 Task: Find connections with filter location Soest with filter topic #jobsearchwith filter profile language Spanish with filter current company Hirengine (Hiring & Resourcing) with filter school Anjuman Institute of Technology and Management with filter industry Soap and Cleaning Product Manufacturing with filter service category Property Management with filter keywords title Church Volunteer
Action: Mouse moved to (232, 281)
Screenshot: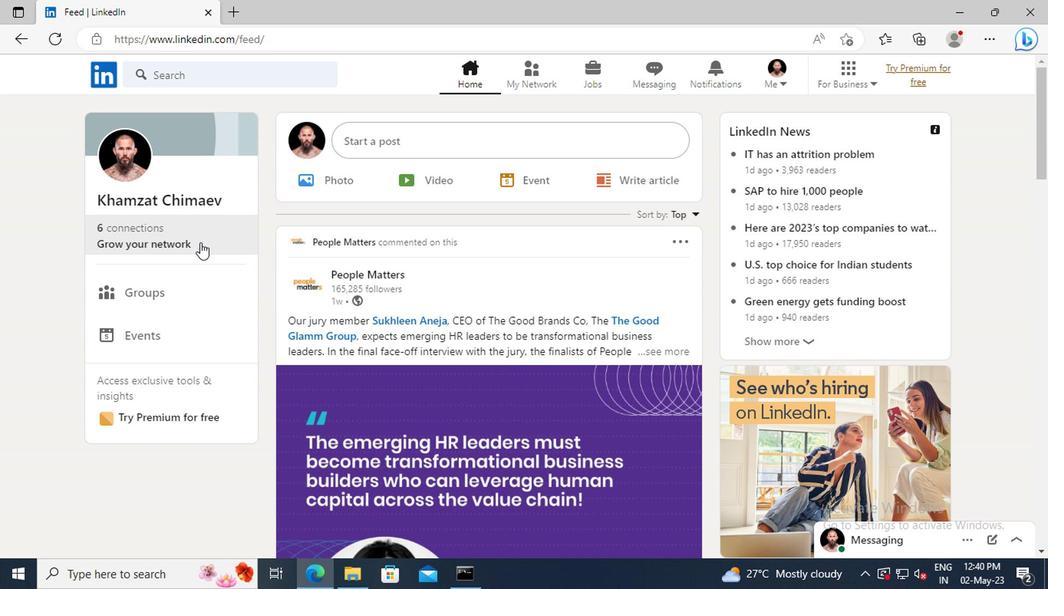
Action: Mouse pressed left at (232, 281)
Screenshot: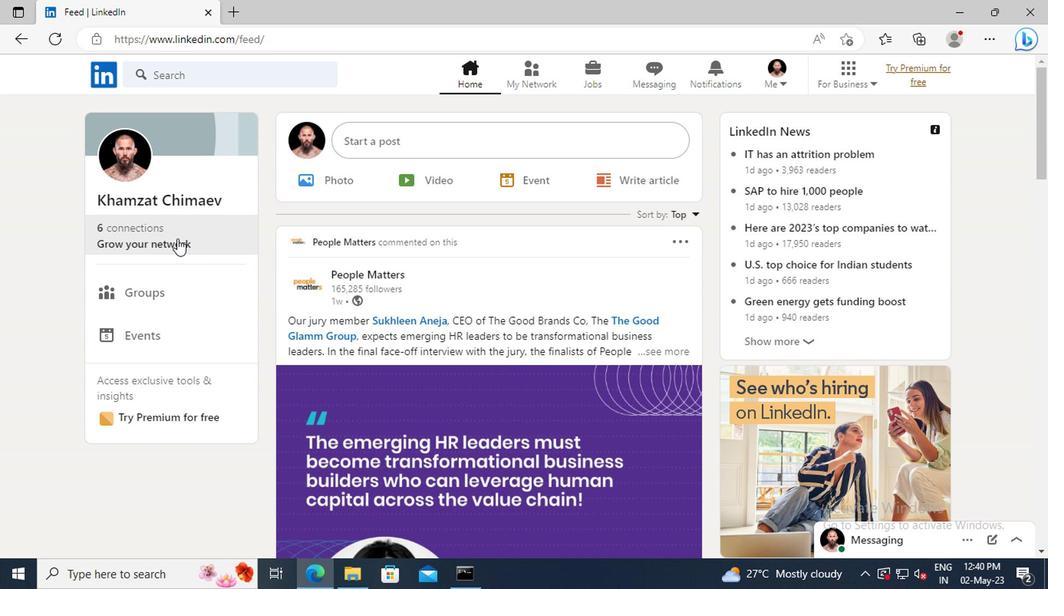 
Action: Mouse moved to (232, 224)
Screenshot: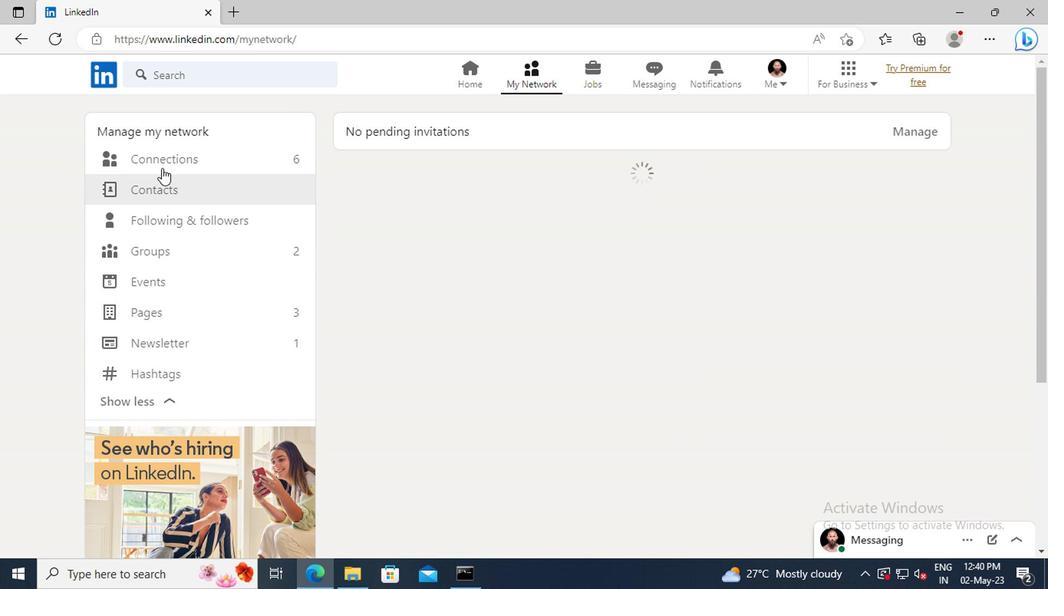 
Action: Mouse pressed left at (232, 224)
Screenshot: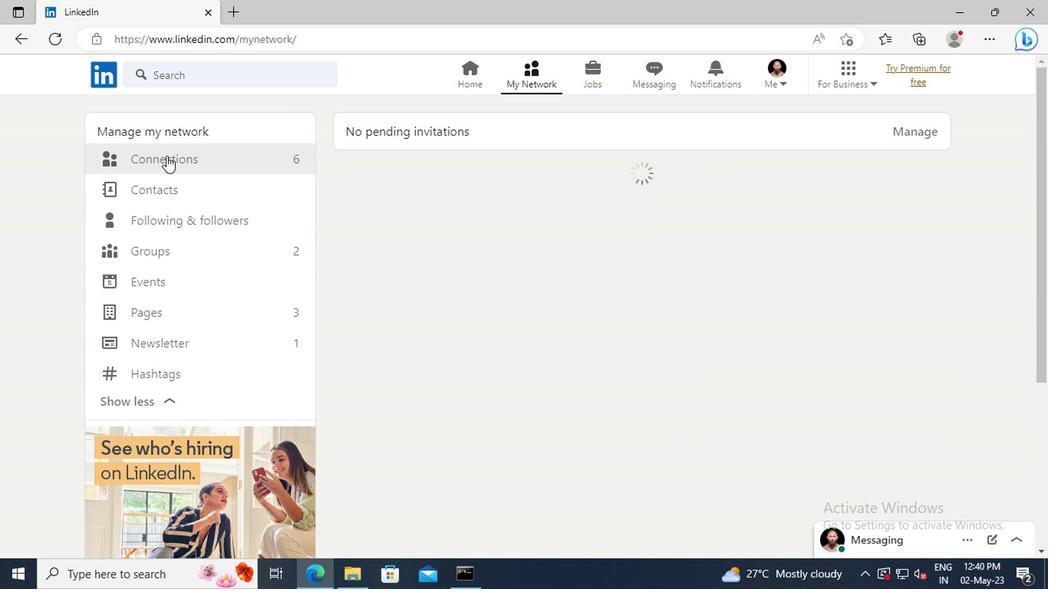 
Action: Mouse moved to (552, 229)
Screenshot: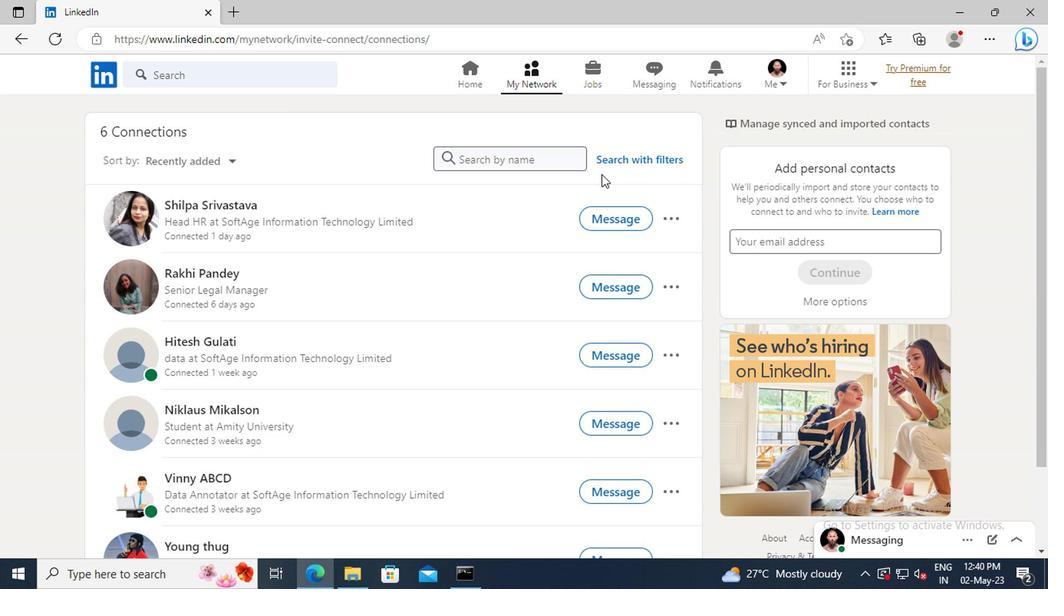 
Action: Mouse pressed left at (552, 229)
Screenshot: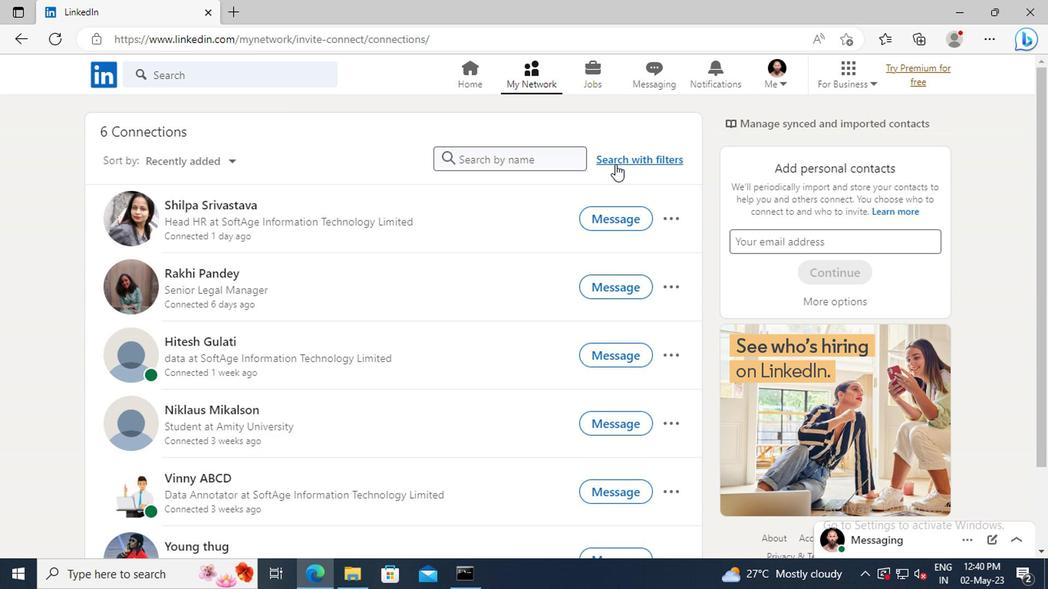 
Action: Mouse moved to (527, 198)
Screenshot: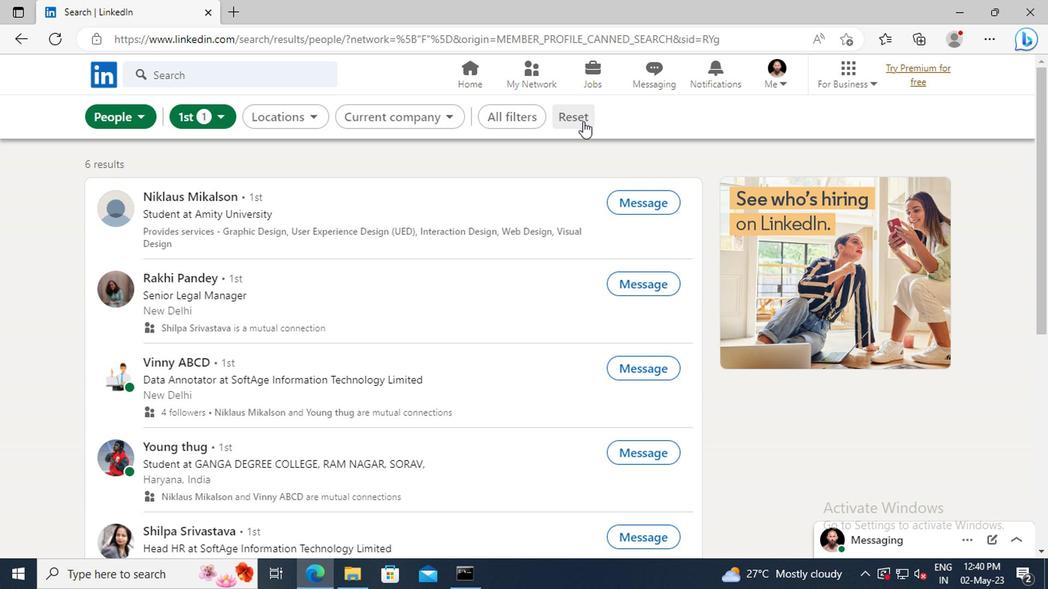 
Action: Mouse pressed left at (527, 198)
Screenshot: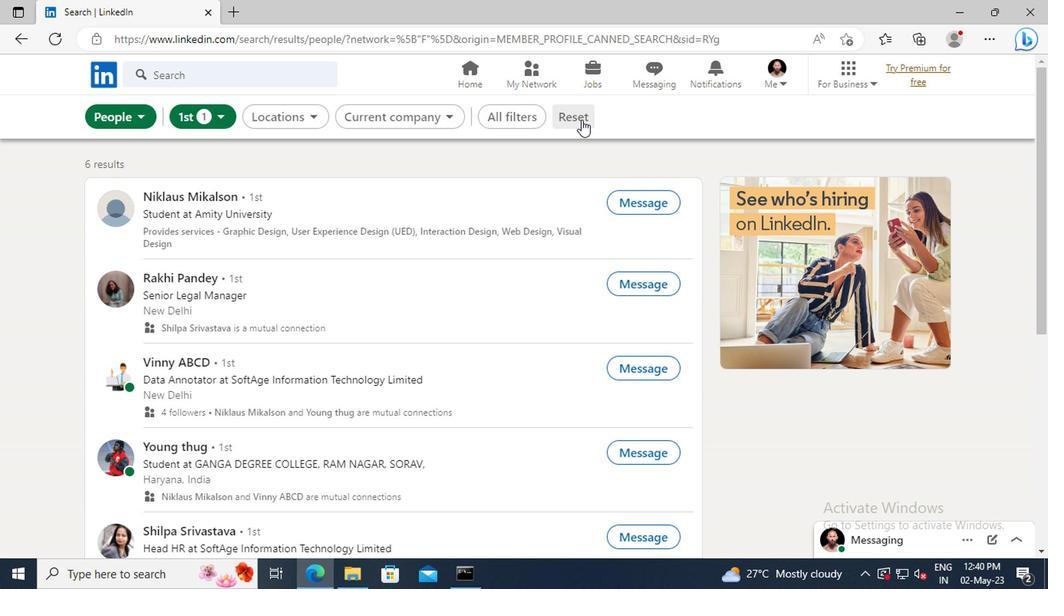 
Action: Mouse moved to (507, 198)
Screenshot: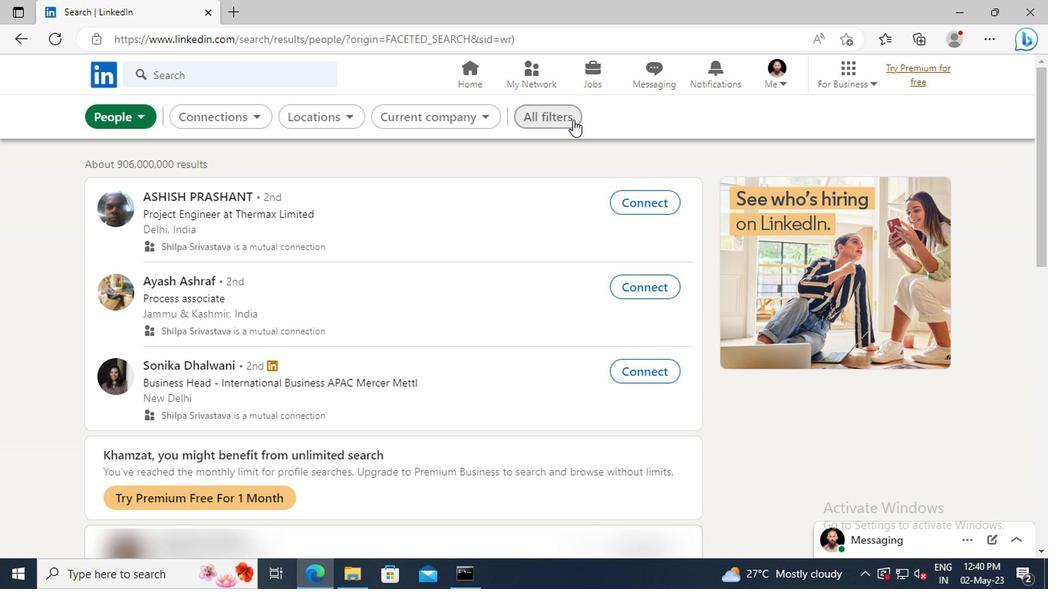 
Action: Mouse pressed left at (507, 198)
Screenshot: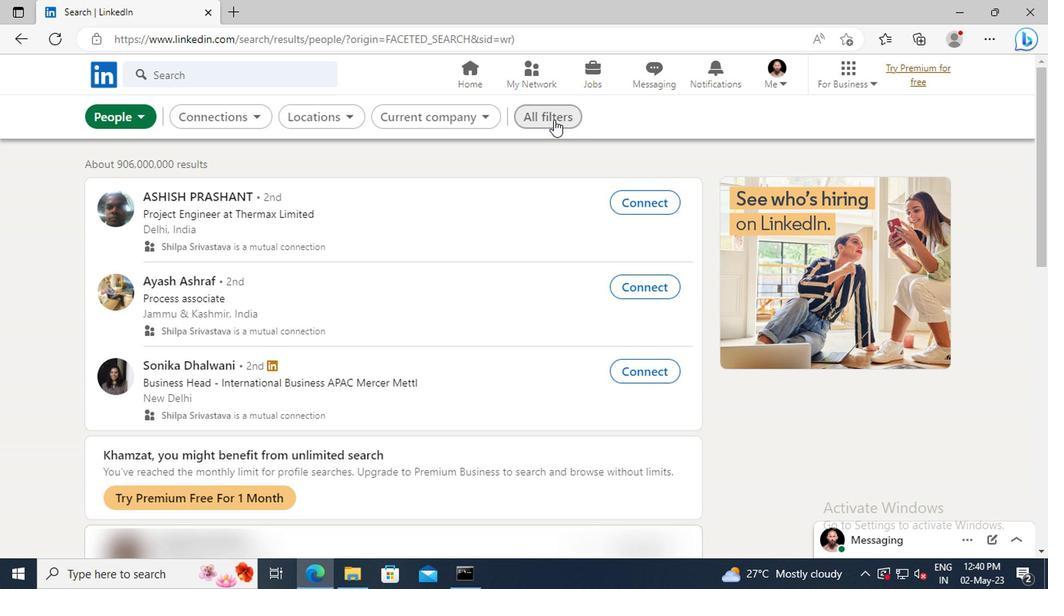 
Action: Mouse moved to (715, 329)
Screenshot: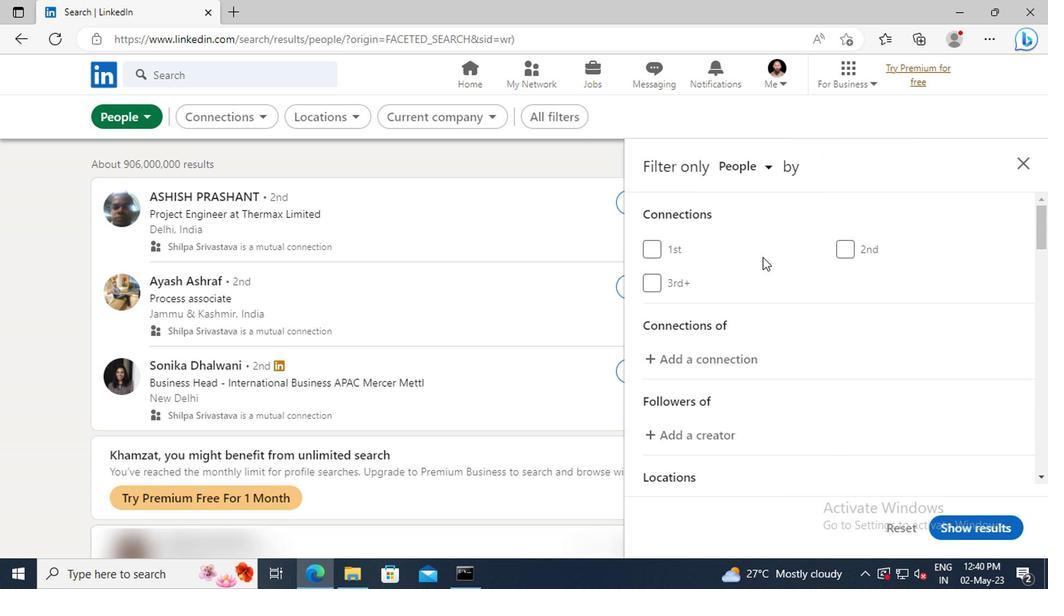 
Action: Mouse scrolled (715, 329) with delta (0, 0)
Screenshot: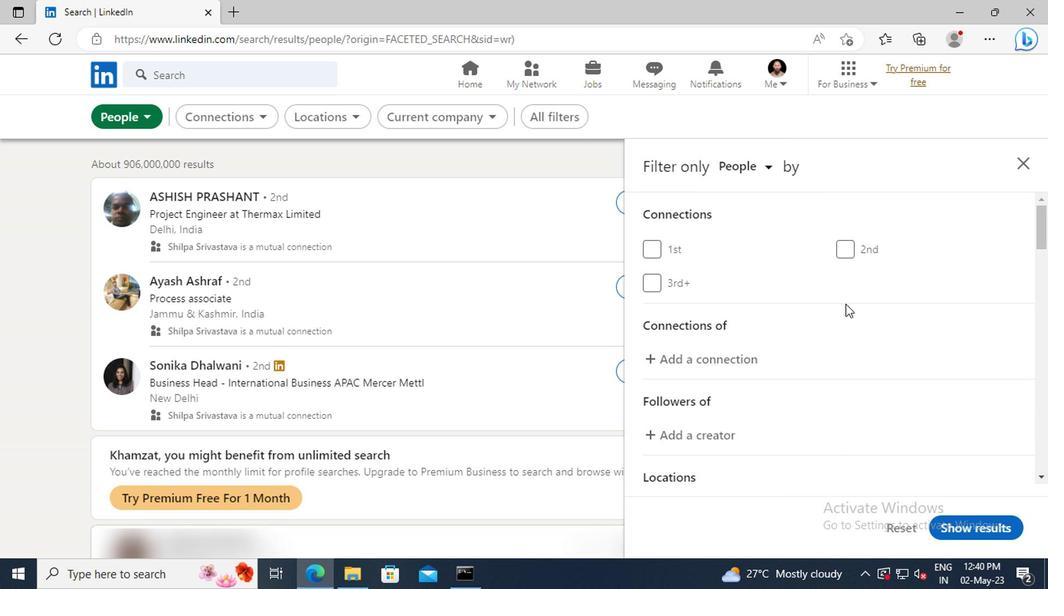 
Action: Mouse scrolled (715, 329) with delta (0, 0)
Screenshot: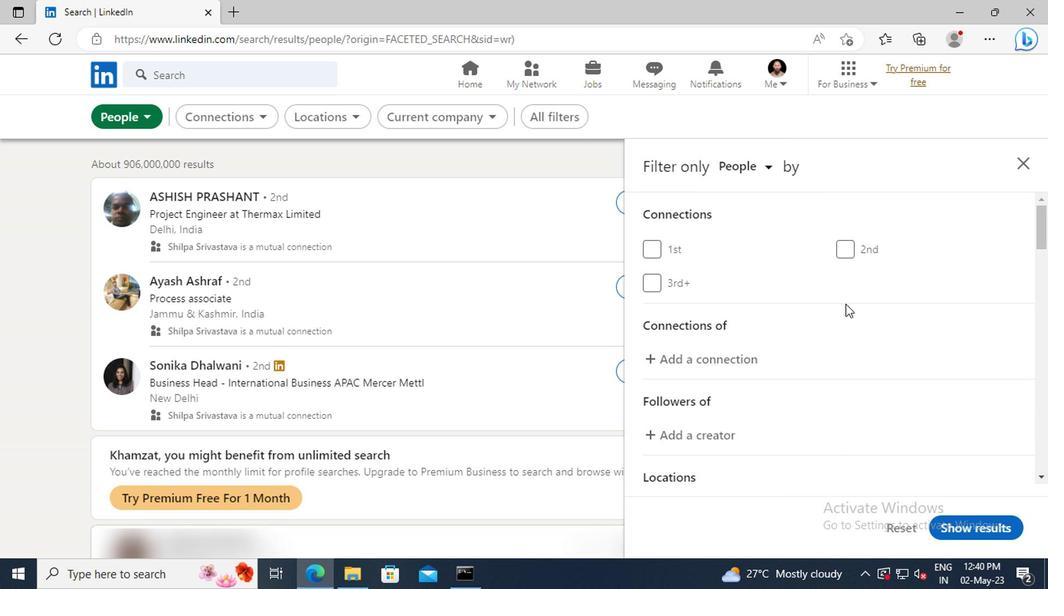 
Action: Mouse scrolled (715, 329) with delta (0, 0)
Screenshot: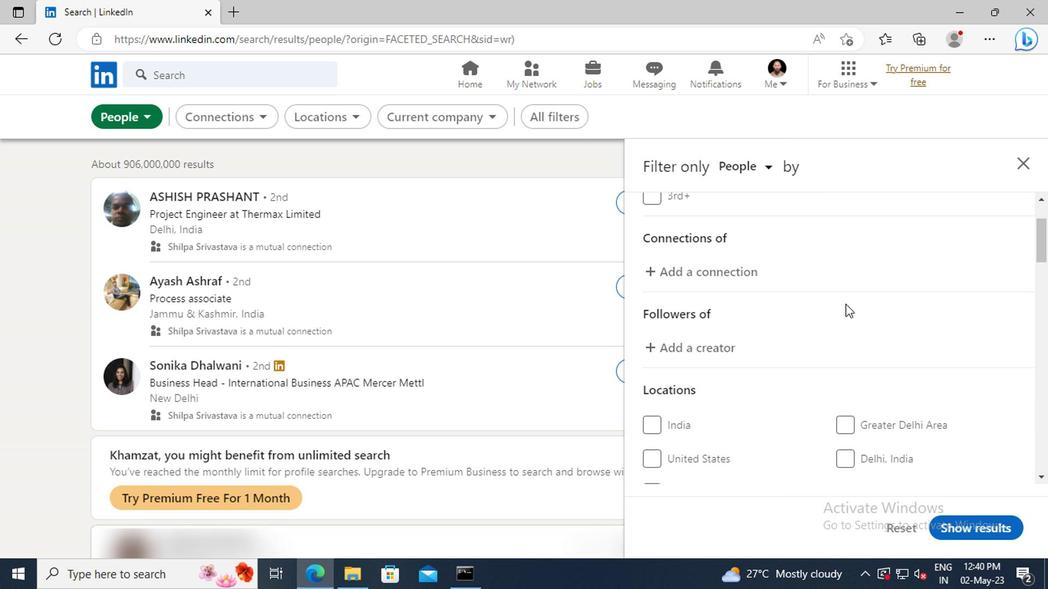 
Action: Mouse scrolled (715, 329) with delta (0, 0)
Screenshot: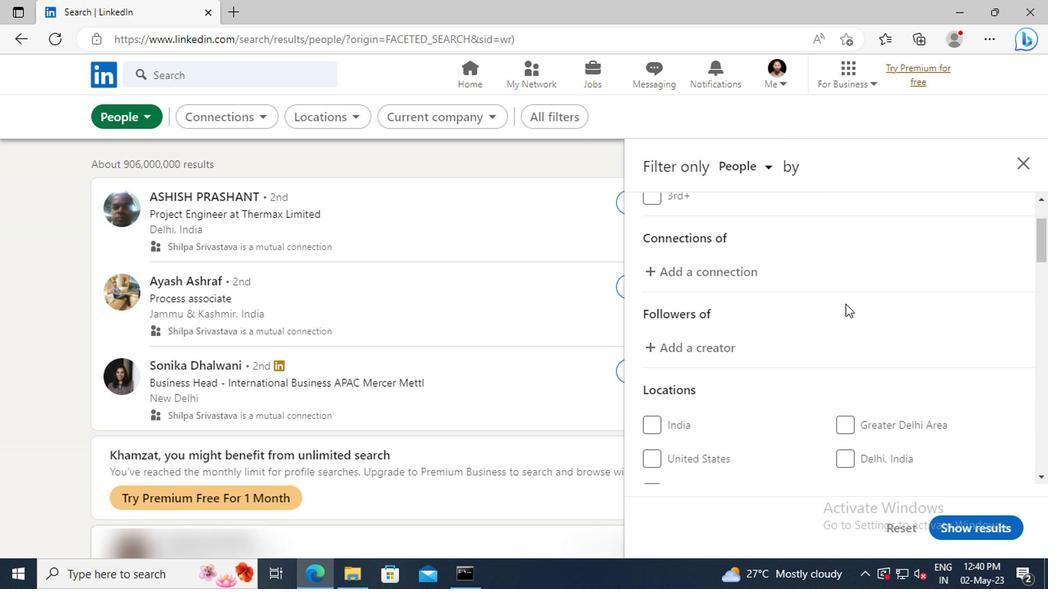 
Action: Mouse scrolled (715, 329) with delta (0, 0)
Screenshot: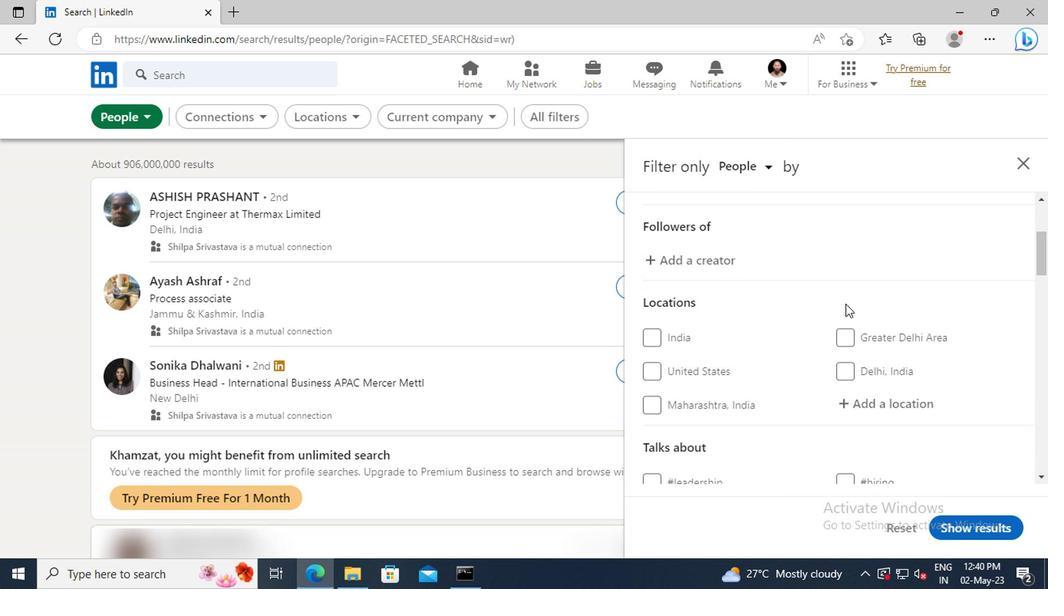 
Action: Mouse moved to (719, 366)
Screenshot: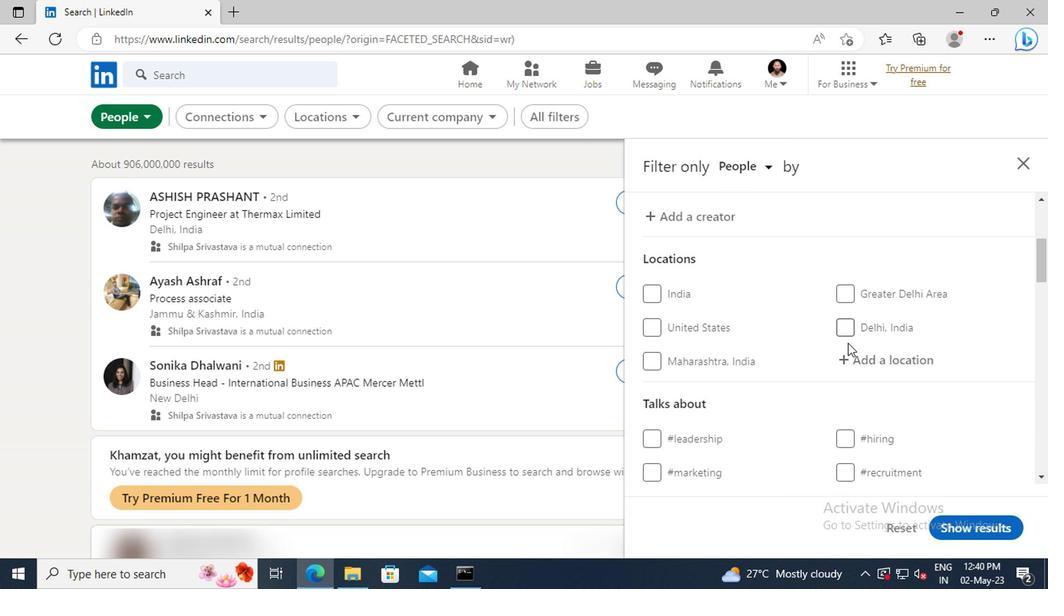 
Action: Mouse pressed left at (719, 366)
Screenshot: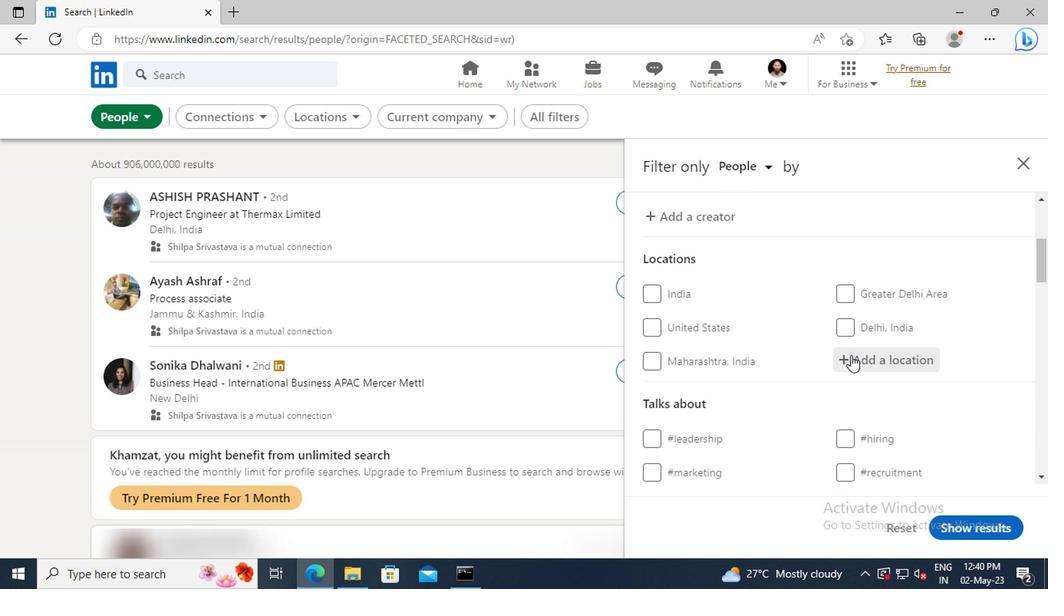 
Action: Key pressed <Key.shift>SOEST
Screenshot: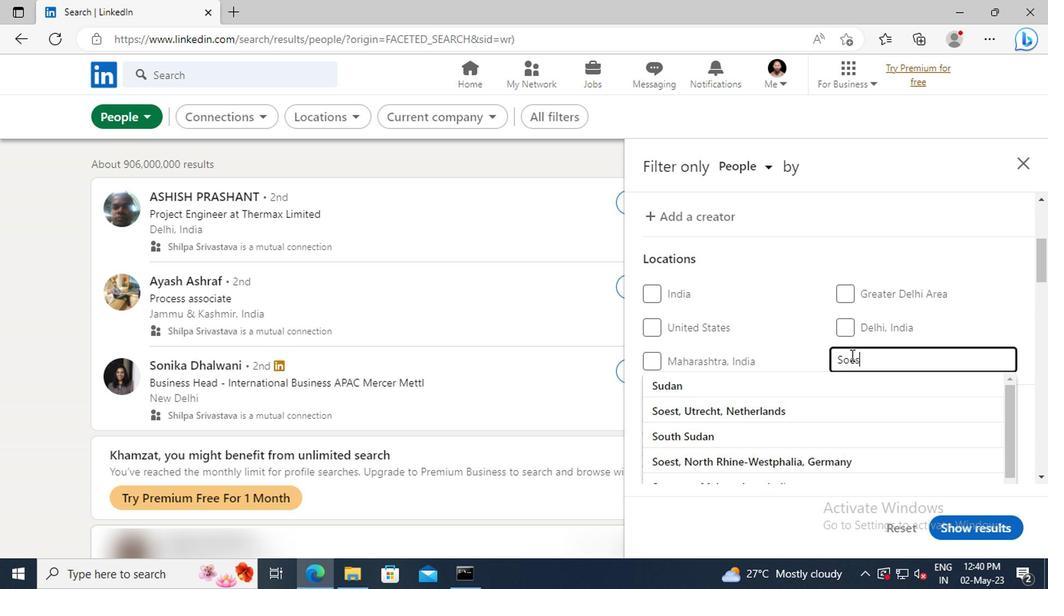 
Action: Mouse moved to (719, 383)
Screenshot: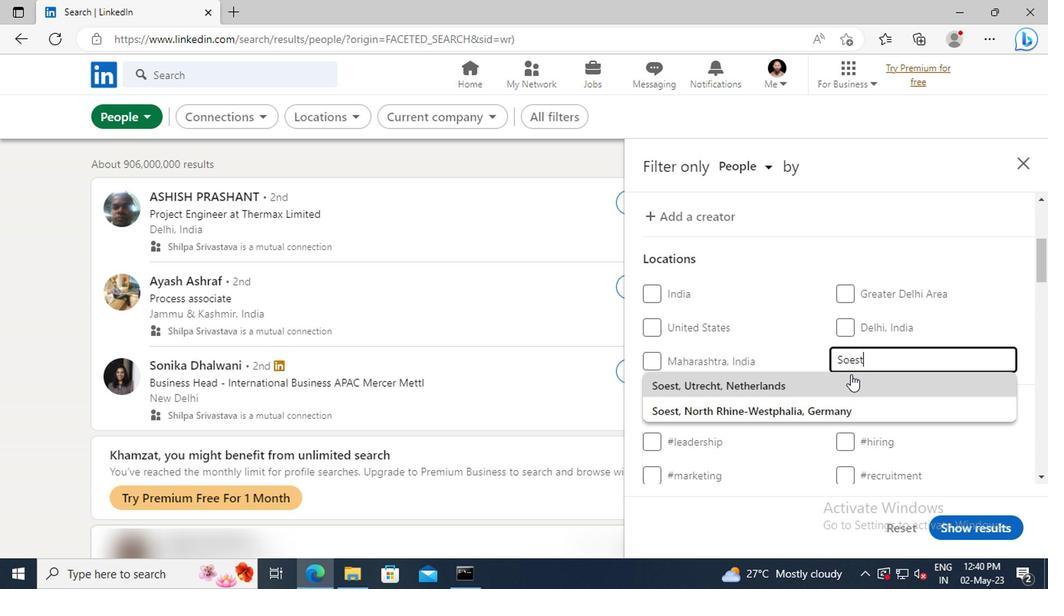 
Action: Mouse pressed left at (719, 383)
Screenshot: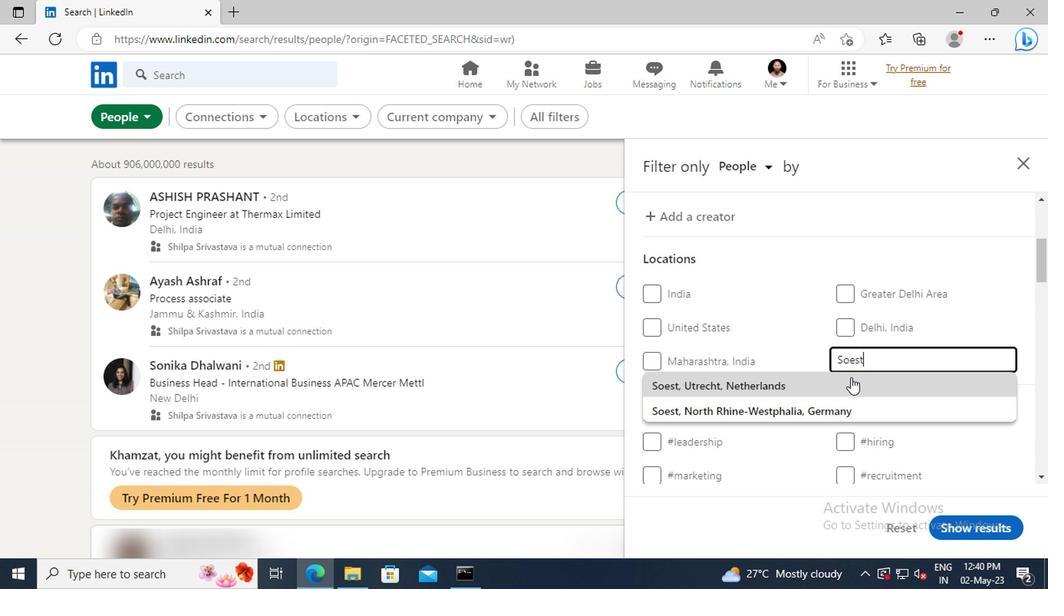 
Action: Mouse scrolled (719, 383) with delta (0, 0)
Screenshot: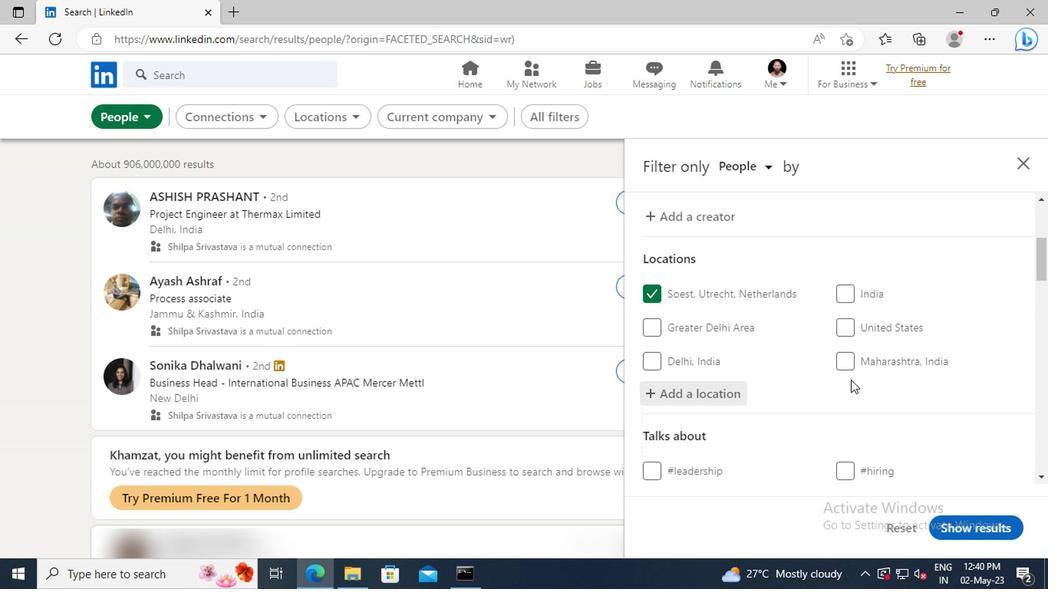 
Action: Mouse moved to (716, 370)
Screenshot: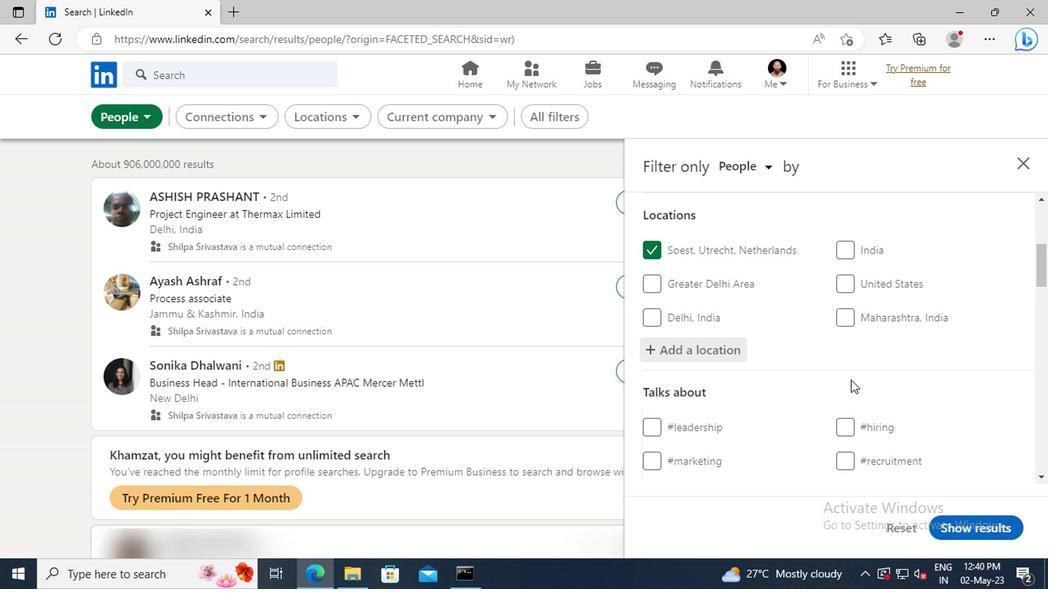 
Action: Mouse scrolled (716, 370) with delta (0, 0)
Screenshot: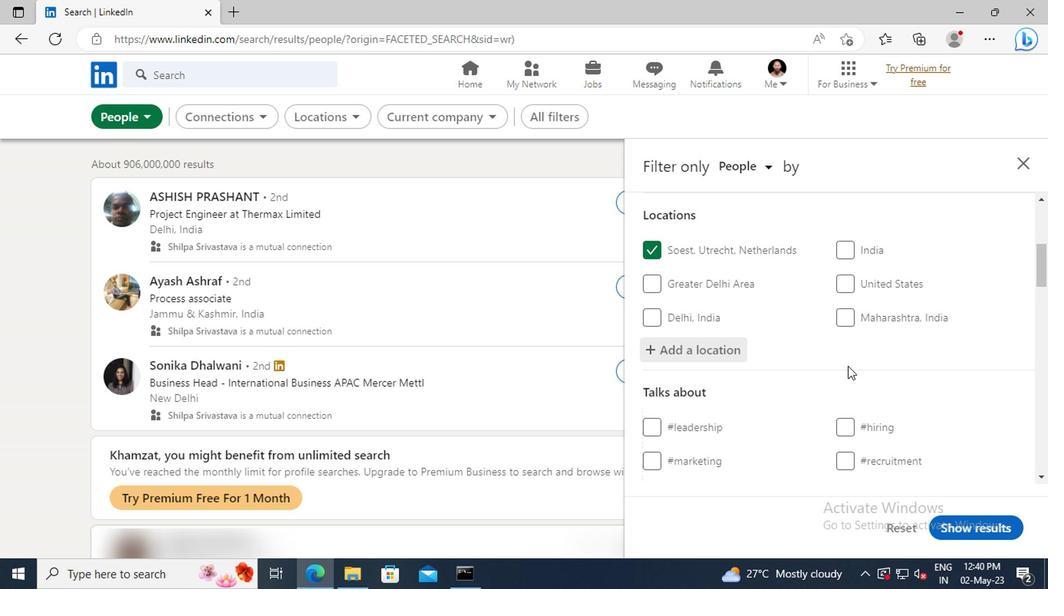 
Action: Mouse moved to (716, 359)
Screenshot: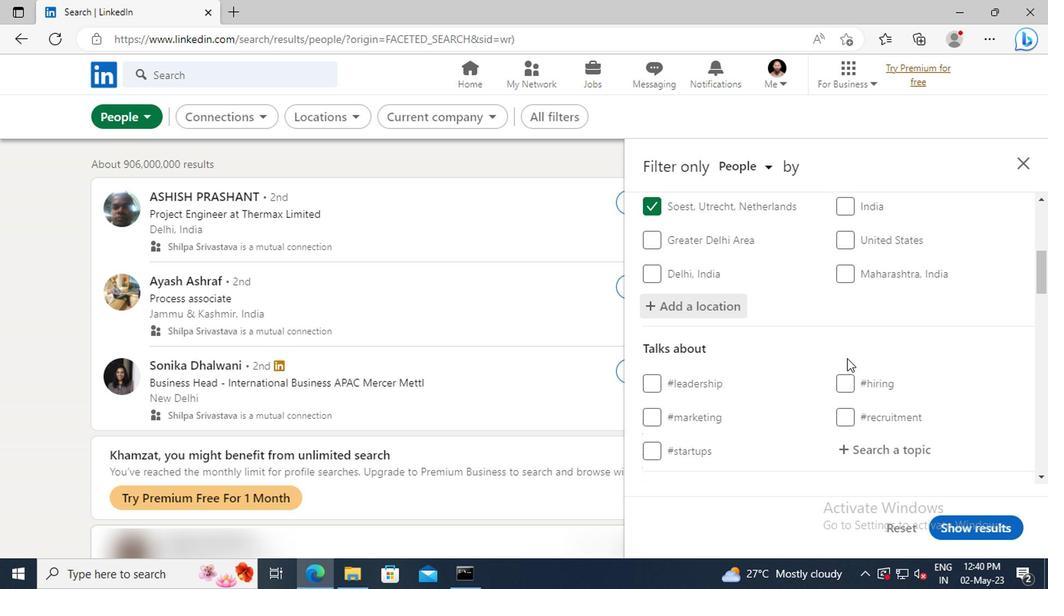 
Action: Mouse scrolled (716, 359) with delta (0, 0)
Screenshot: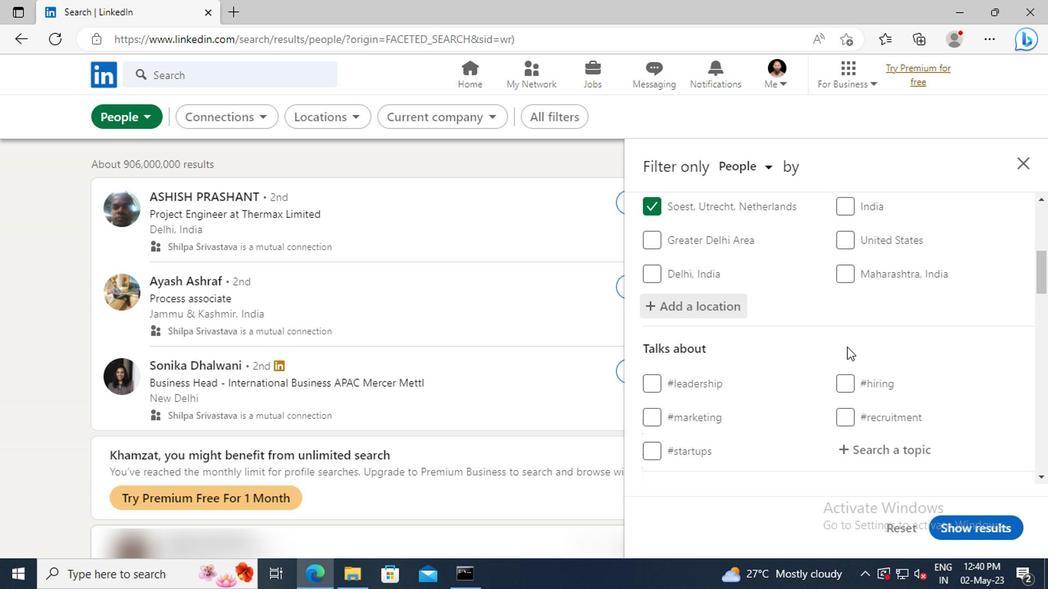 
Action: Mouse scrolled (716, 359) with delta (0, 0)
Screenshot: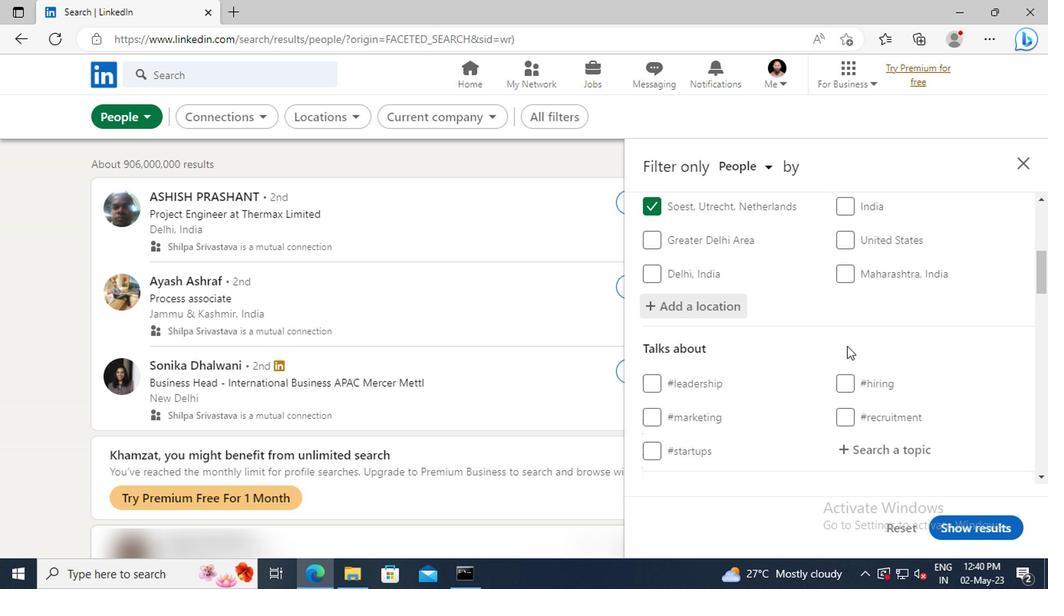 
Action: Mouse moved to (718, 373)
Screenshot: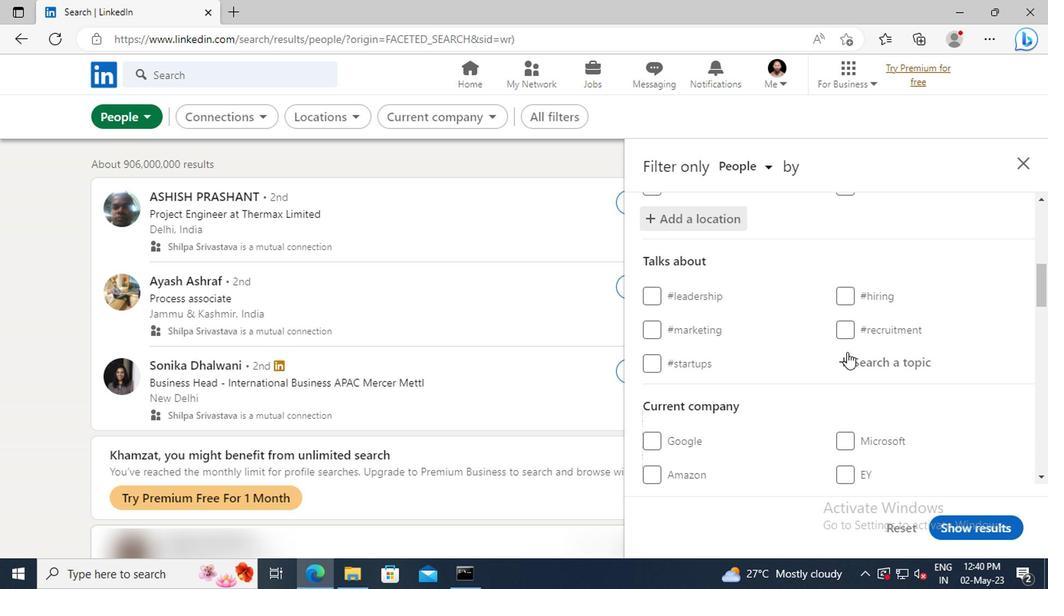 
Action: Mouse pressed left at (718, 373)
Screenshot: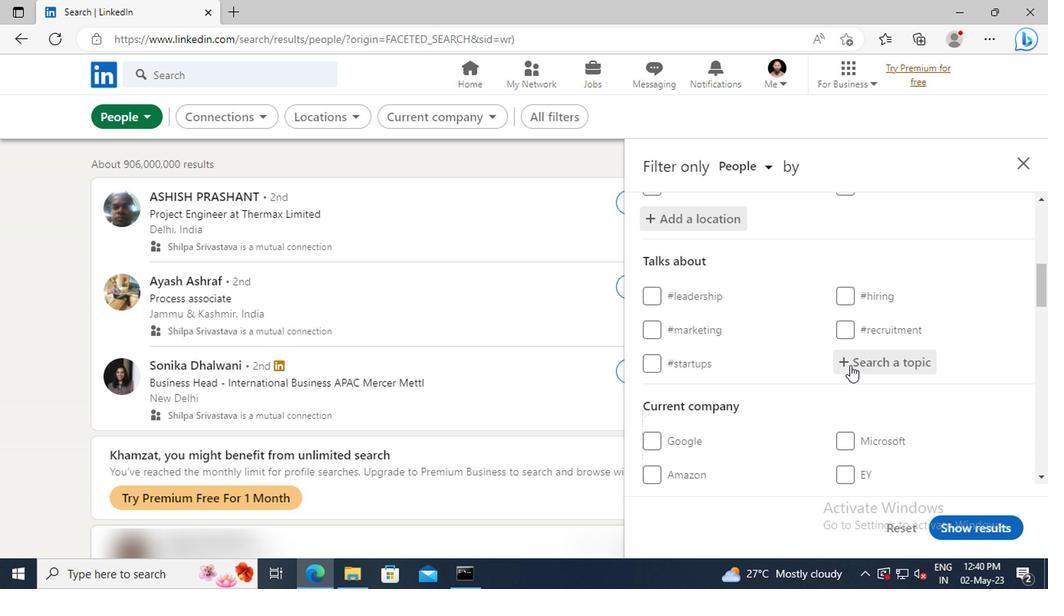 
Action: Key pressed JOBSEAR
Screenshot: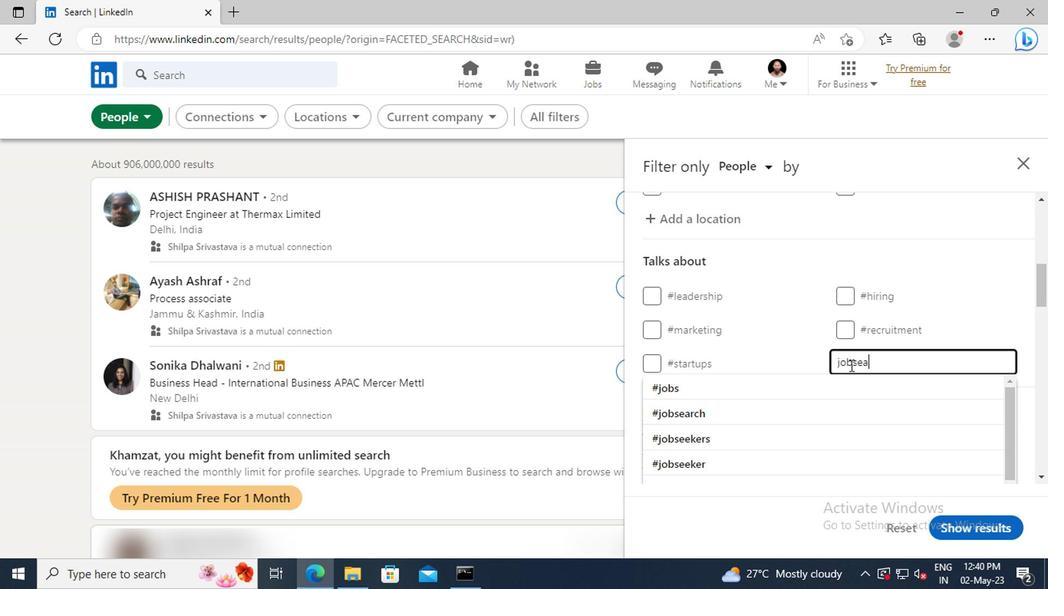 
Action: Mouse moved to (718, 387)
Screenshot: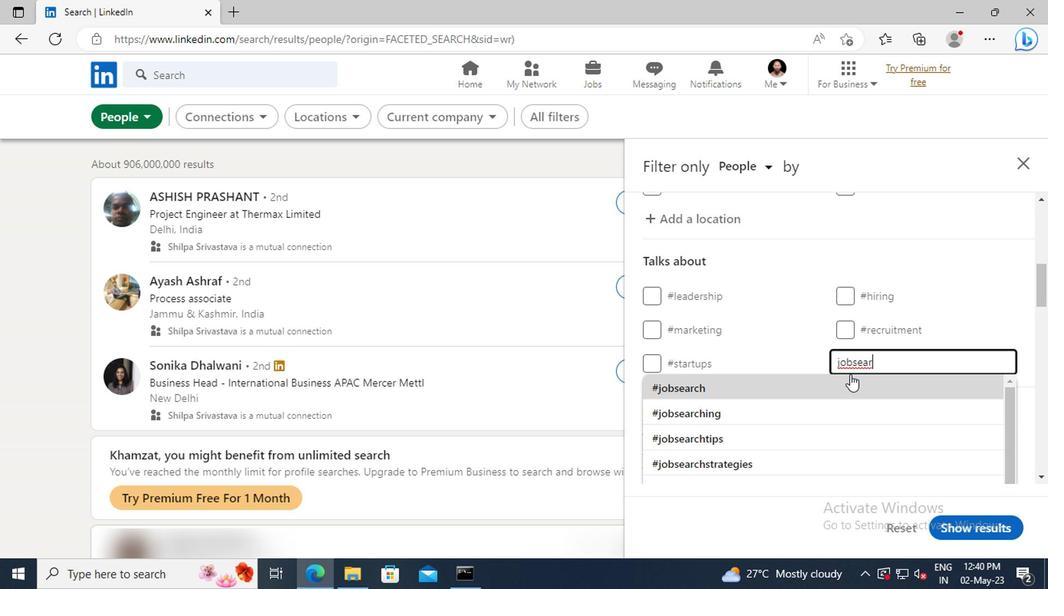 
Action: Mouse pressed left at (718, 387)
Screenshot: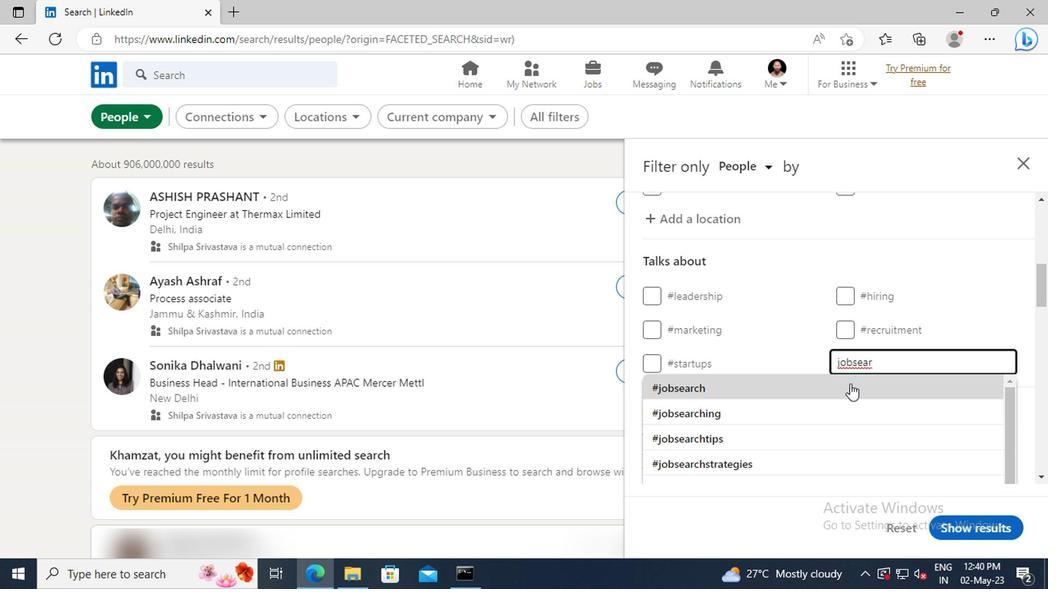 
Action: Mouse scrolled (718, 386) with delta (0, 0)
Screenshot: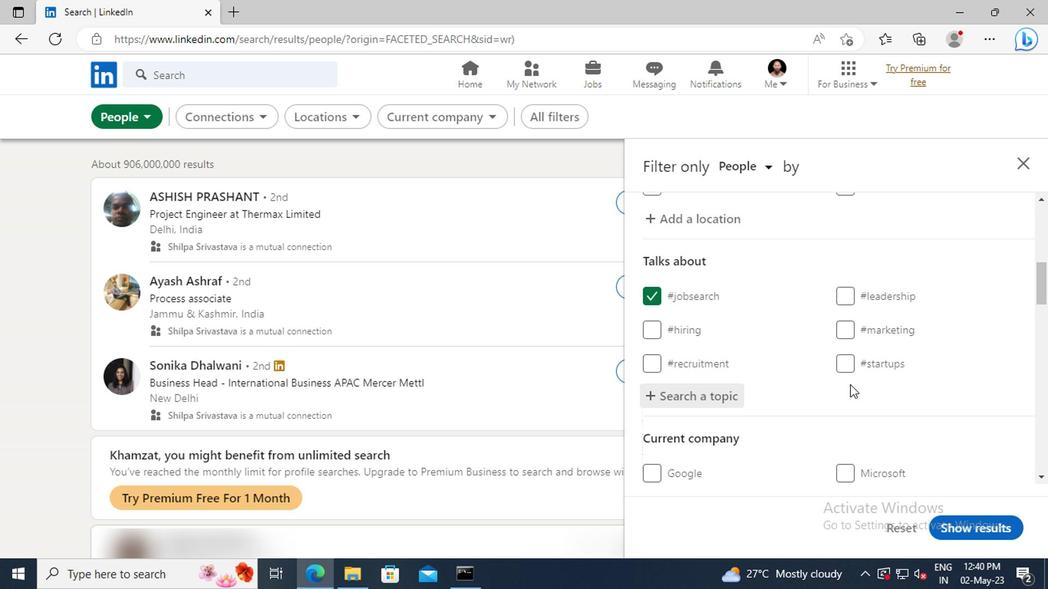 
Action: Mouse scrolled (718, 386) with delta (0, 0)
Screenshot: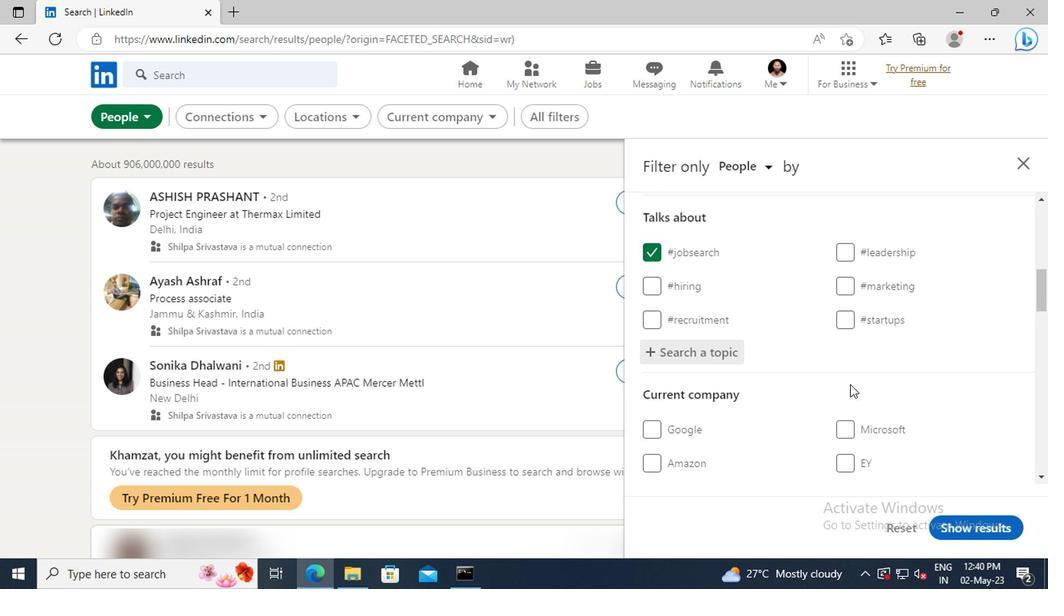 
Action: Mouse moved to (715, 358)
Screenshot: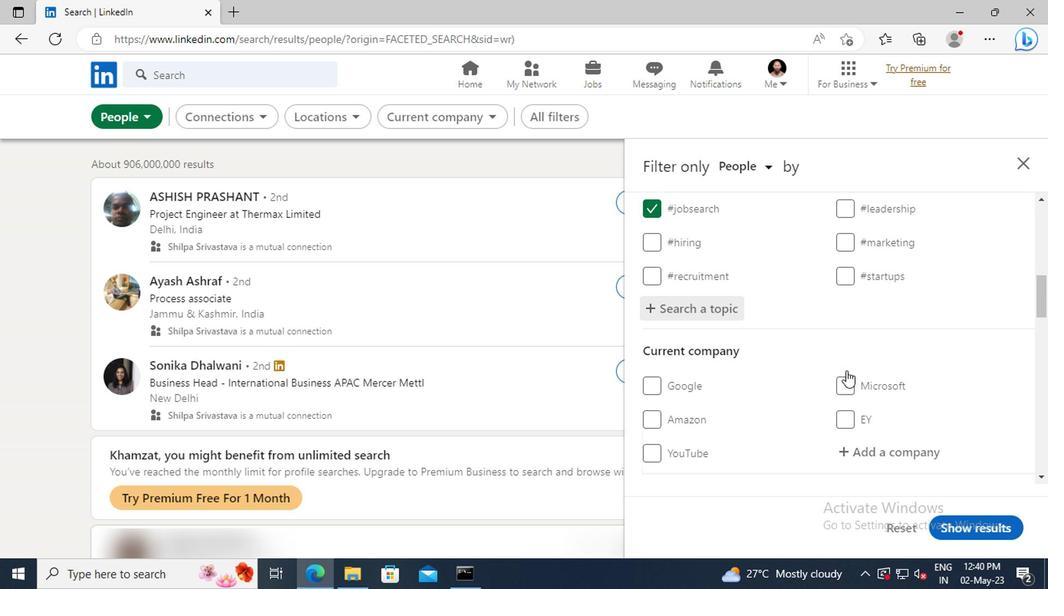 
Action: Mouse scrolled (715, 358) with delta (0, 0)
Screenshot: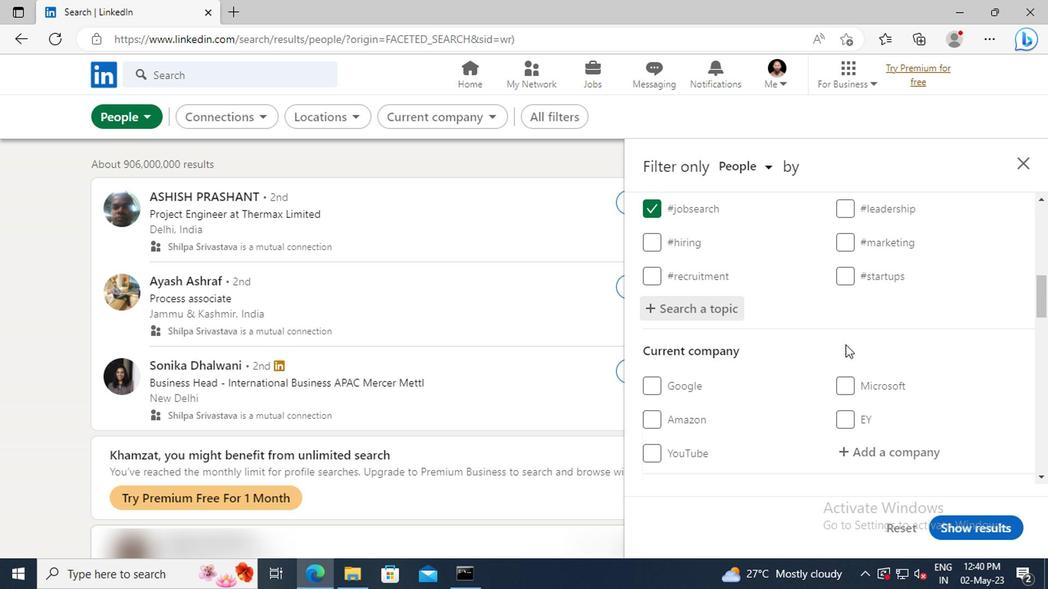 
Action: Mouse scrolled (715, 358) with delta (0, 0)
Screenshot: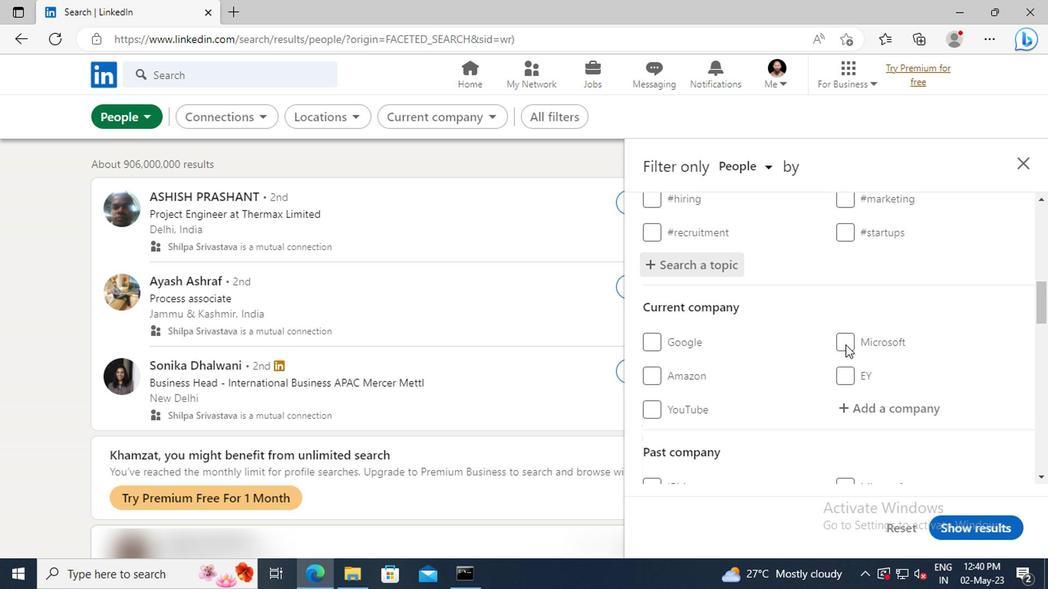 
Action: Mouse scrolled (715, 358) with delta (0, 0)
Screenshot: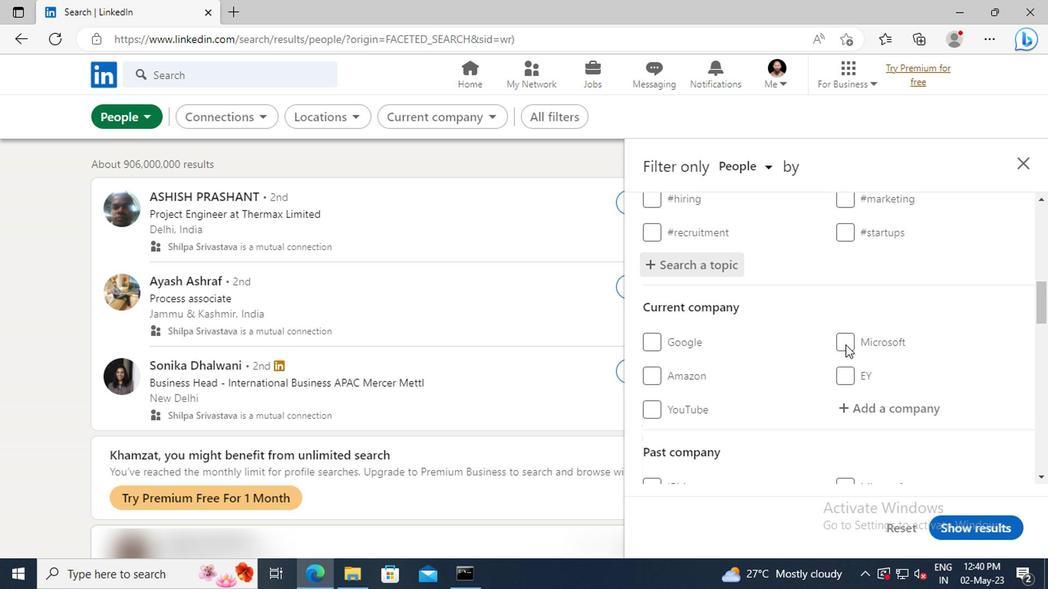 
Action: Mouse scrolled (715, 358) with delta (0, 0)
Screenshot: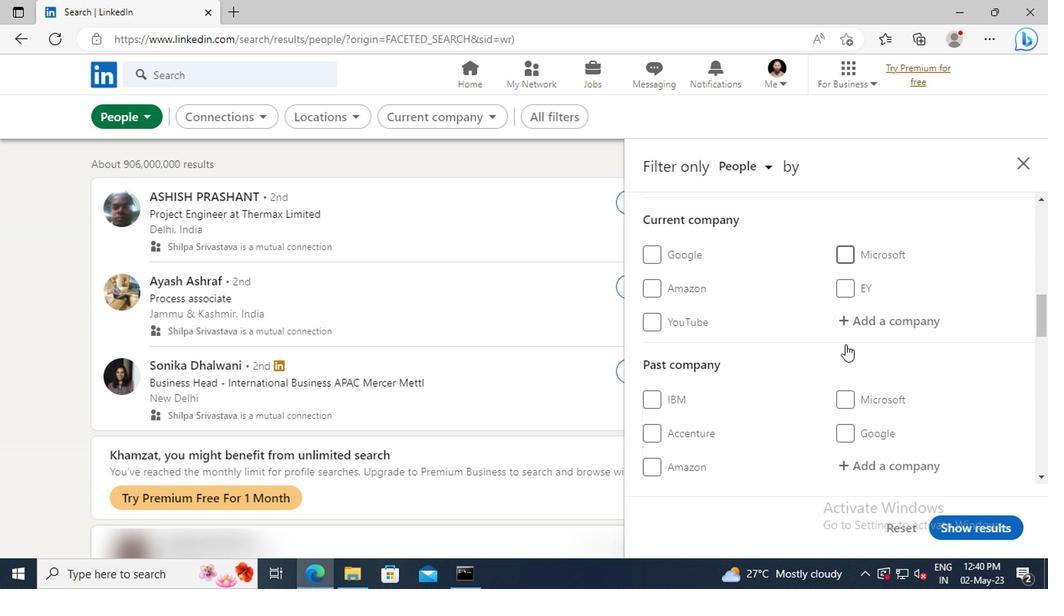 
Action: Mouse scrolled (715, 358) with delta (0, 0)
Screenshot: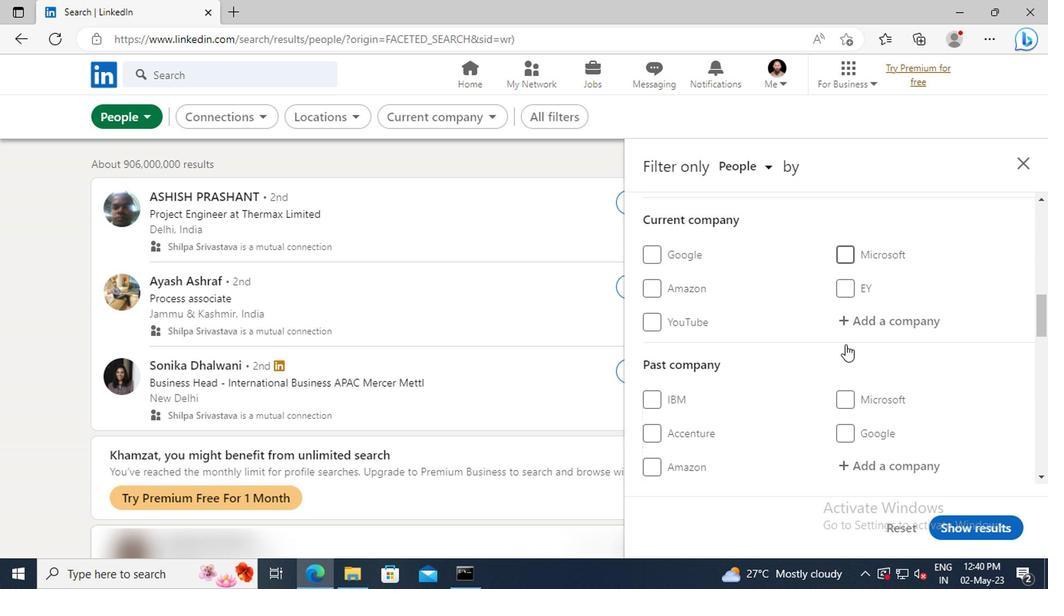 
Action: Mouse scrolled (715, 358) with delta (0, 0)
Screenshot: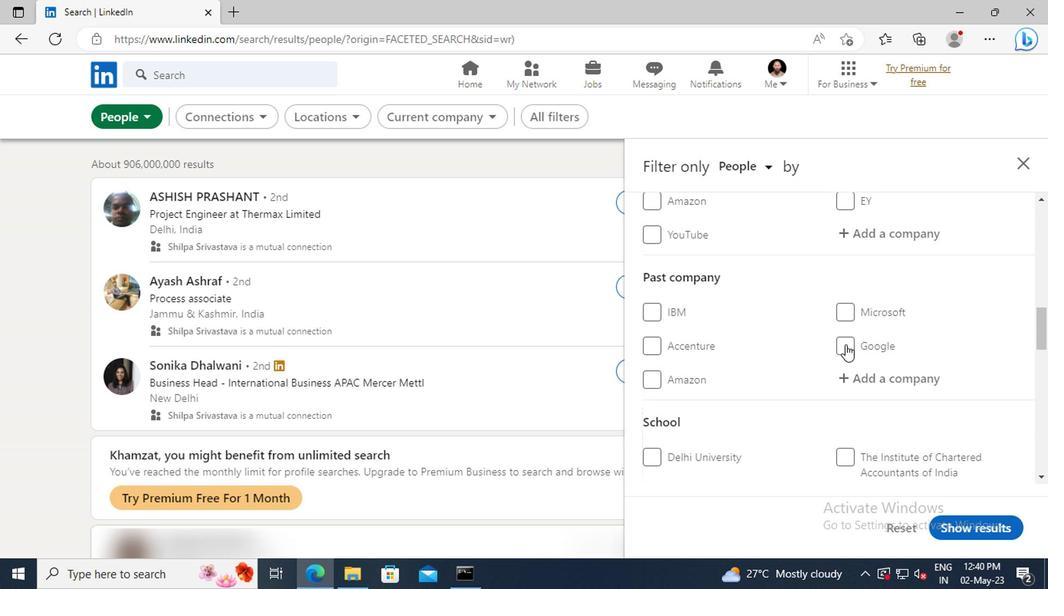 
Action: Mouse scrolled (715, 358) with delta (0, 0)
Screenshot: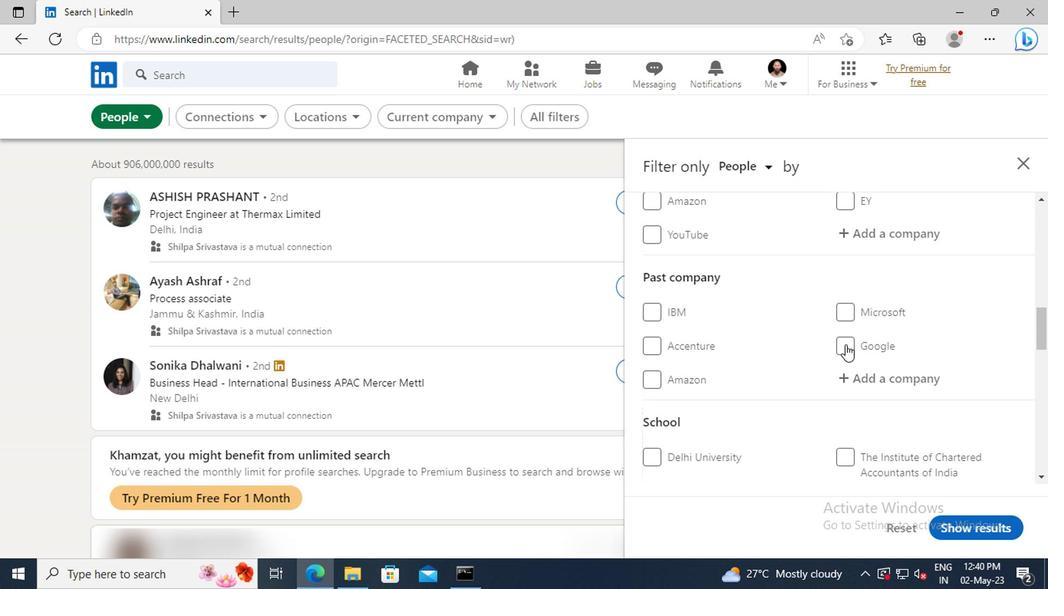 
Action: Mouse scrolled (715, 358) with delta (0, 0)
Screenshot: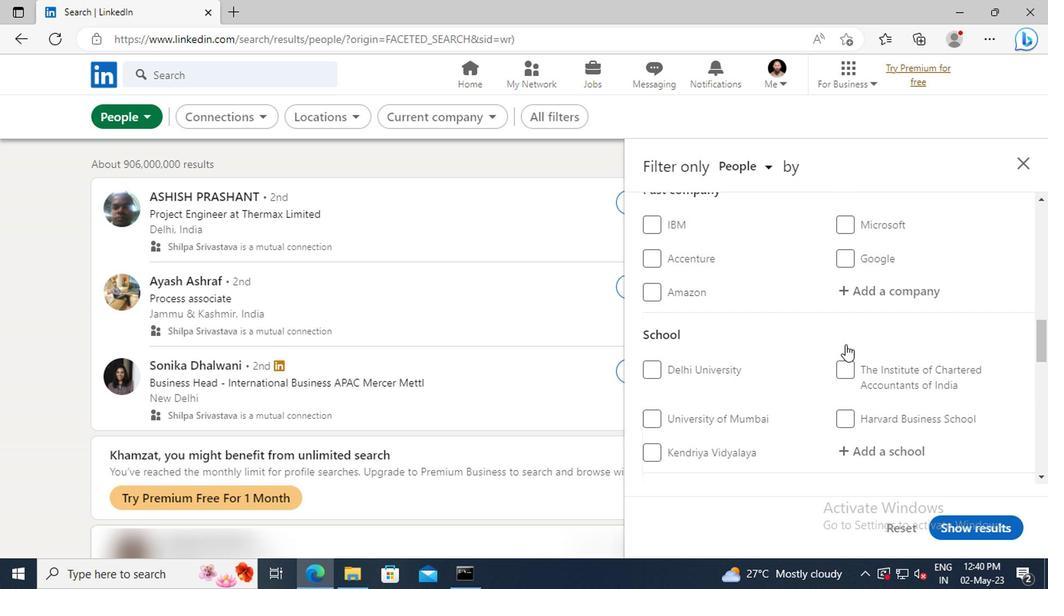 
Action: Mouse scrolled (715, 358) with delta (0, 0)
Screenshot: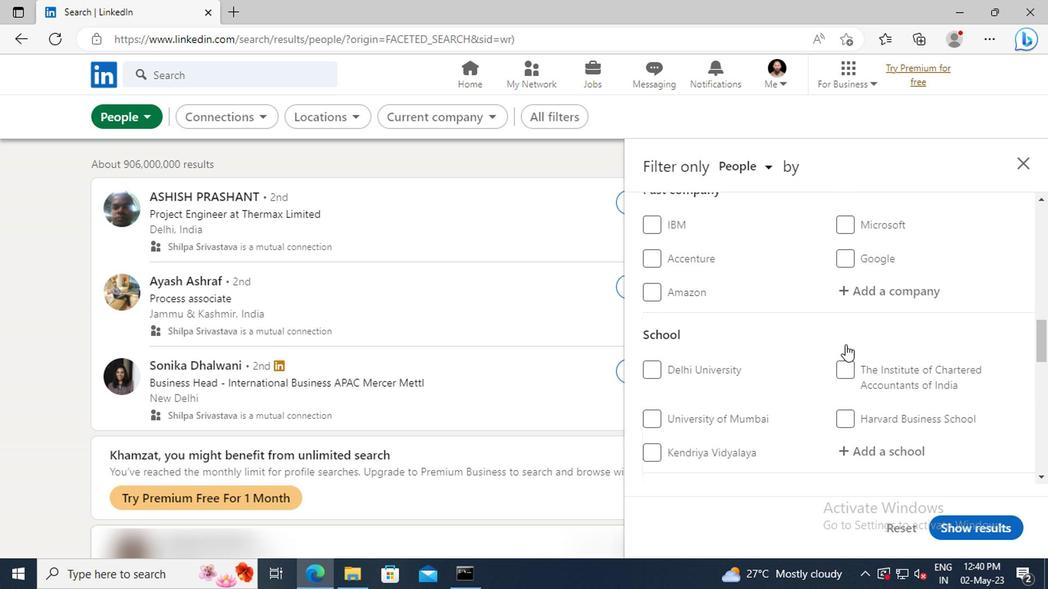 
Action: Mouse scrolled (715, 358) with delta (0, 0)
Screenshot: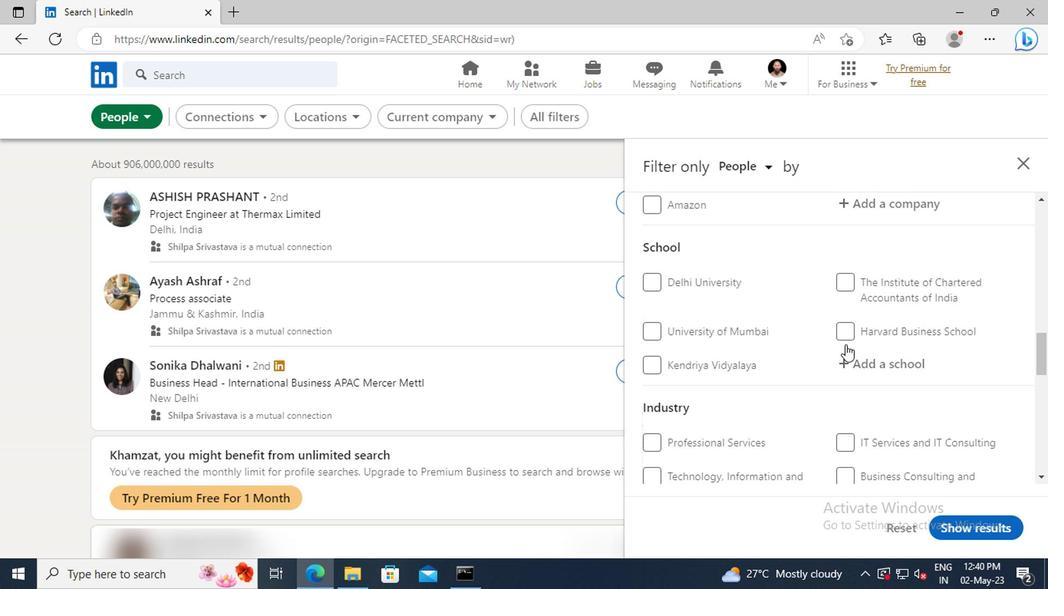
Action: Mouse scrolled (715, 358) with delta (0, 0)
Screenshot: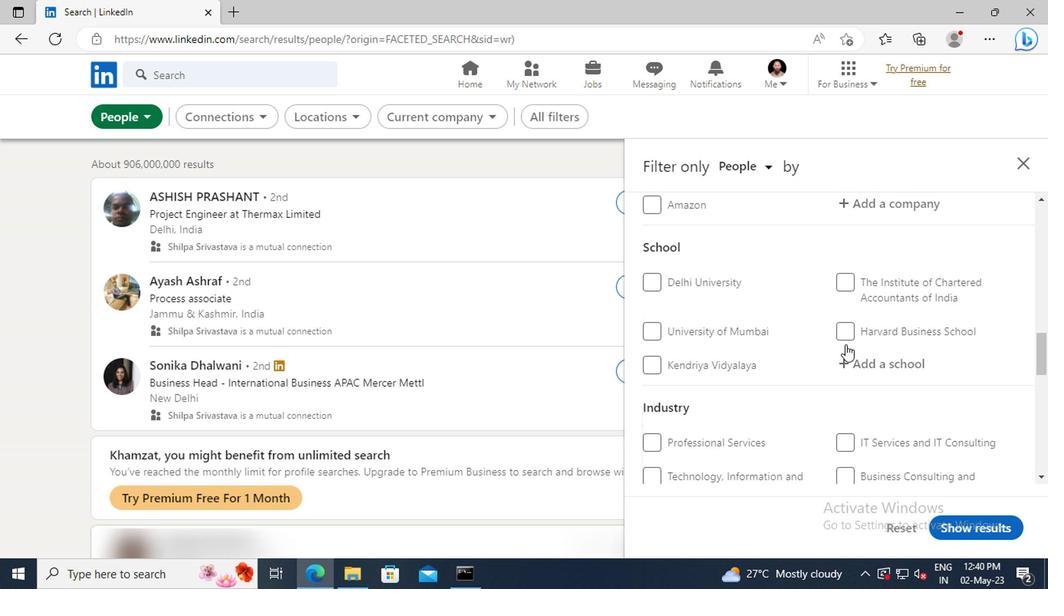 
Action: Mouse scrolled (715, 358) with delta (0, 0)
Screenshot: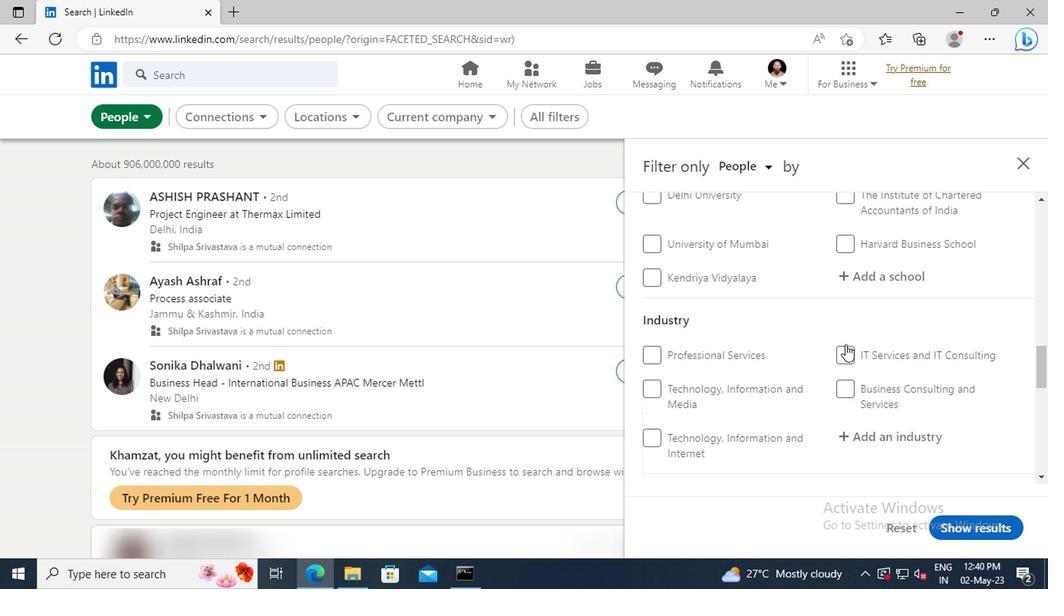 
Action: Mouse scrolled (715, 358) with delta (0, 0)
Screenshot: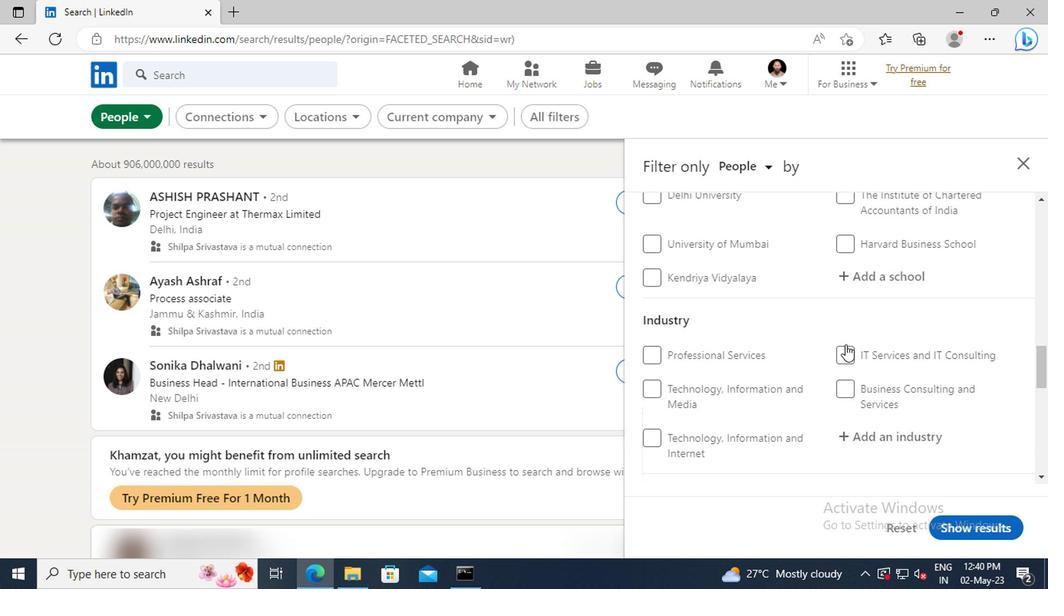 
Action: Mouse scrolled (715, 358) with delta (0, 0)
Screenshot: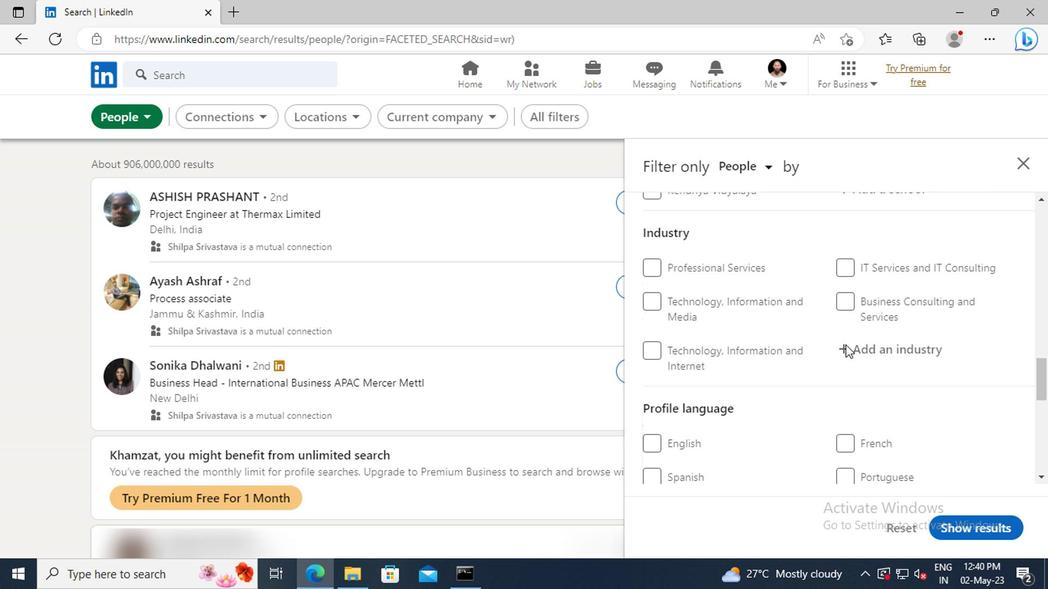 
Action: Mouse moved to (576, 421)
Screenshot: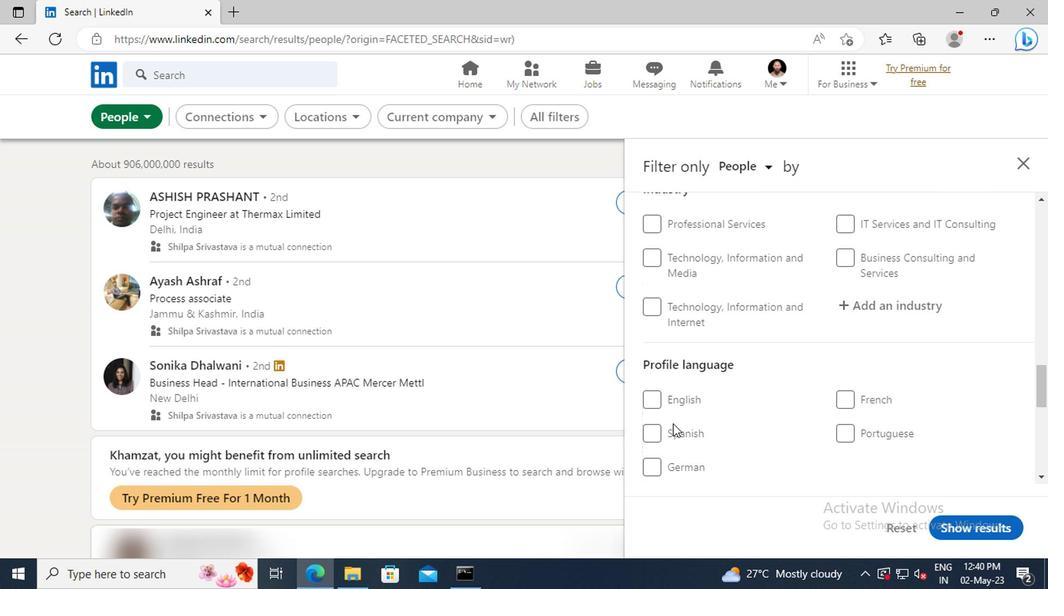 
Action: Mouse pressed left at (576, 421)
Screenshot: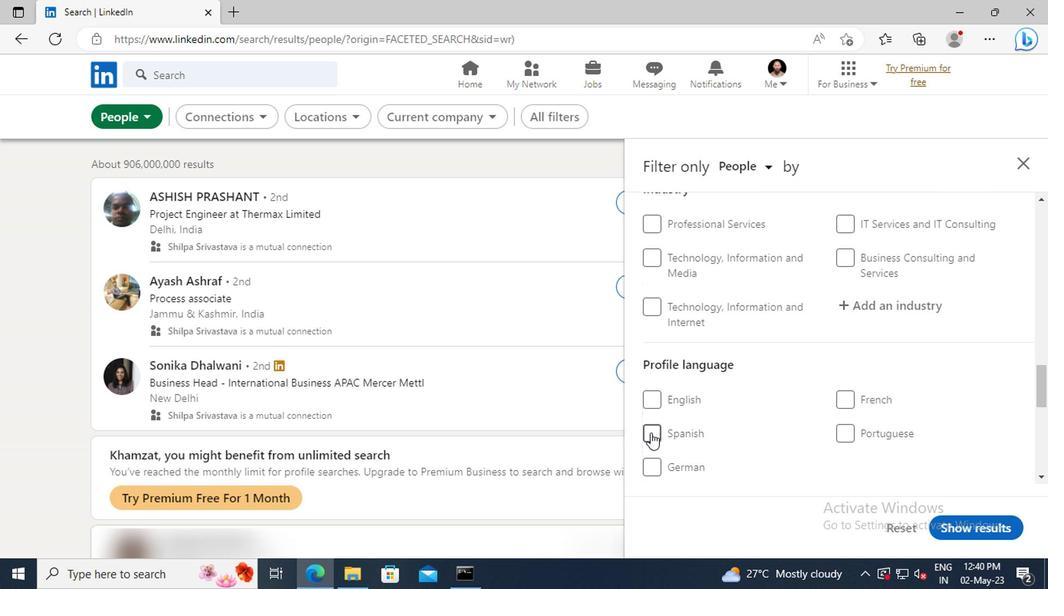 
Action: Mouse moved to (731, 401)
Screenshot: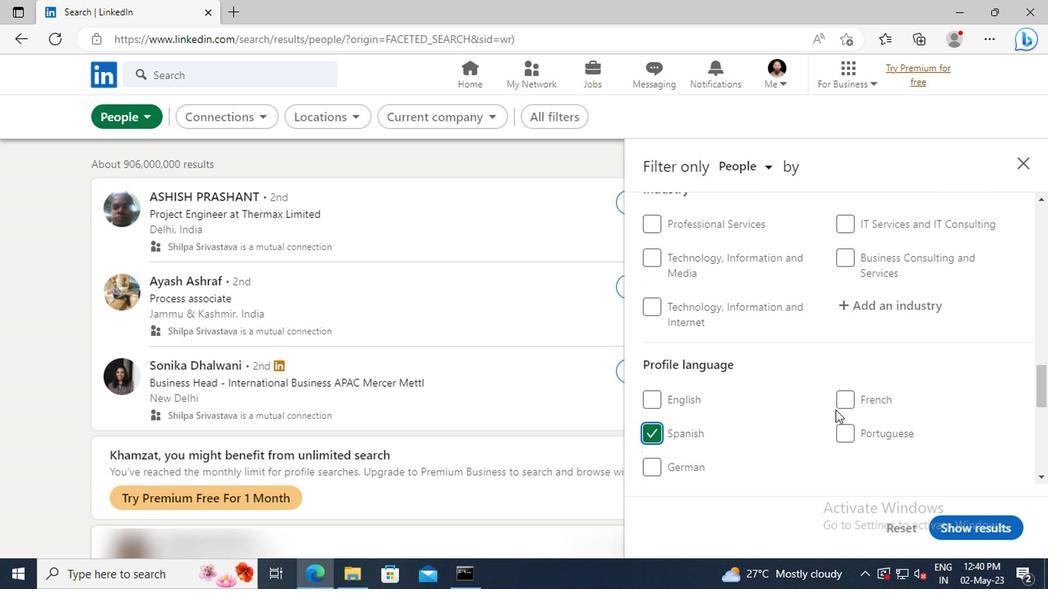 
Action: Mouse scrolled (731, 402) with delta (0, 0)
Screenshot: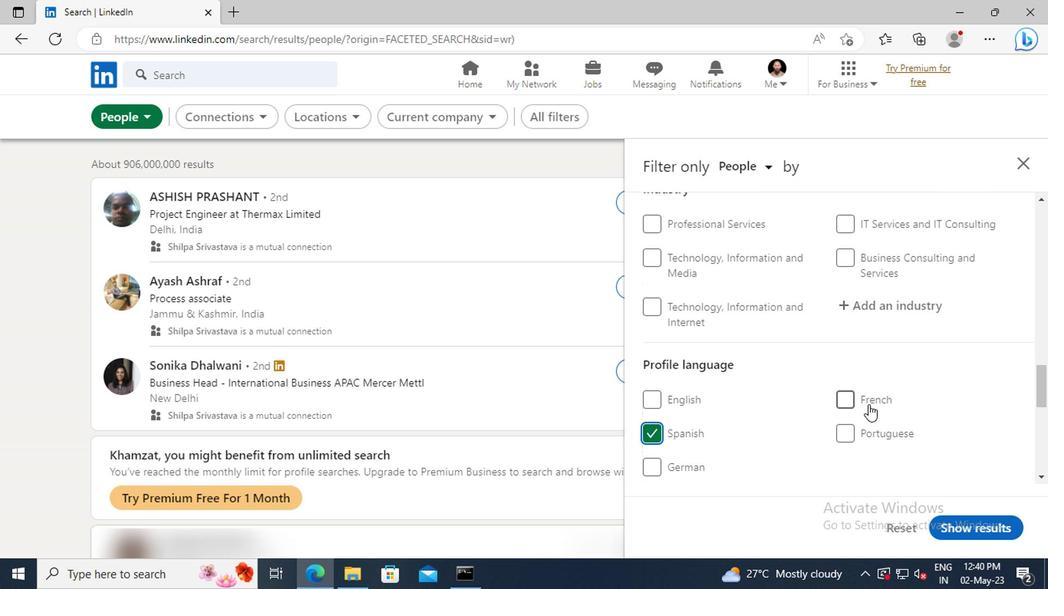 
Action: Mouse scrolled (731, 402) with delta (0, 0)
Screenshot: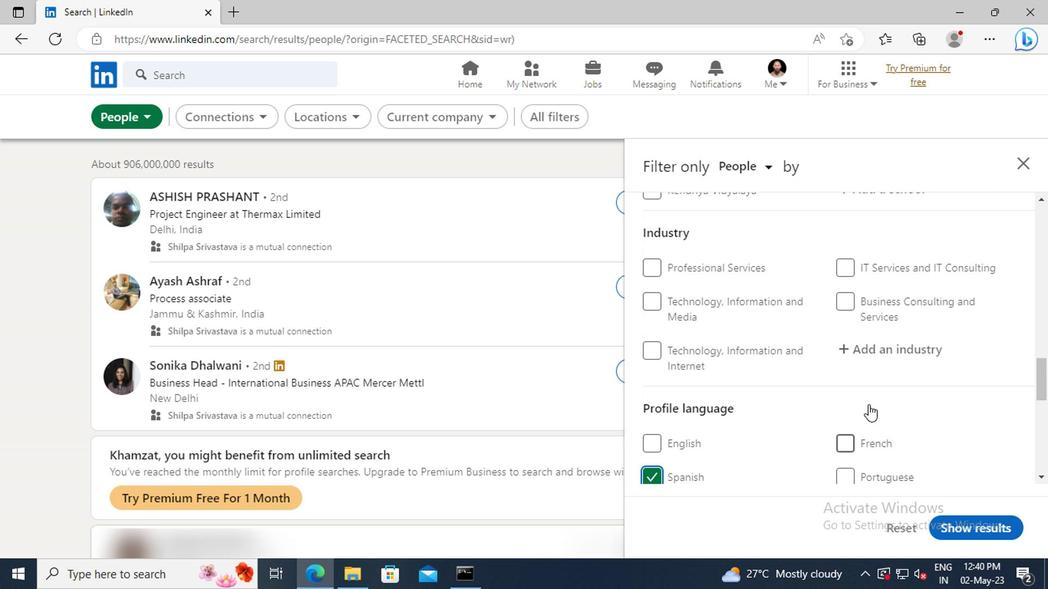 
Action: Mouse scrolled (731, 402) with delta (0, 0)
Screenshot: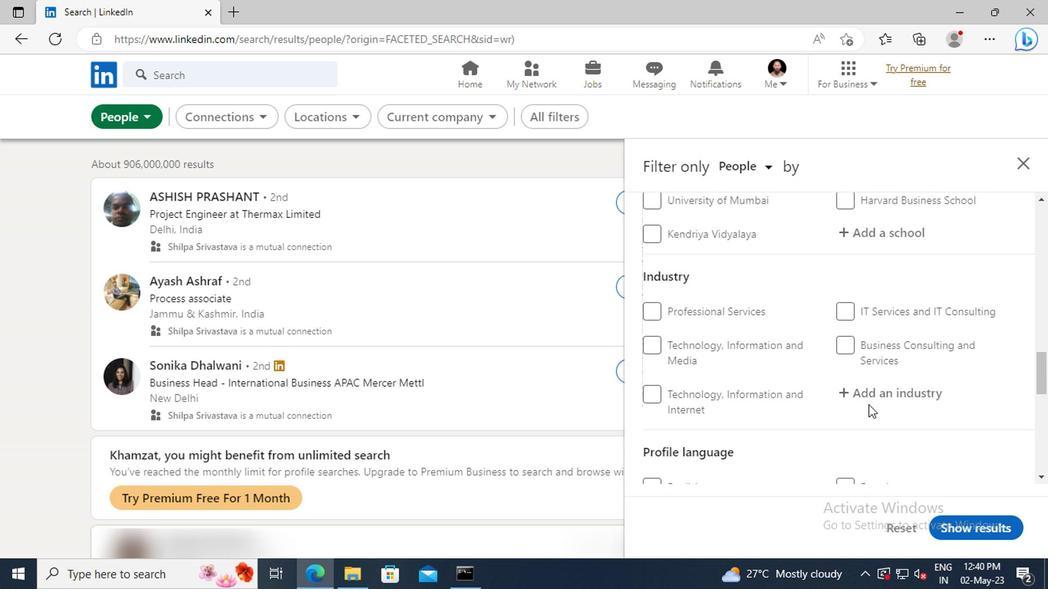 
Action: Mouse scrolled (731, 402) with delta (0, 0)
Screenshot: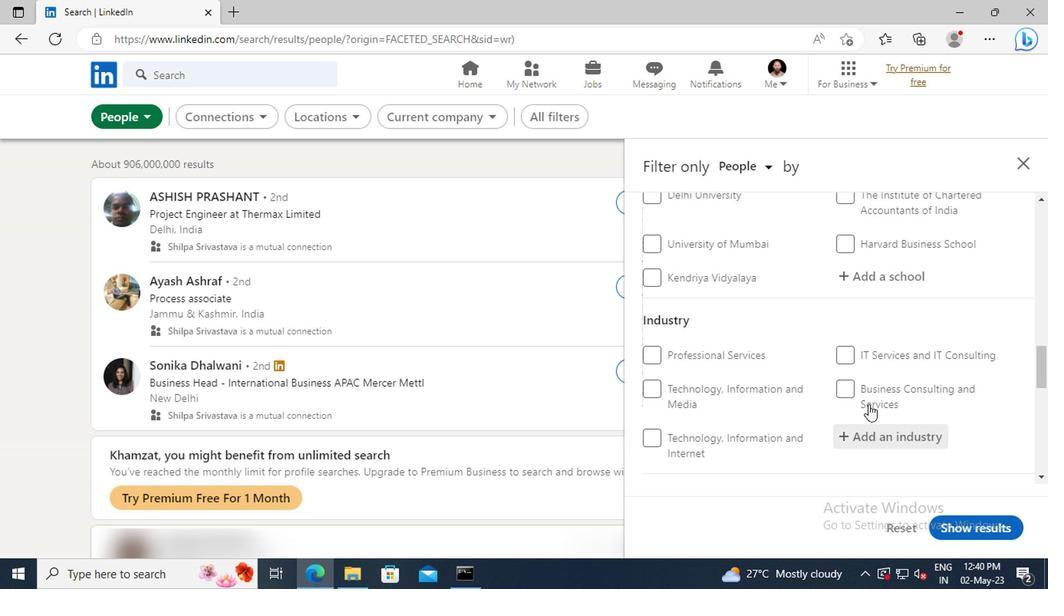 
Action: Mouse scrolled (731, 402) with delta (0, 0)
Screenshot: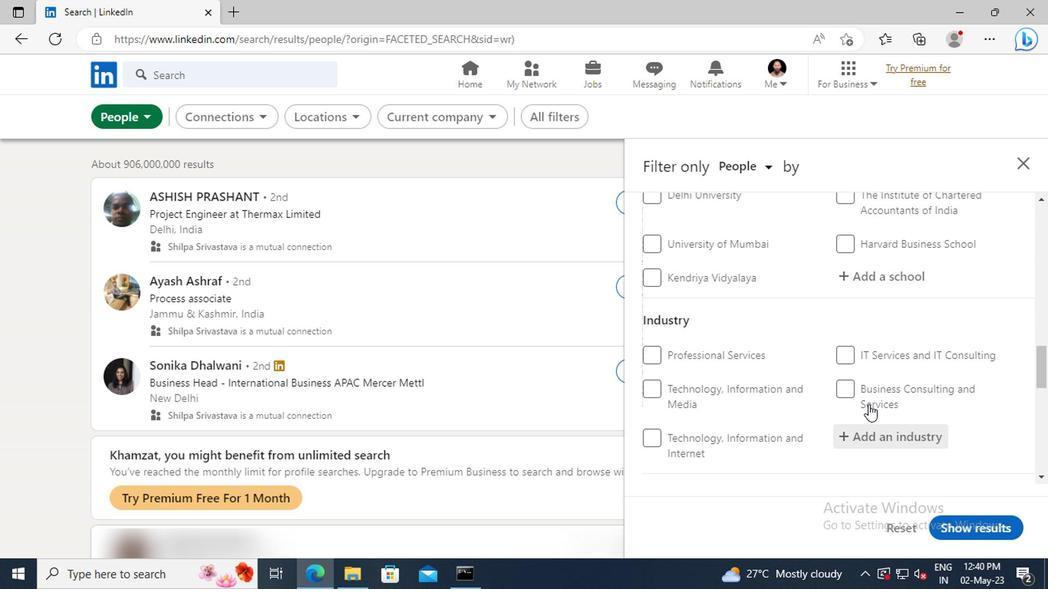 
Action: Mouse scrolled (731, 402) with delta (0, 0)
Screenshot: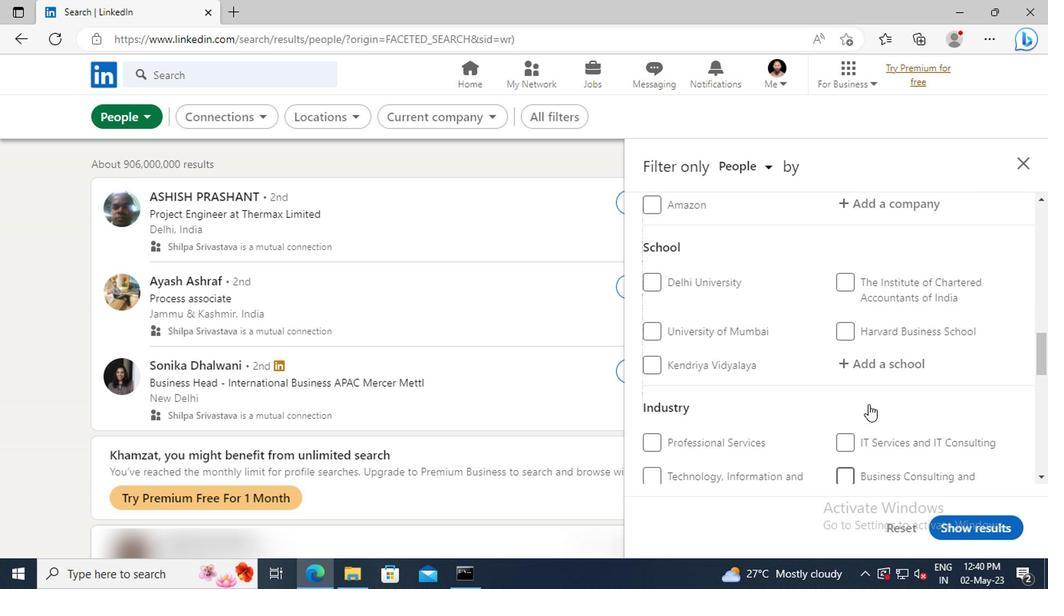 
Action: Mouse scrolled (731, 402) with delta (0, 0)
Screenshot: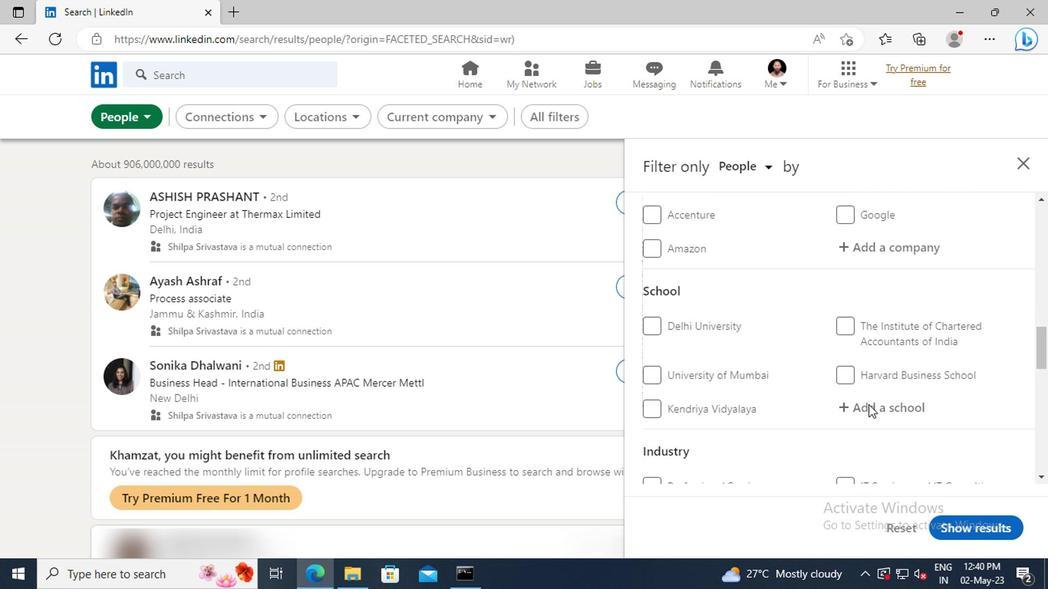 
Action: Mouse scrolled (731, 402) with delta (0, 0)
Screenshot: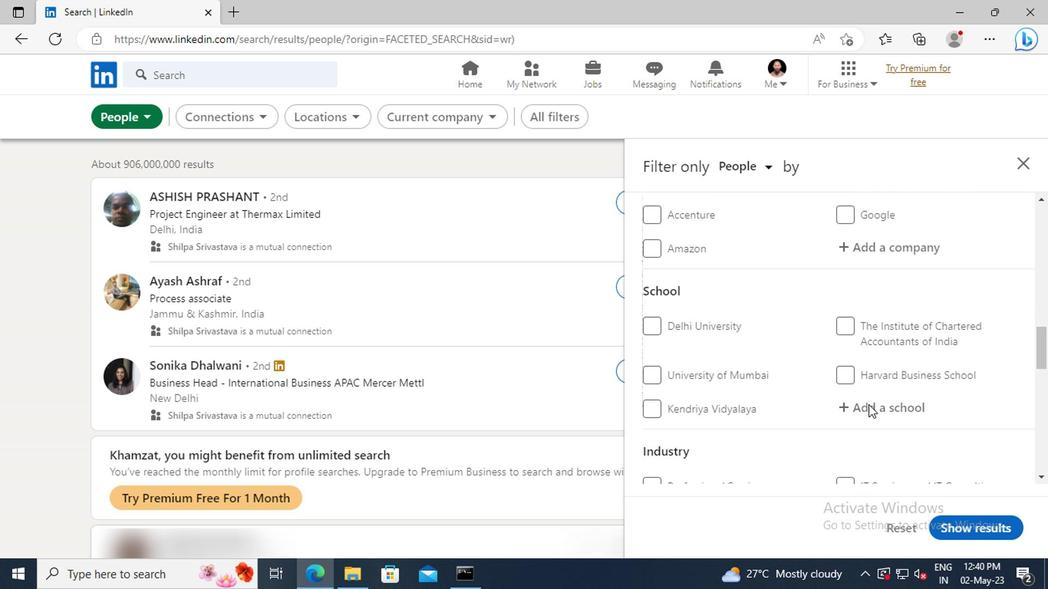 
Action: Mouse moved to (732, 401)
Screenshot: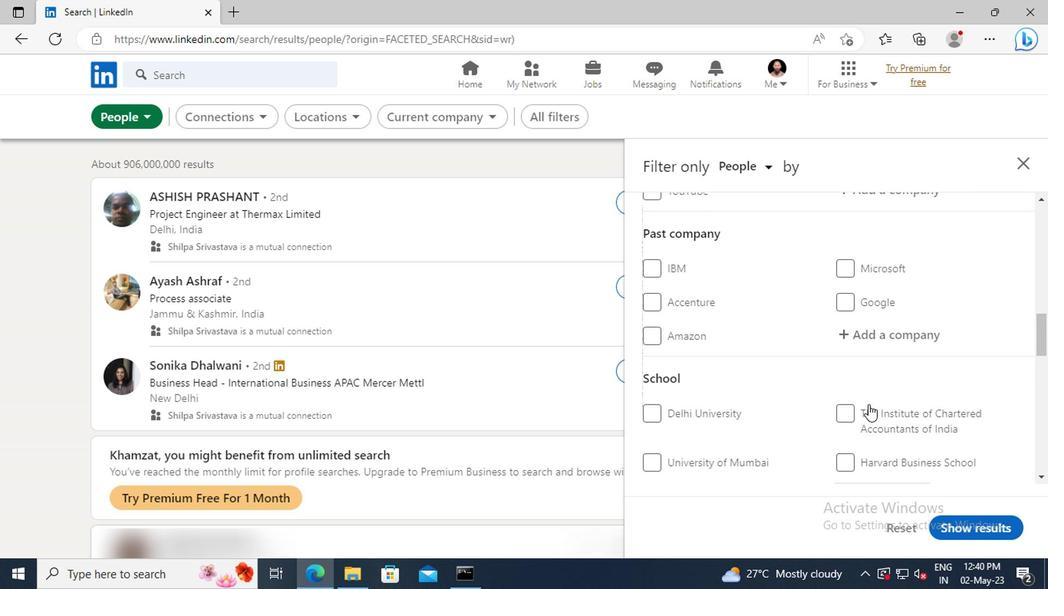 
Action: Mouse scrolled (732, 402) with delta (0, 0)
Screenshot: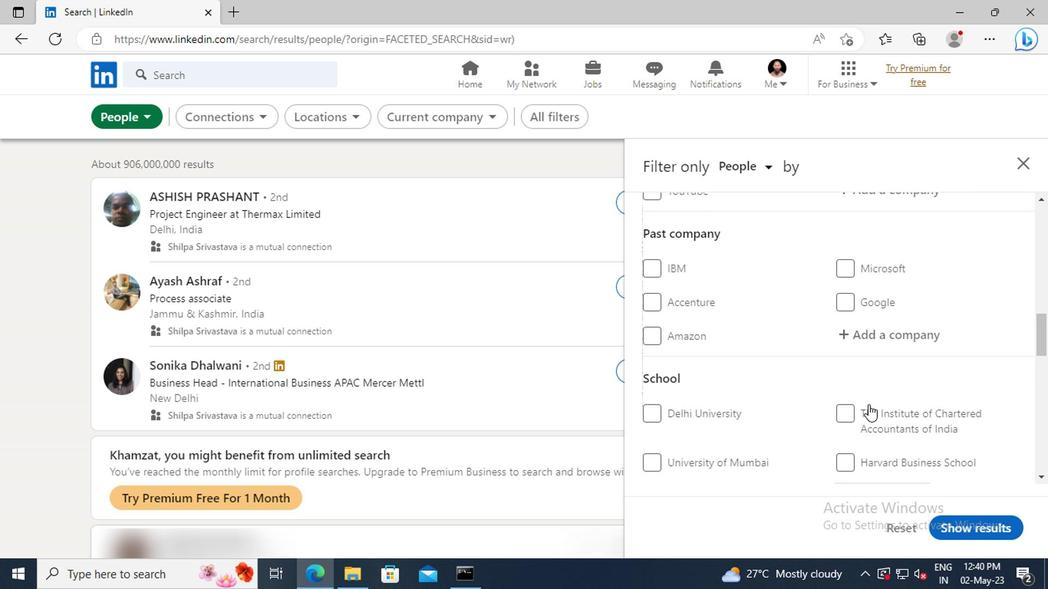 
Action: Mouse scrolled (732, 402) with delta (0, 0)
Screenshot: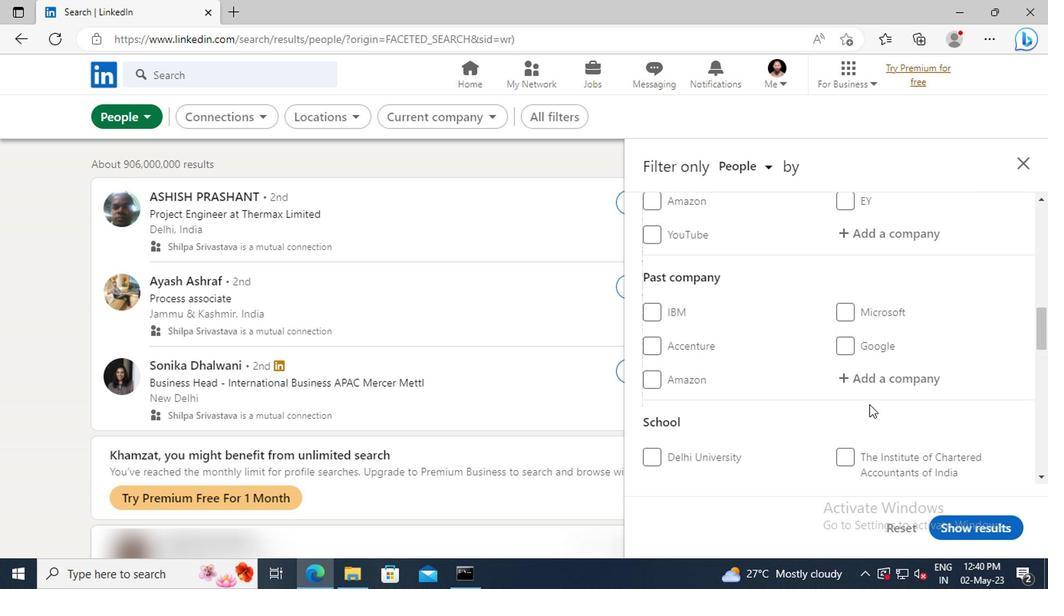 
Action: Mouse scrolled (732, 402) with delta (0, 0)
Screenshot: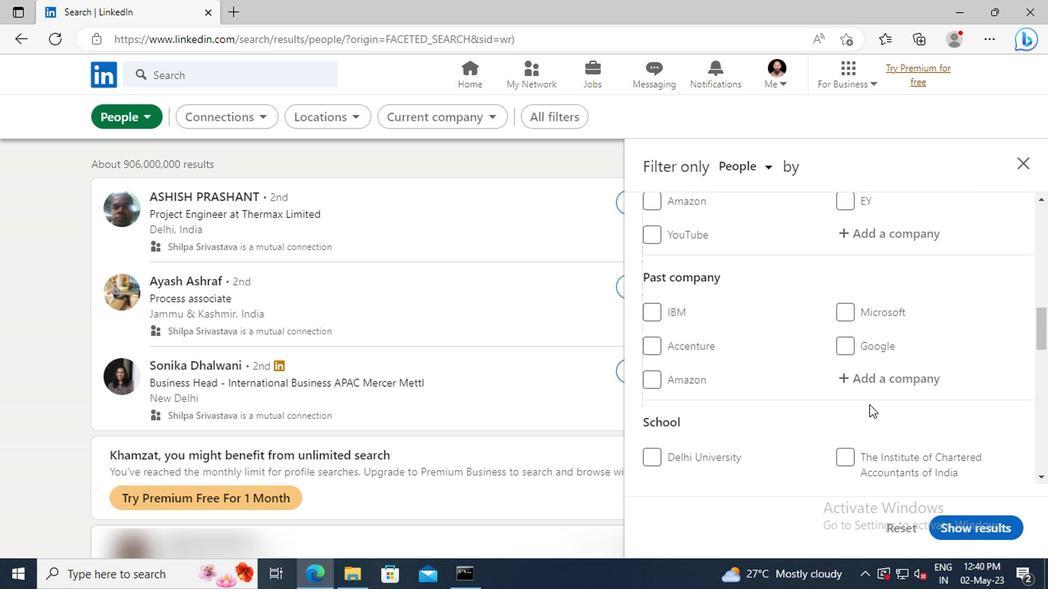 
Action: Mouse scrolled (732, 402) with delta (0, 0)
Screenshot: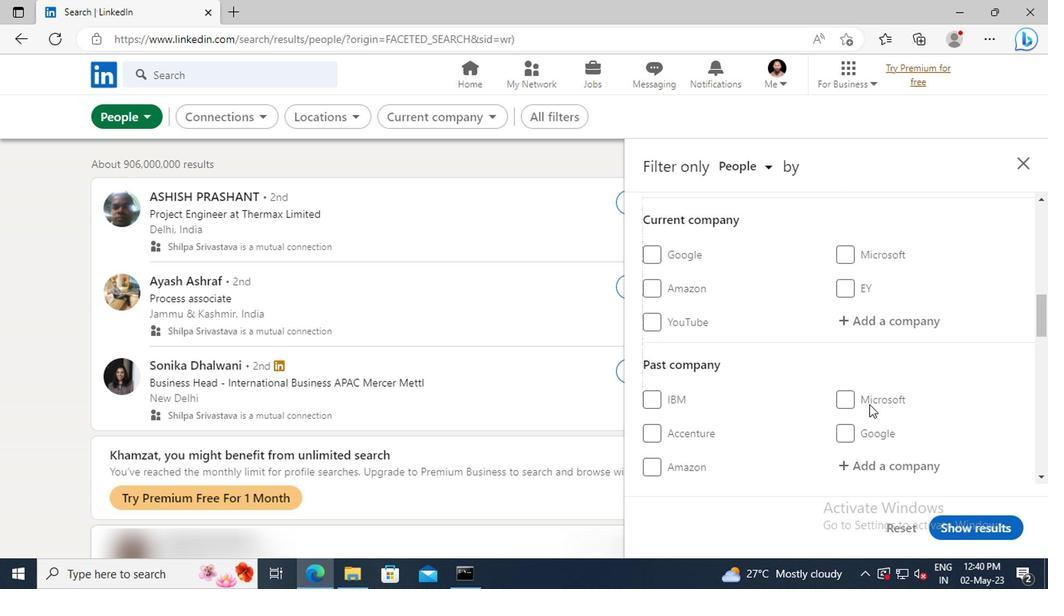 
Action: Mouse moved to (728, 374)
Screenshot: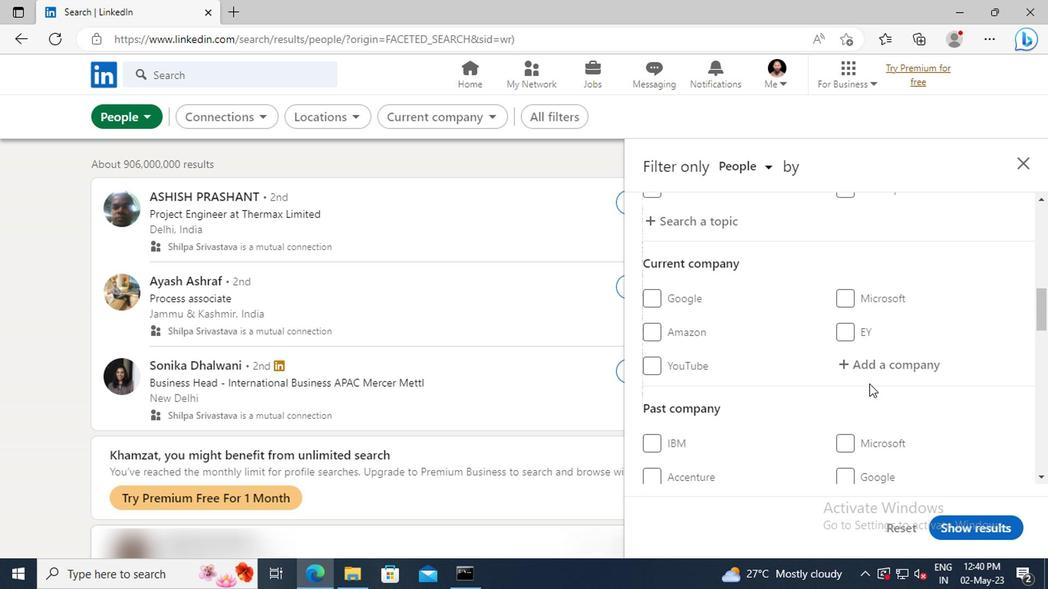 
Action: Mouse pressed left at (728, 374)
Screenshot: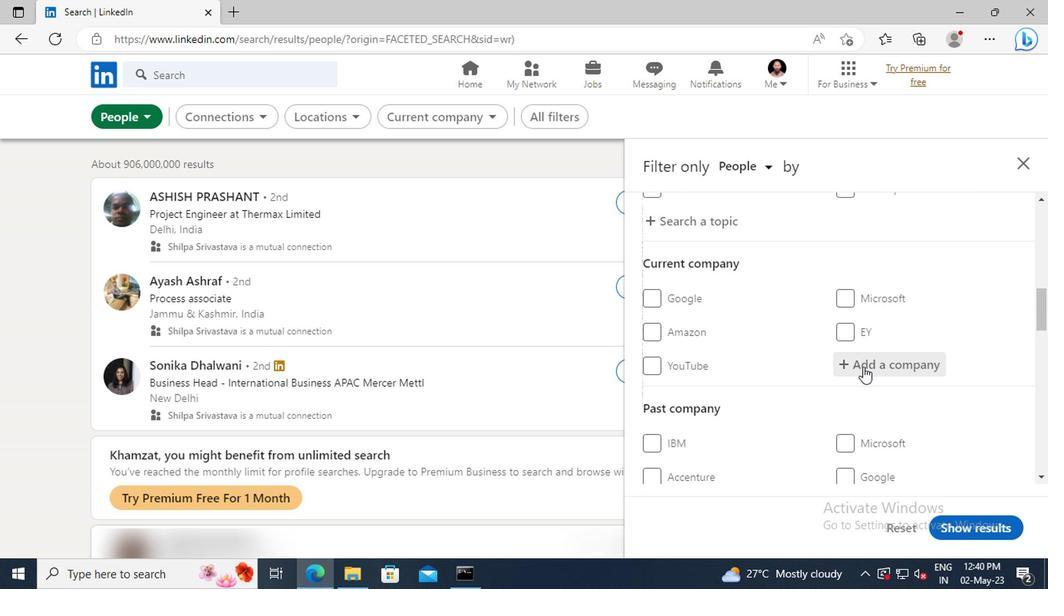 
Action: Key pressed <Key.shift>HIRENGINE<Key.space><Key.shift>(<Key.shift>HIRING<Key.space><Key.shift>&<Key.space><Key.shift>RESOURCING<Key.shift>)<Key.enter>
Screenshot: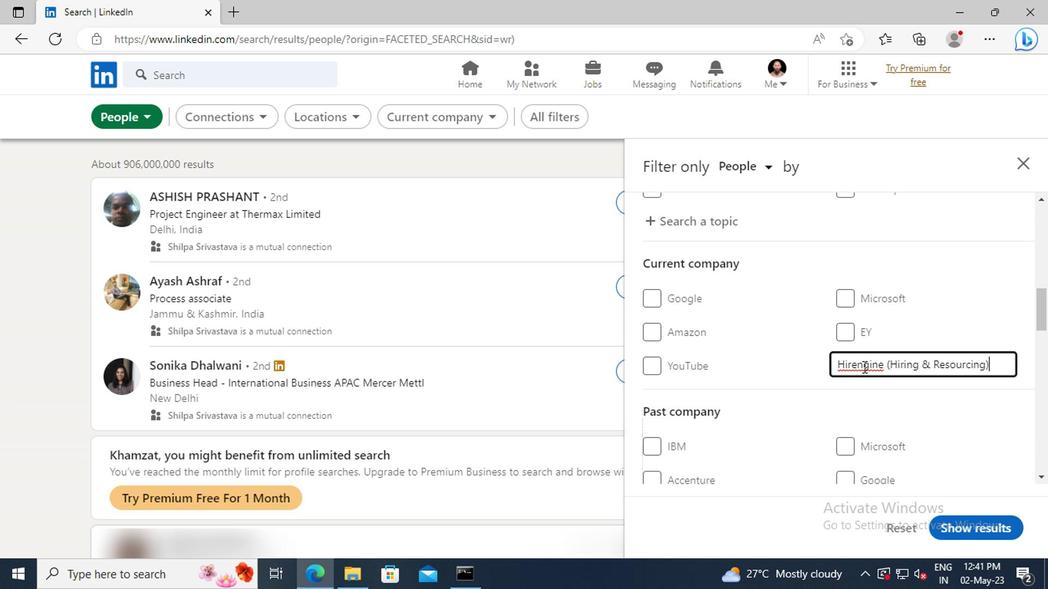 
Action: Mouse scrolled (728, 374) with delta (0, 0)
Screenshot: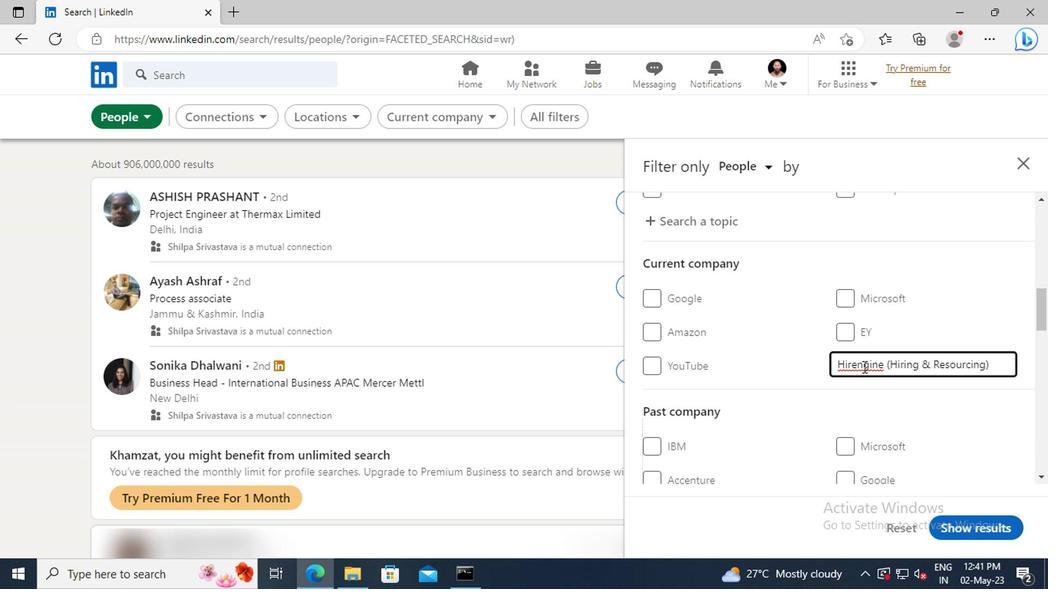
Action: Mouse moved to (727, 373)
Screenshot: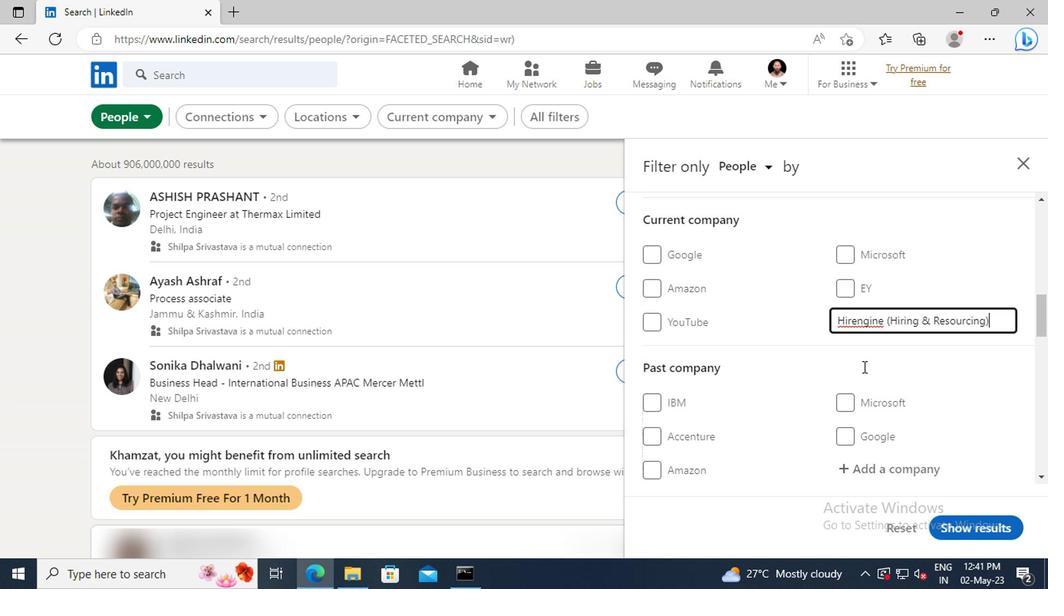 
Action: Mouse scrolled (727, 373) with delta (0, 0)
Screenshot: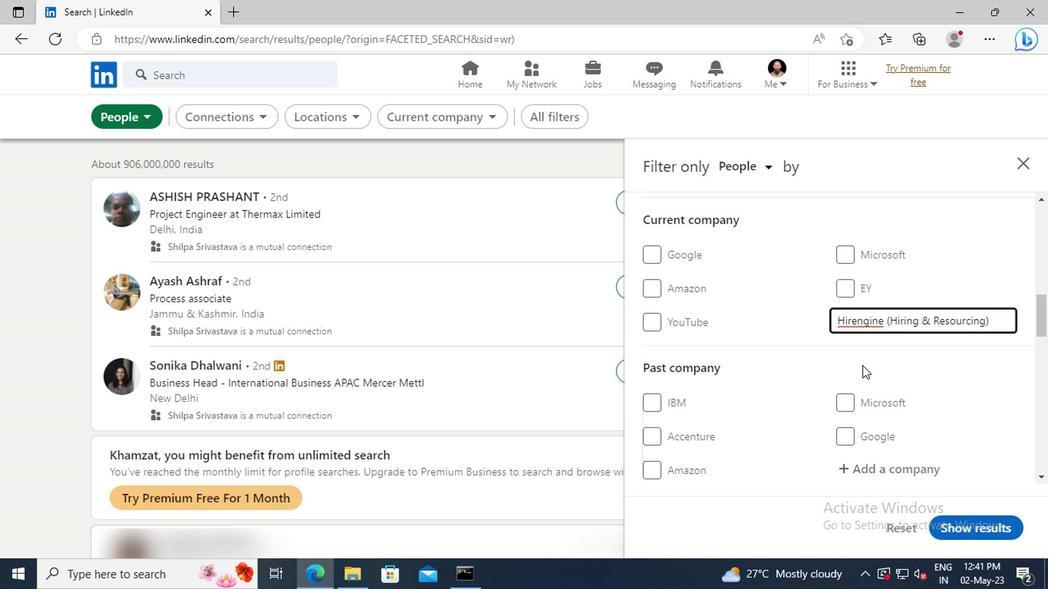 
Action: Mouse scrolled (727, 373) with delta (0, 0)
Screenshot: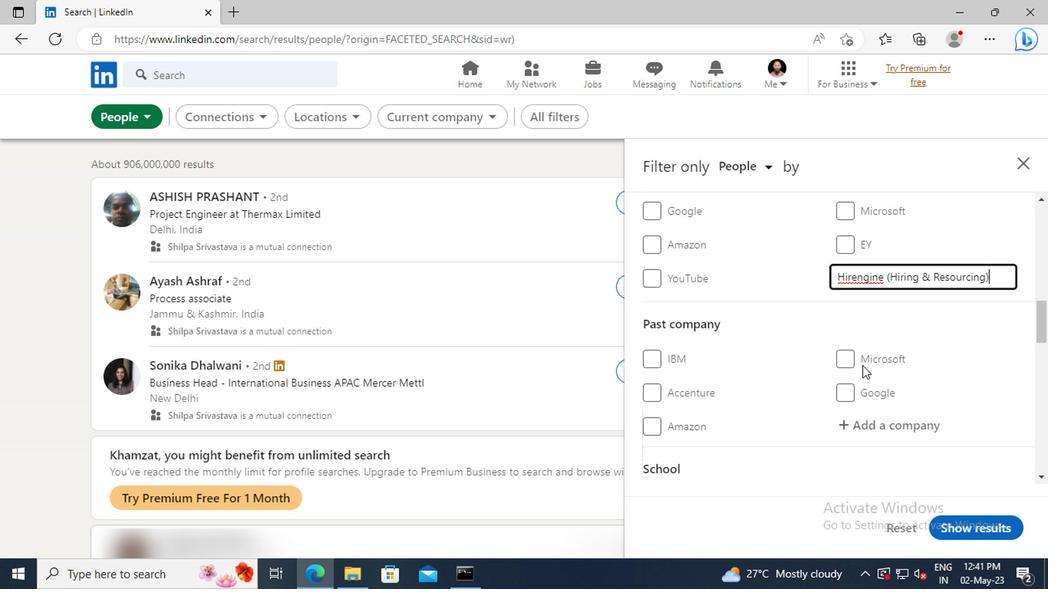 
Action: Mouse scrolled (727, 373) with delta (0, 0)
Screenshot: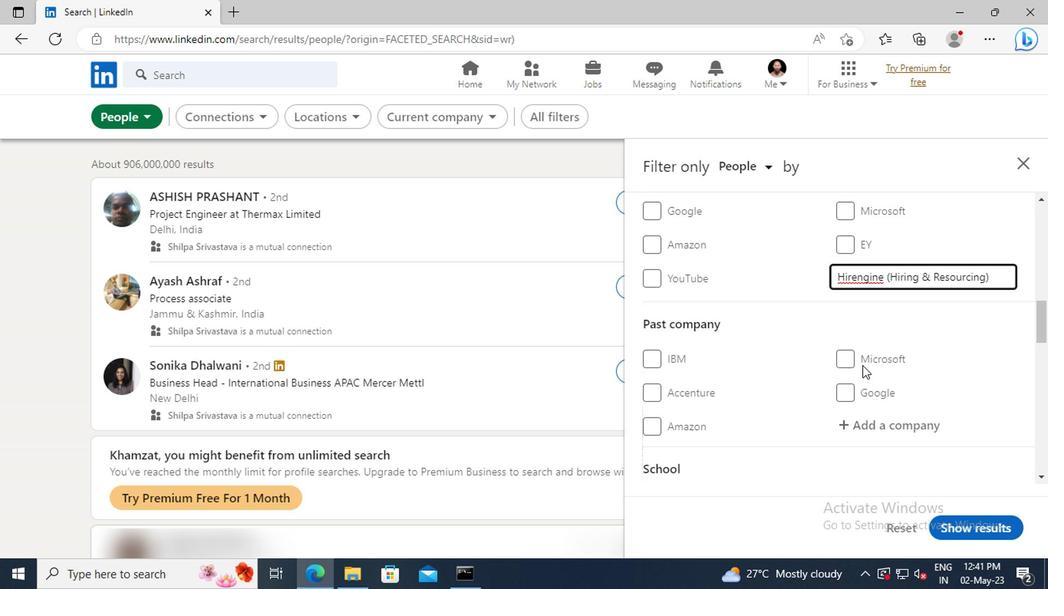 
Action: Mouse scrolled (727, 373) with delta (0, 0)
Screenshot: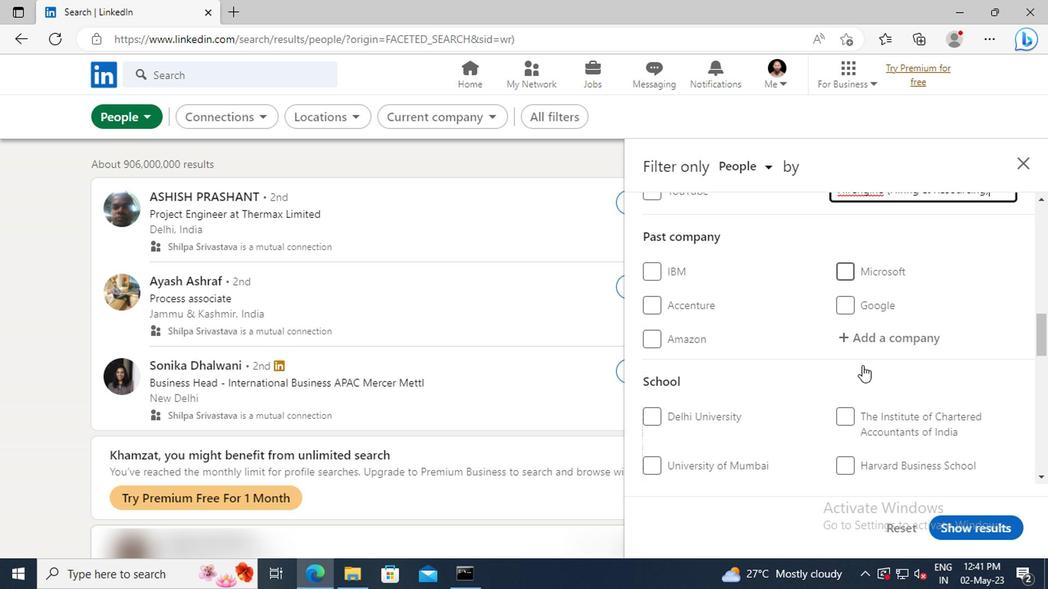
Action: Mouse scrolled (727, 373) with delta (0, 0)
Screenshot: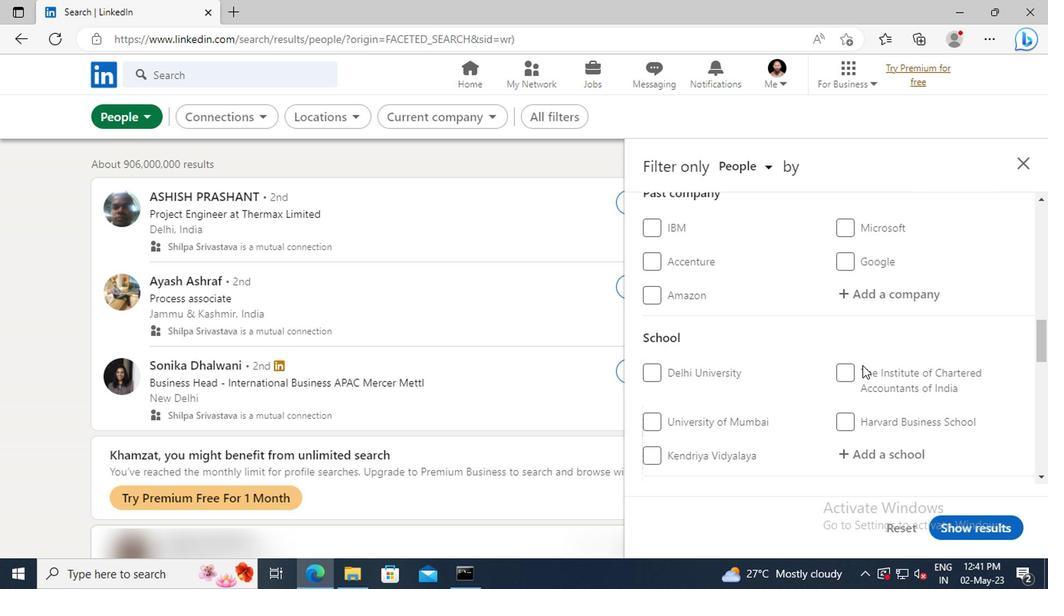 
Action: Mouse scrolled (727, 373) with delta (0, 0)
Screenshot: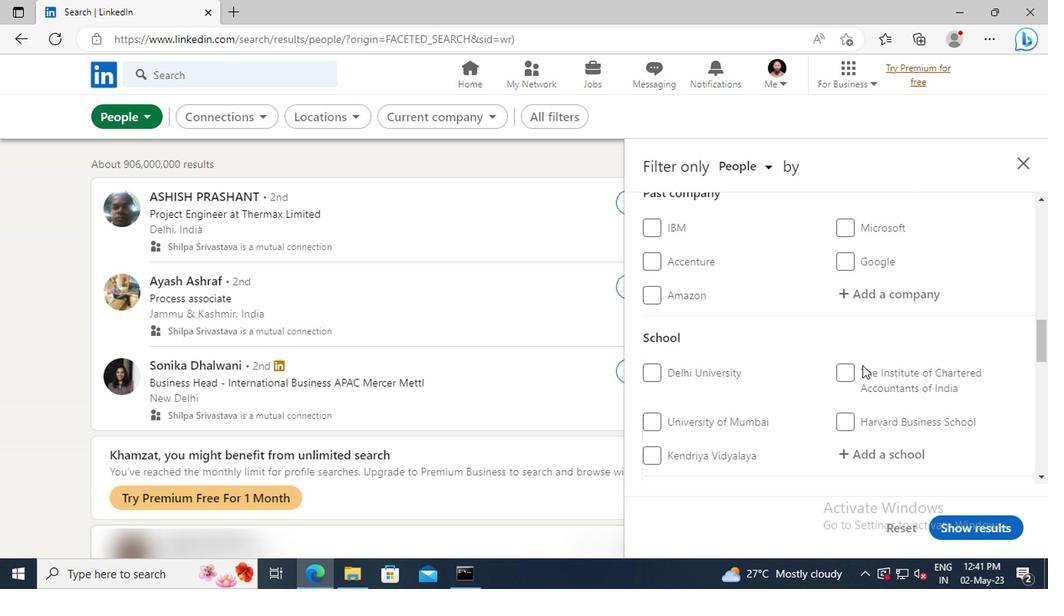 
Action: Mouse moved to (727, 374)
Screenshot: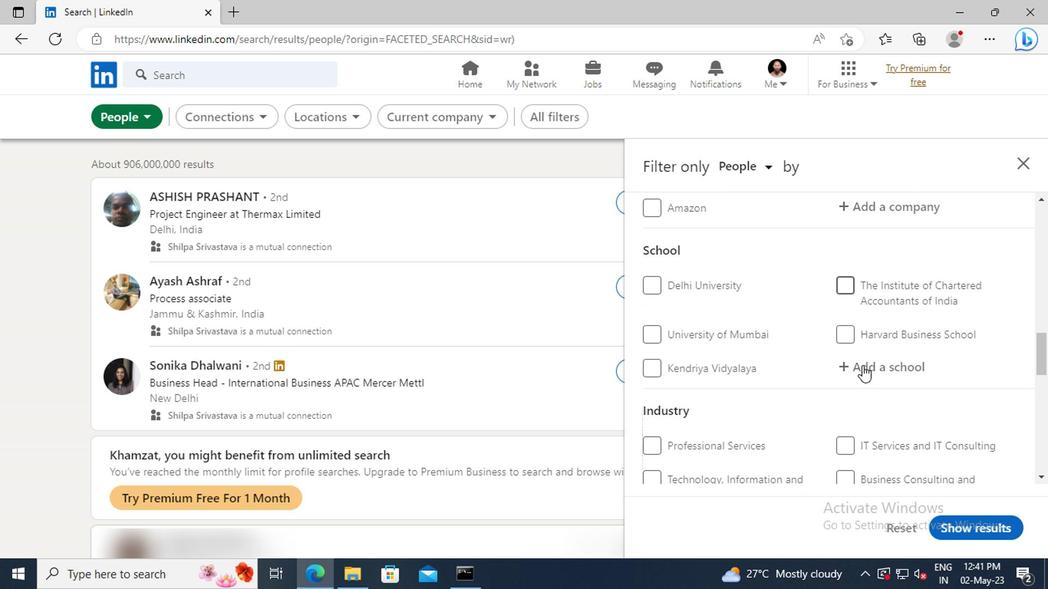 
Action: Mouse pressed left at (727, 374)
Screenshot: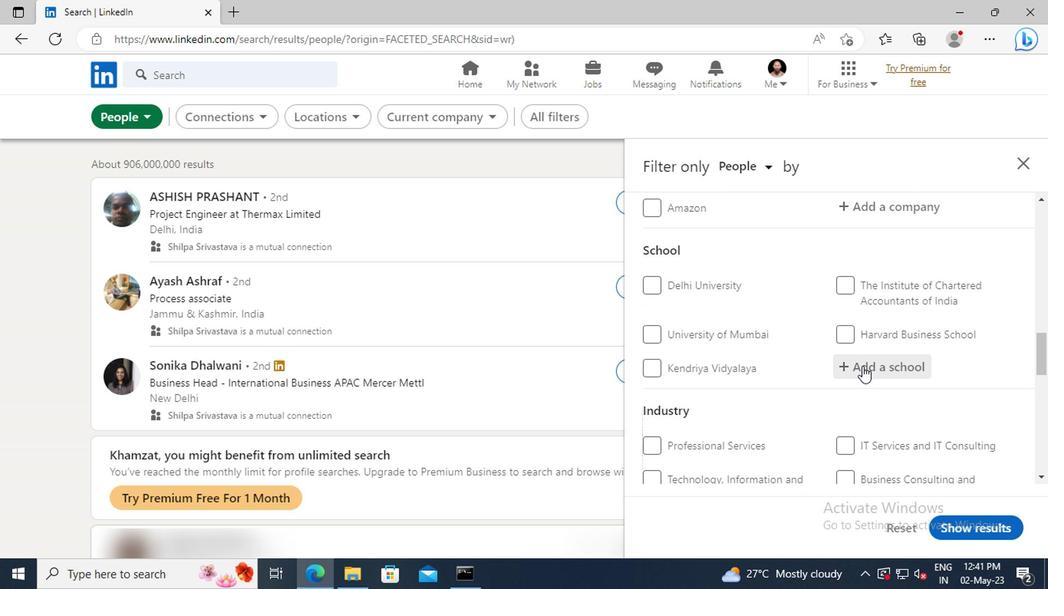 
Action: Key pressed <Key.shift>ANJUMAN<Key.space><Key.shift>INST
Screenshot: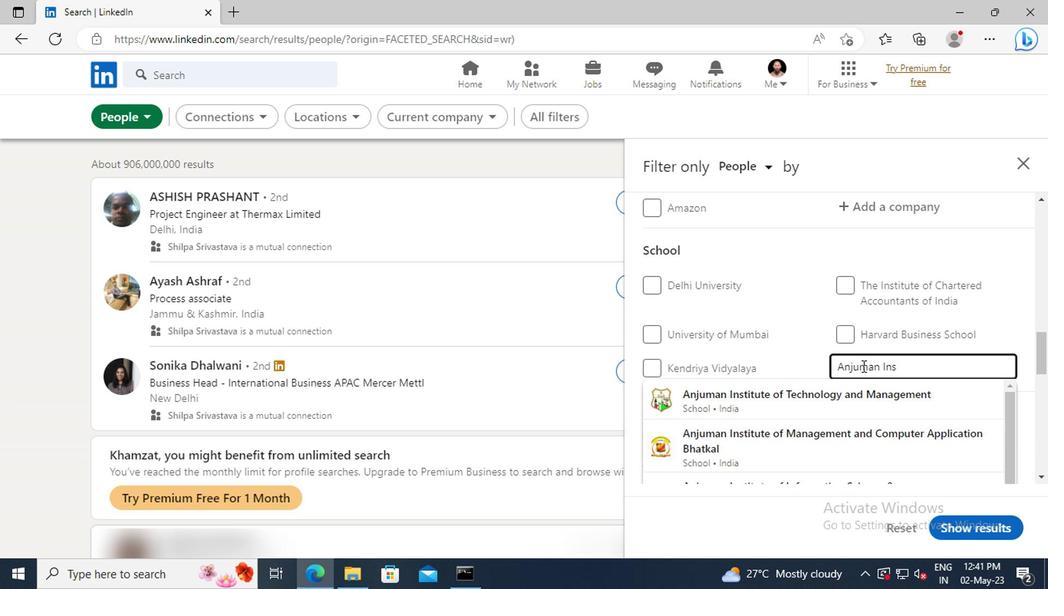 
Action: Mouse moved to (729, 396)
Screenshot: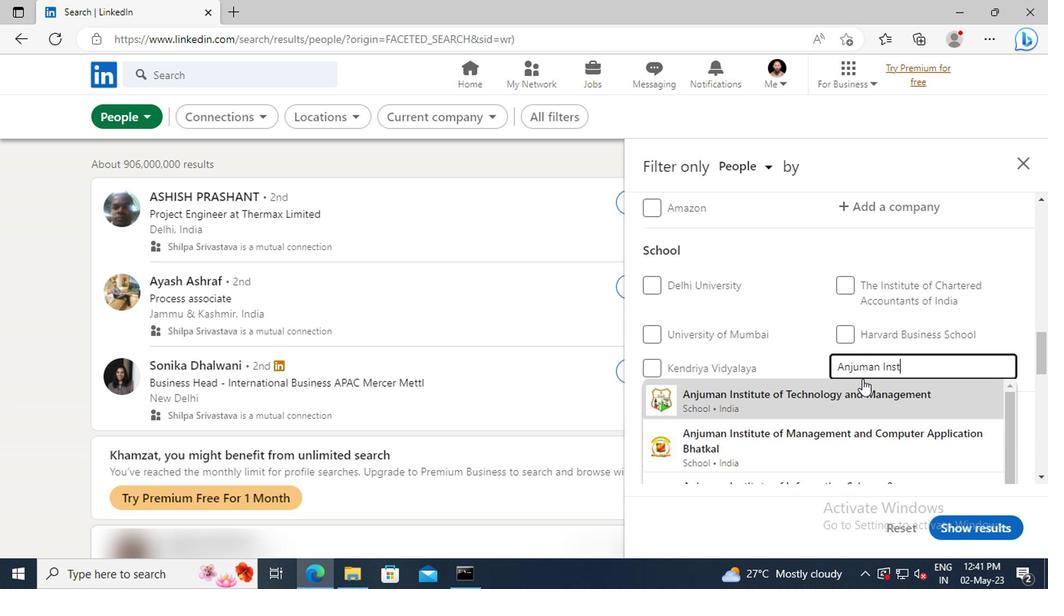 
Action: Mouse pressed left at (729, 396)
Screenshot: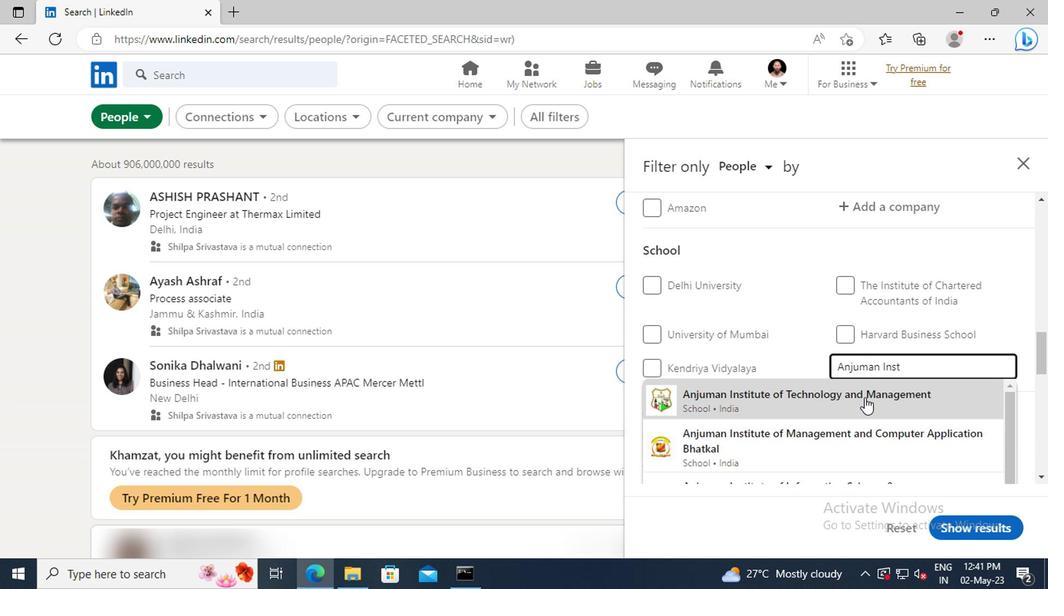 
Action: Mouse scrolled (729, 395) with delta (0, 0)
Screenshot: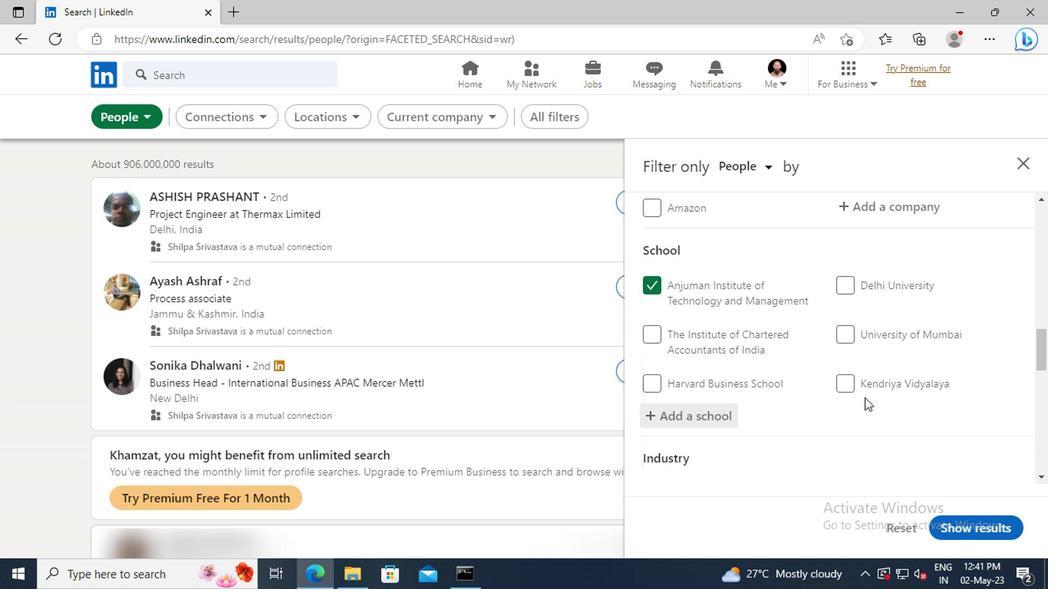 
Action: Mouse scrolled (729, 395) with delta (0, 0)
Screenshot: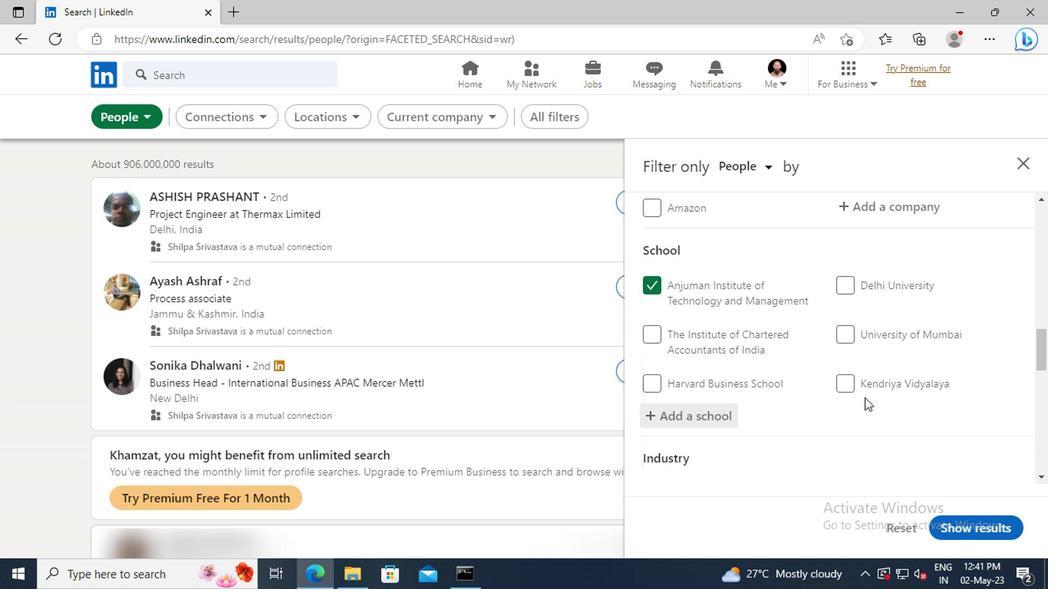 
Action: Mouse moved to (729, 382)
Screenshot: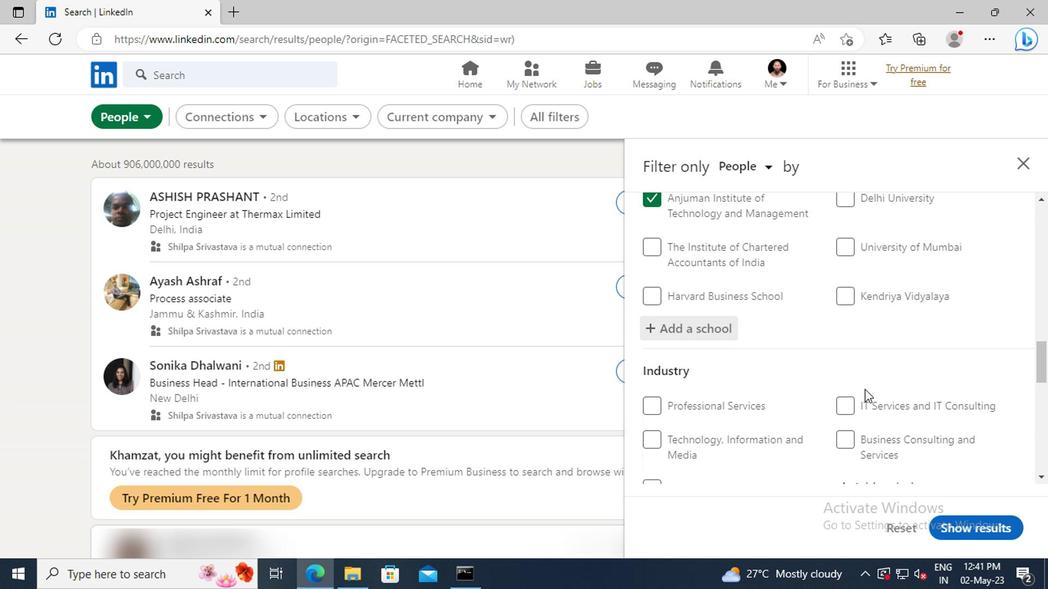 
Action: Mouse scrolled (729, 382) with delta (0, 0)
Screenshot: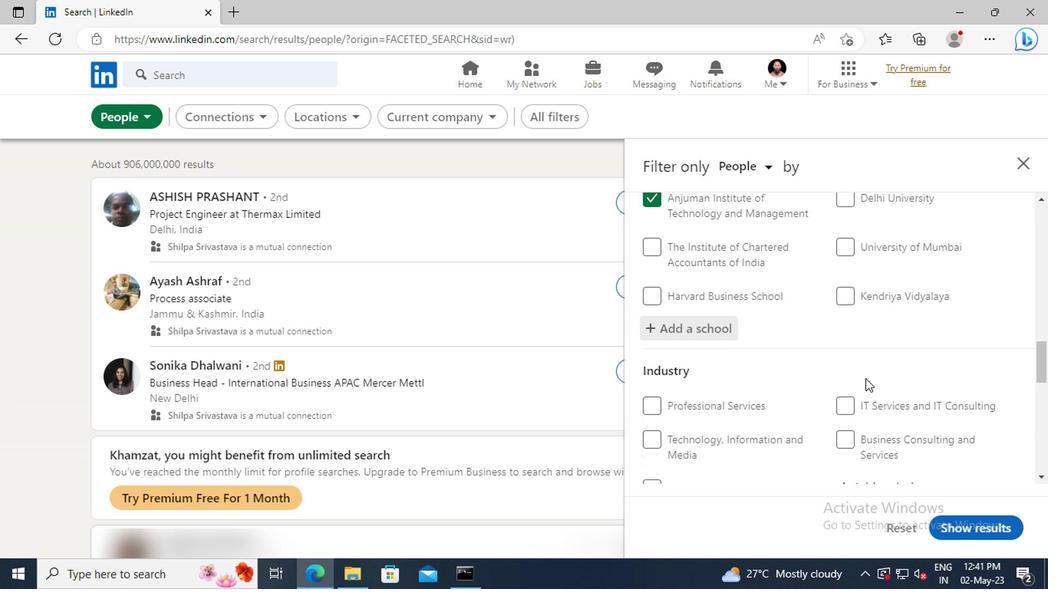 
Action: Mouse moved to (729, 380)
Screenshot: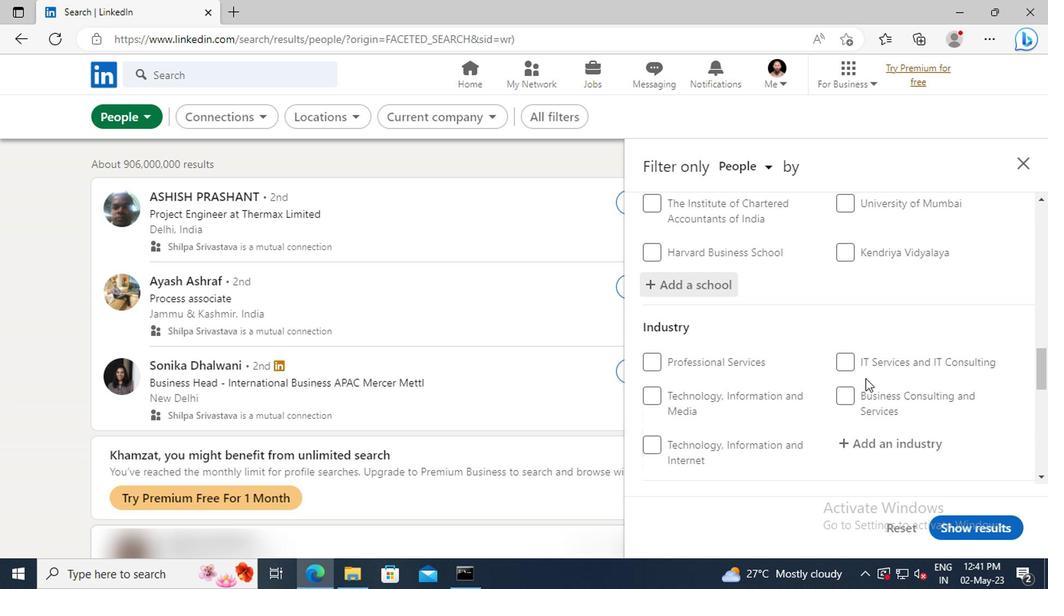
Action: Mouse scrolled (729, 380) with delta (0, 0)
Screenshot: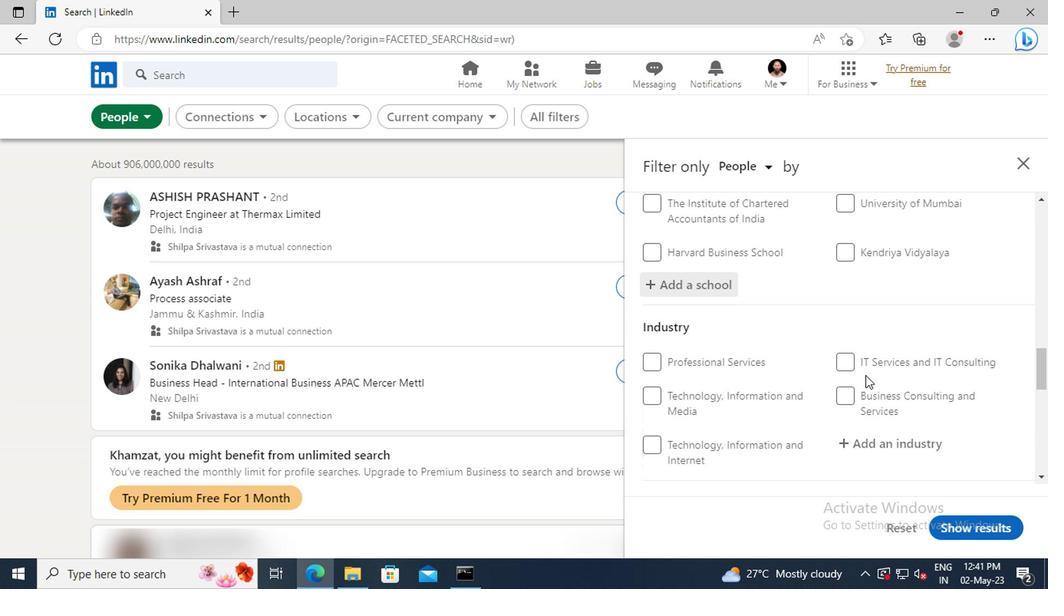 
Action: Mouse scrolled (729, 380) with delta (0, 0)
Screenshot: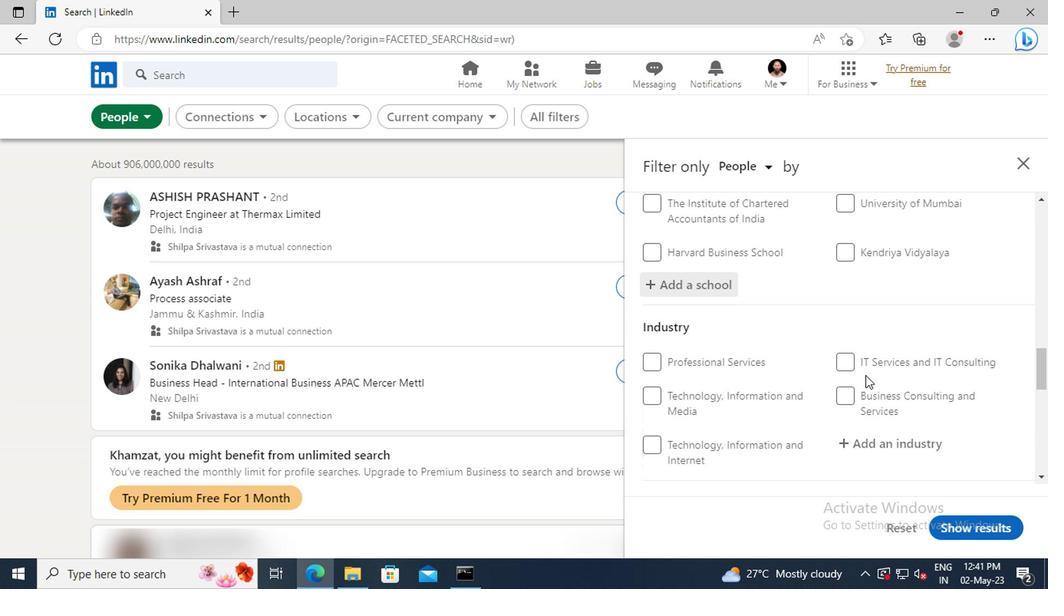 
Action: Mouse moved to (729, 373)
Screenshot: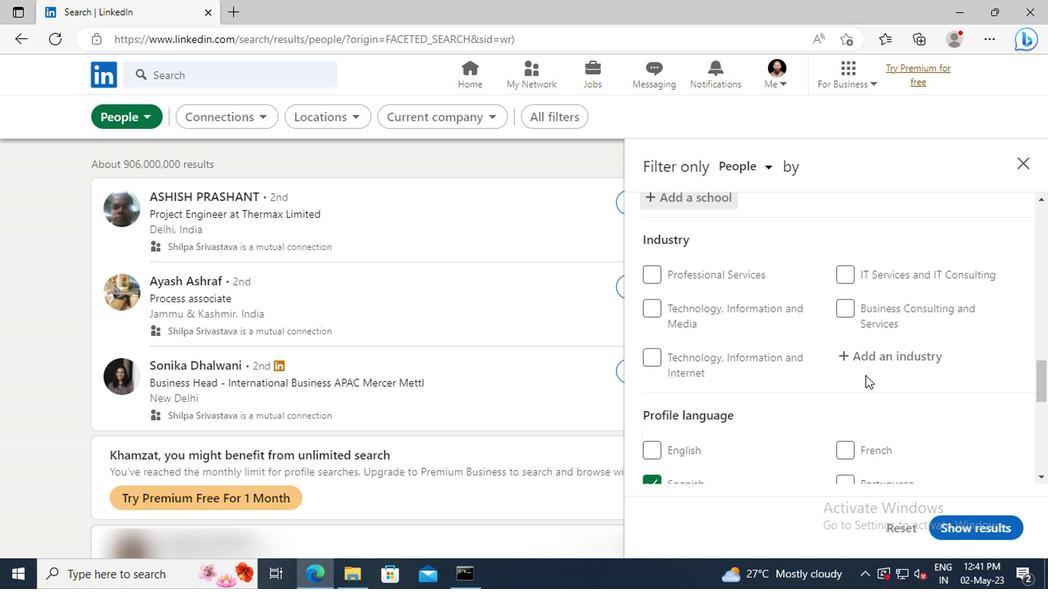 
Action: Mouse pressed left at (729, 373)
Screenshot: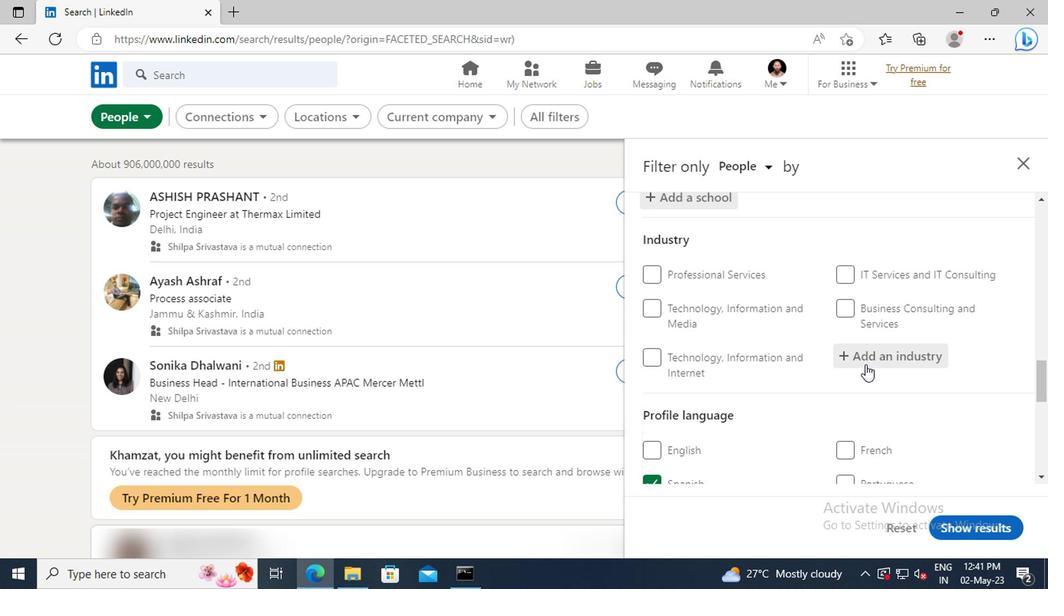 
Action: Key pressed <Key.shift>SOAP
Screenshot: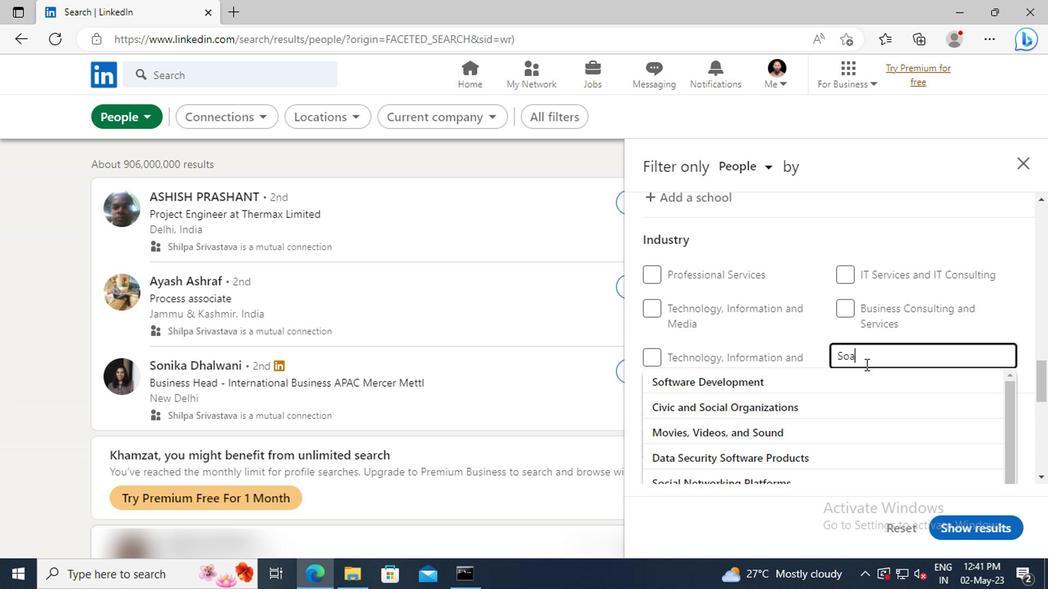 
Action: Mouse moved to (733, 385)
Screenshot: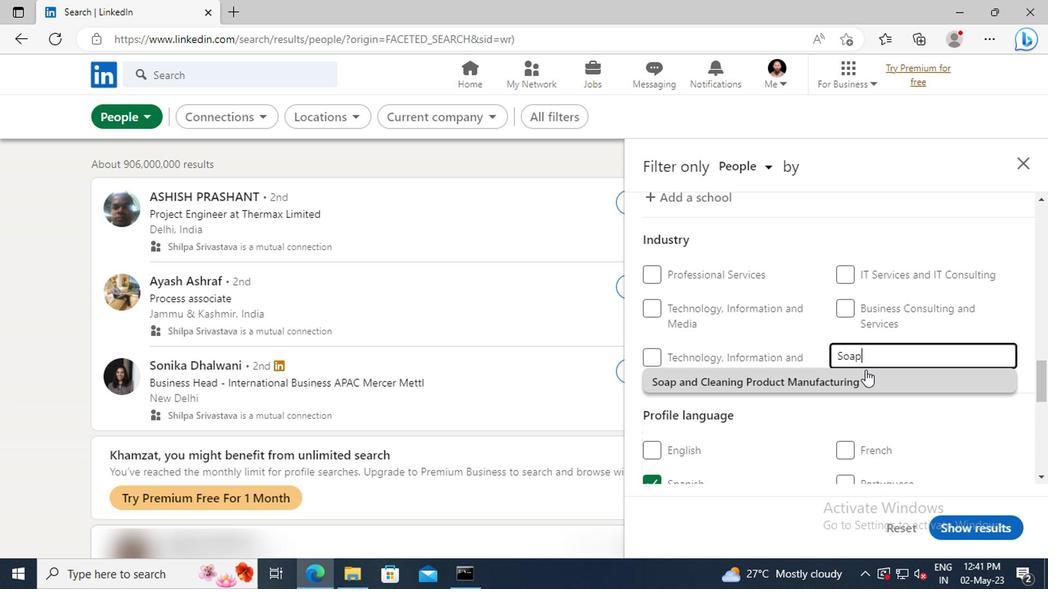 
Action: Mouse pressed left at (733, 385)
Screenshot: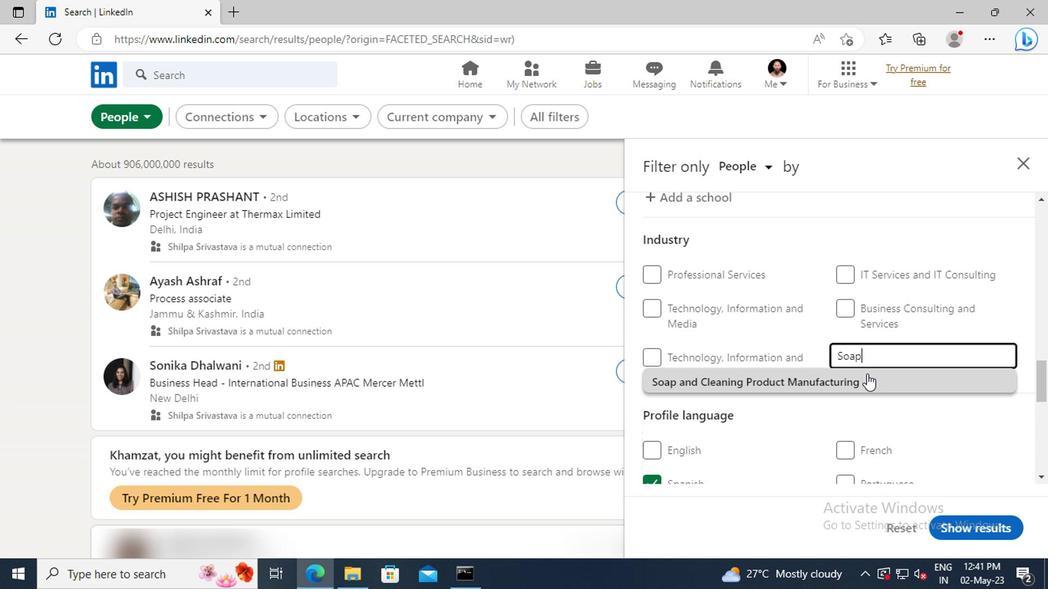 
Action: Mouse scrolled (733, 384) with delta (0, 0)
Screenshot: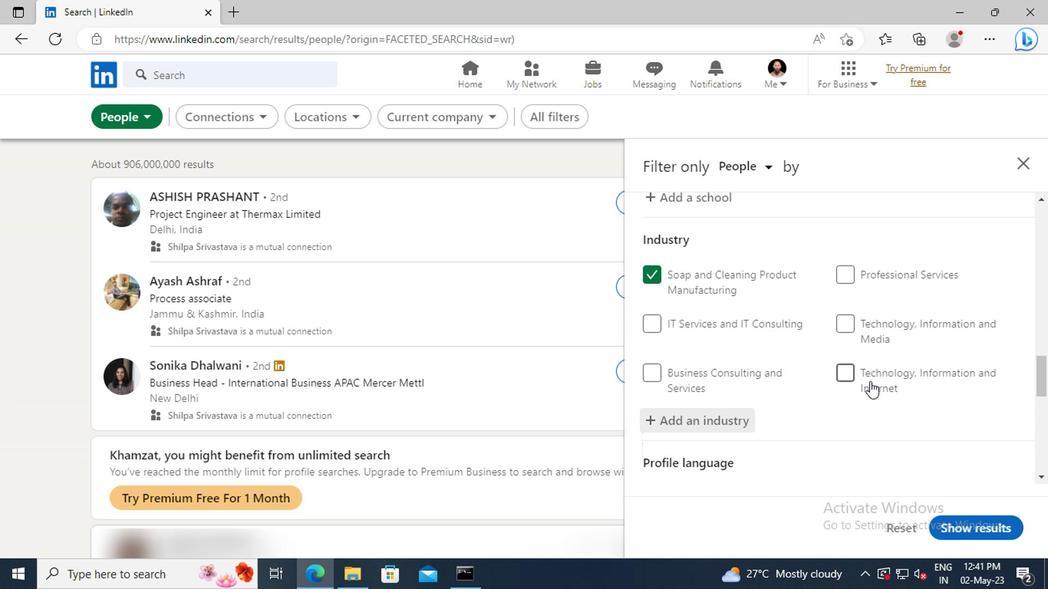 
Action: Mouse scrolled (733, 384) with delta (0, 0)
Screenshot: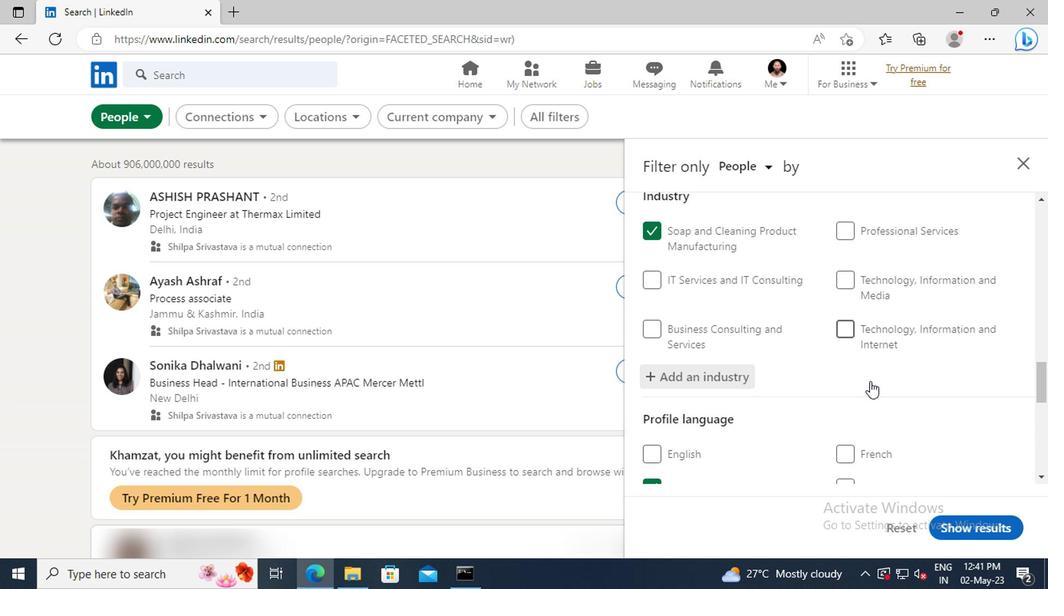 
Action: Mouse scrolled (733, 384) with delta (0, 0)
Screenshot: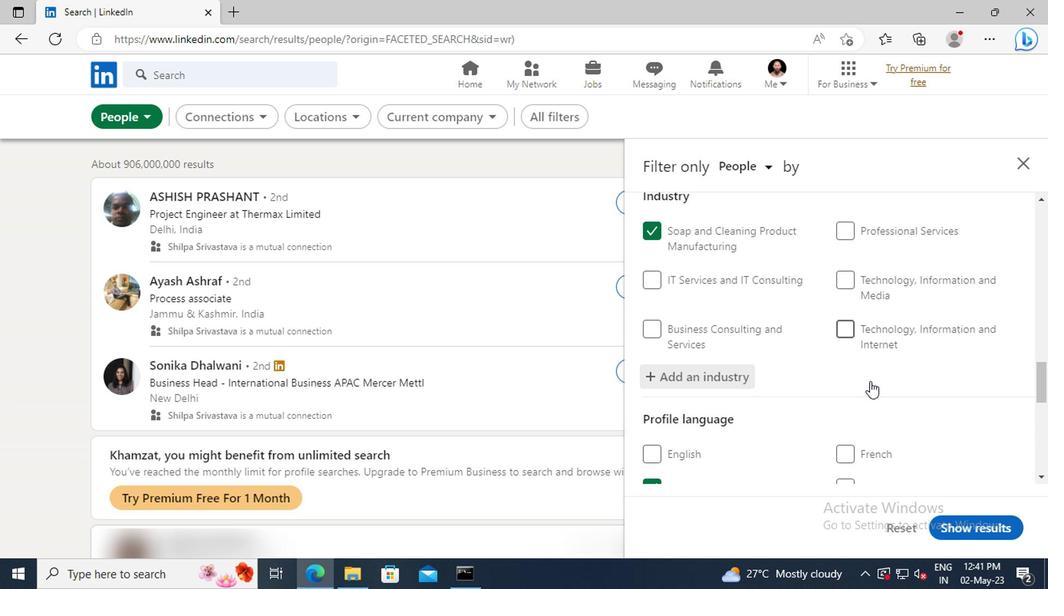 
Action: Mouse moved to (731, 369)
Screenshot: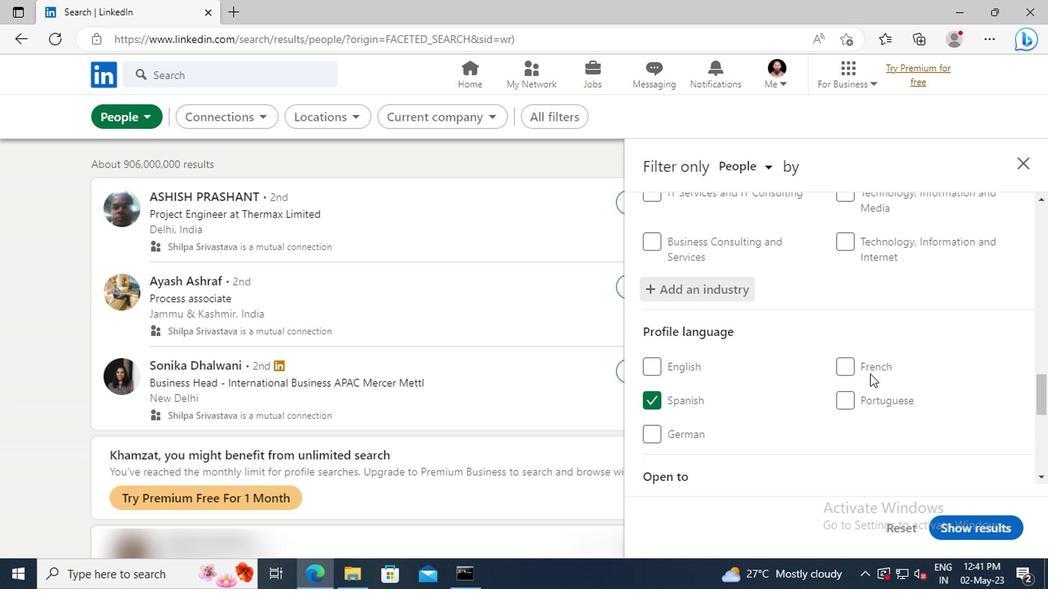 
Action: Mouse scrolled (731, 368) with delta (0, 0)
Screenshot: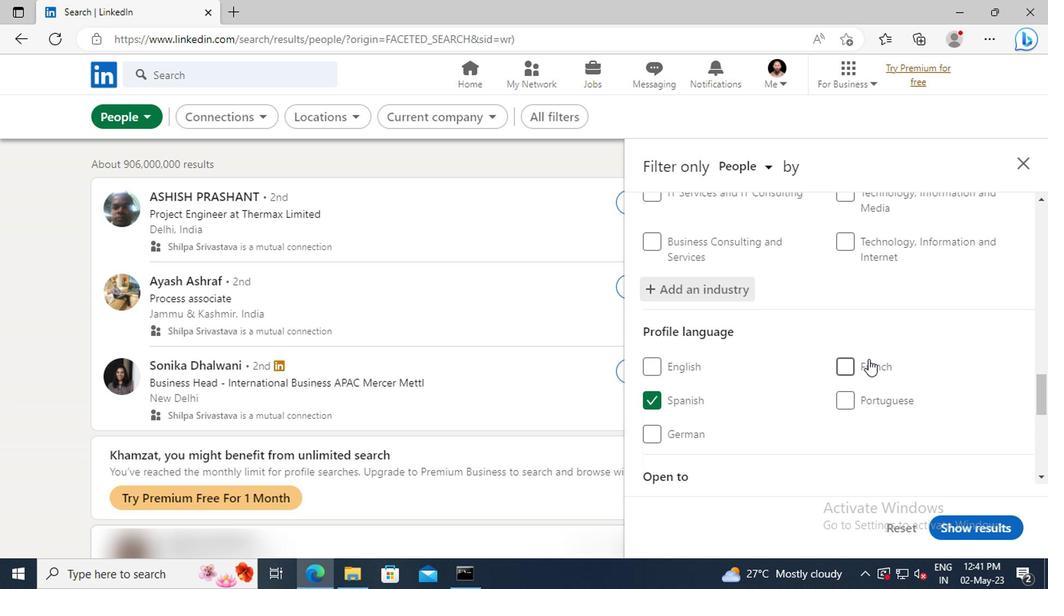 
Action: Mouse moved to (731, 362)
Screenshot: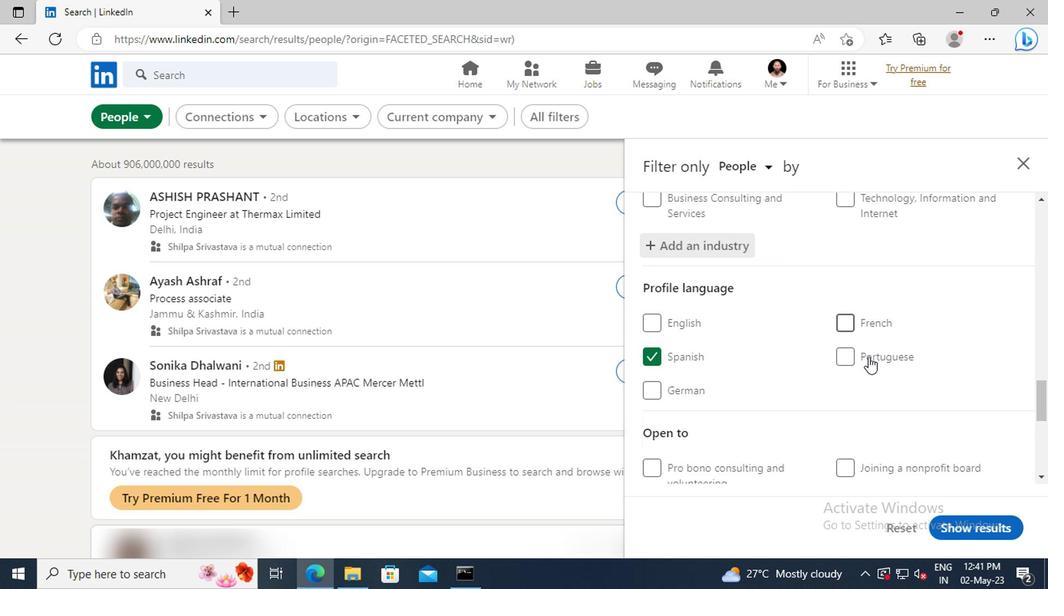 
Action: Mouse scrolled (731, 362) with delta (0, 0)
Screenshot: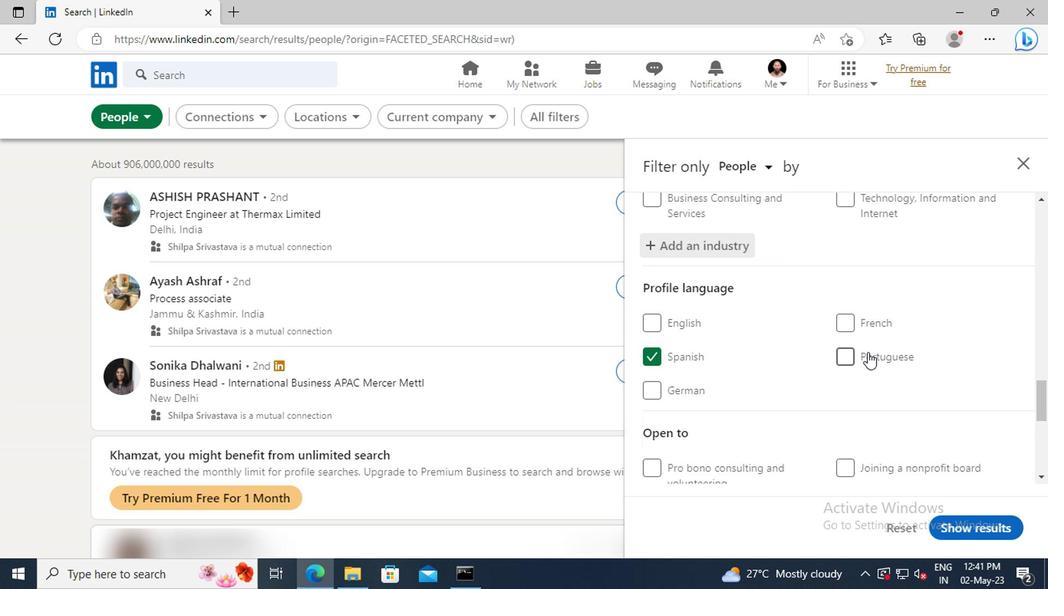 
Action: Mouse scrolled (731, 362) with delta (0, 0)
Screenshot: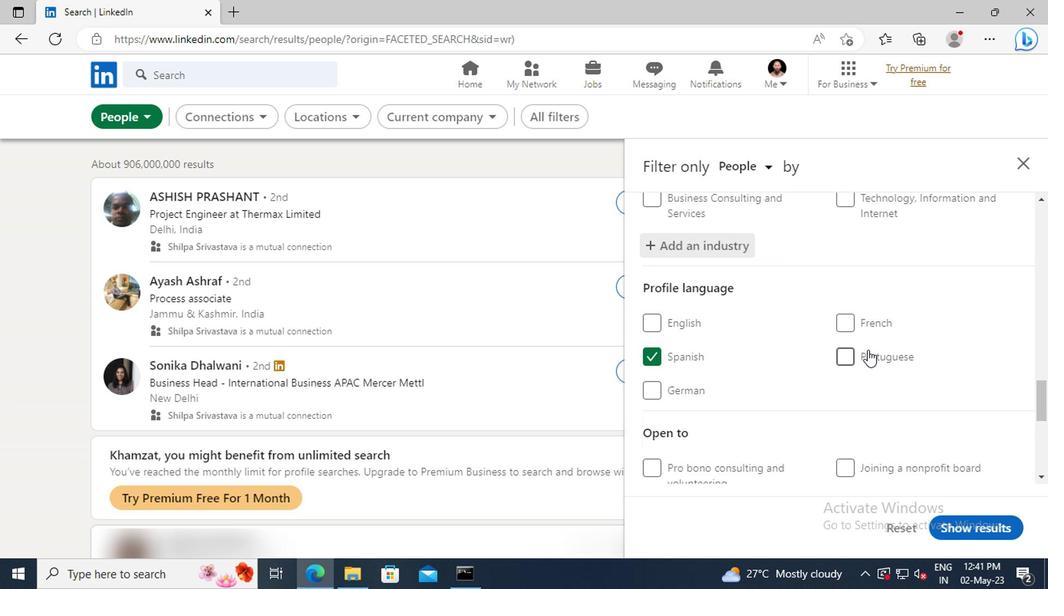 
Action: Mouse moved to (728, 351)
Screenshot: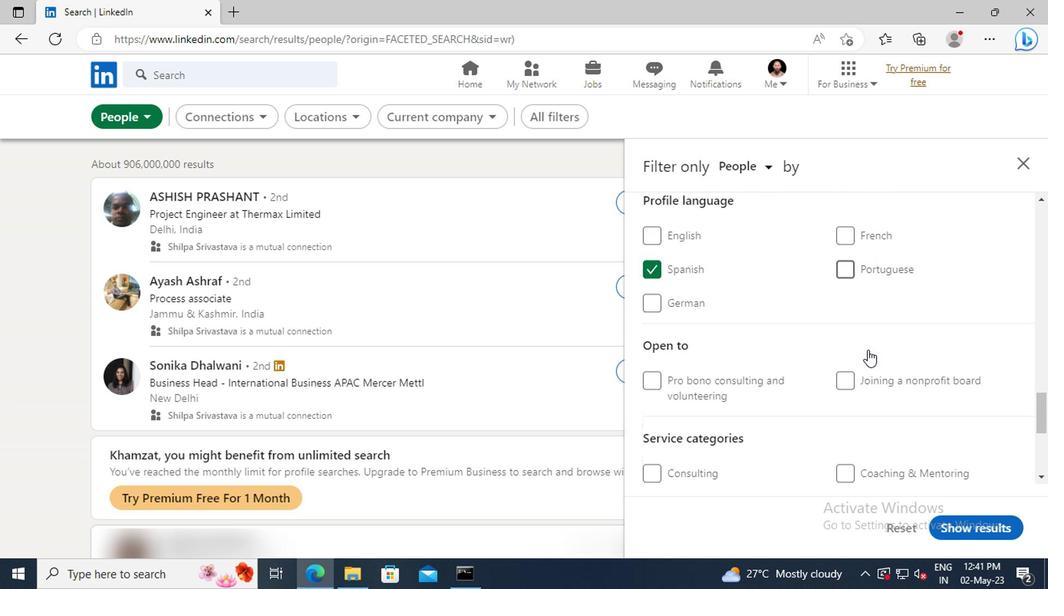 
Action: Mouse scrolled (728, 350) with delta (0, 0)
Screenshot: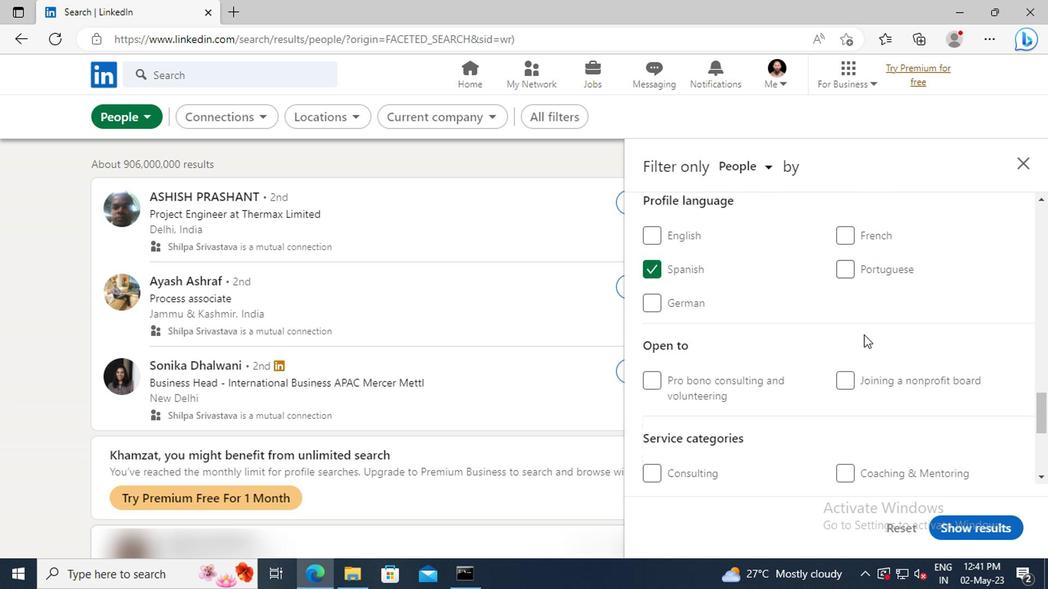 
Action: Mouse scrolled (728, 350) with delta (0, 0)
Screenshot: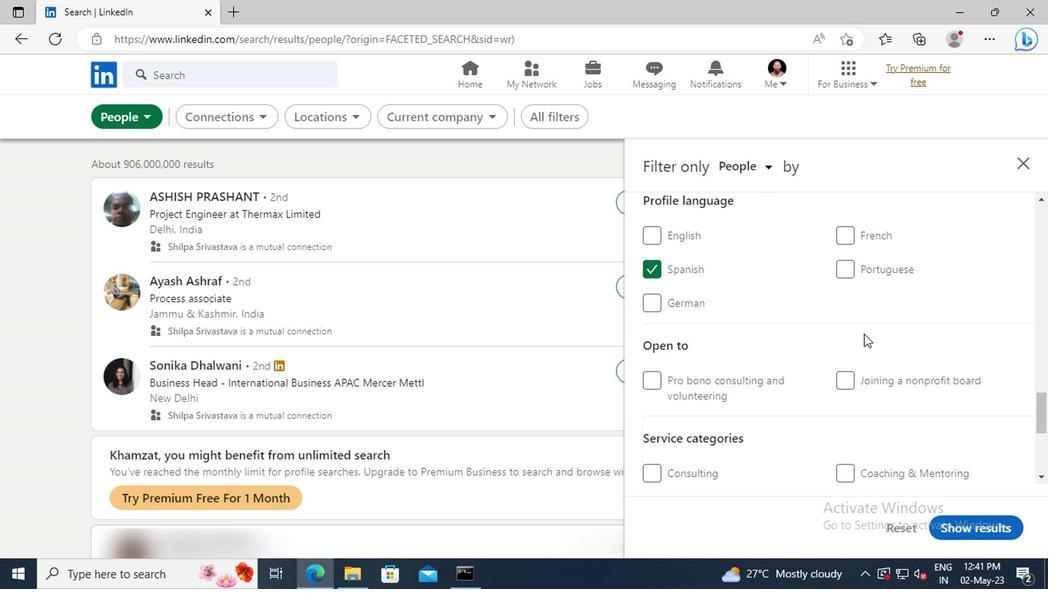 
Action: Mouse moved to (725, 344)
Screenshot: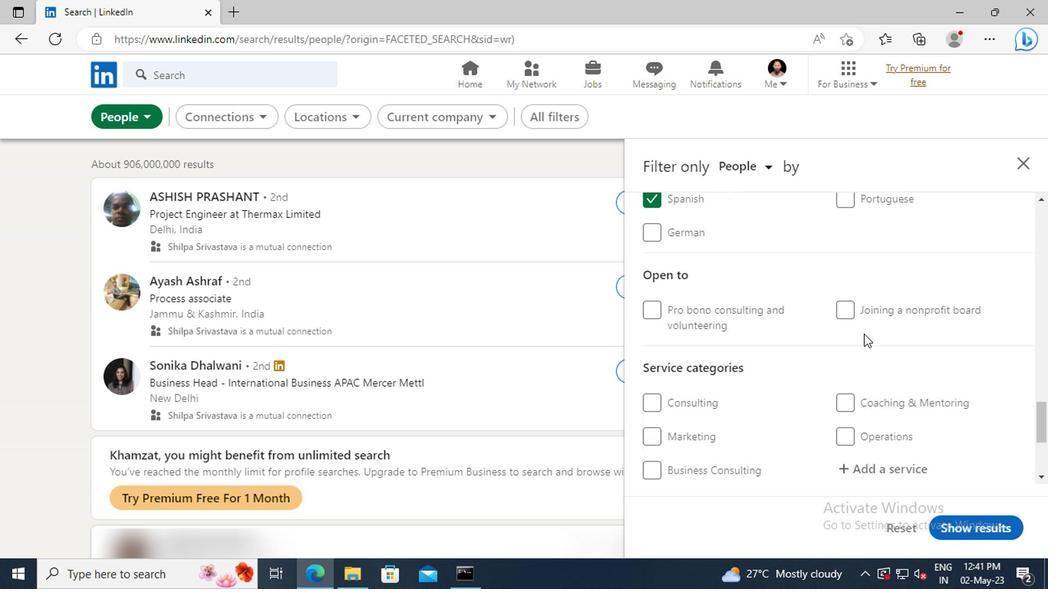 
Action: Mouse scrolled (725, 344) with delta (0, 0)
Screenshot: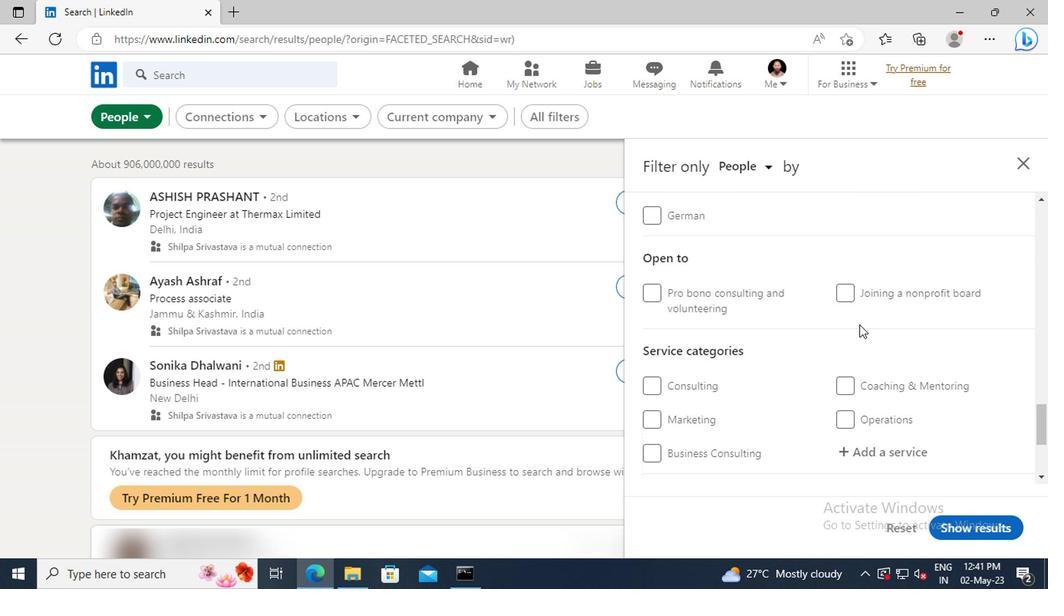 
Action: Mouse scrolled (725, 344) with delta (0, 0)
Screenshot: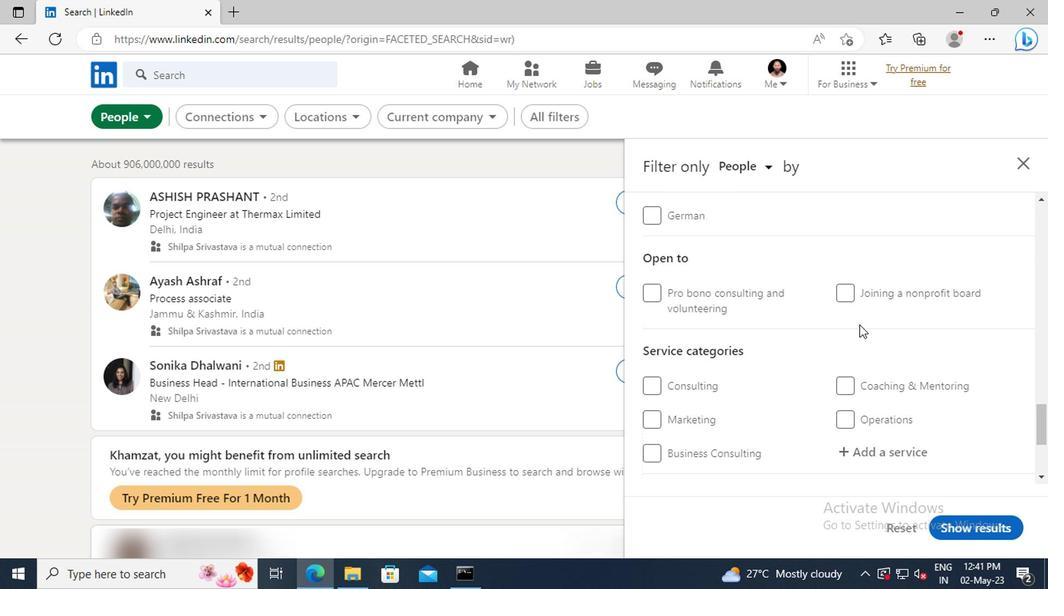 
Action: Mouse moved to (722, 370)
Screenshot: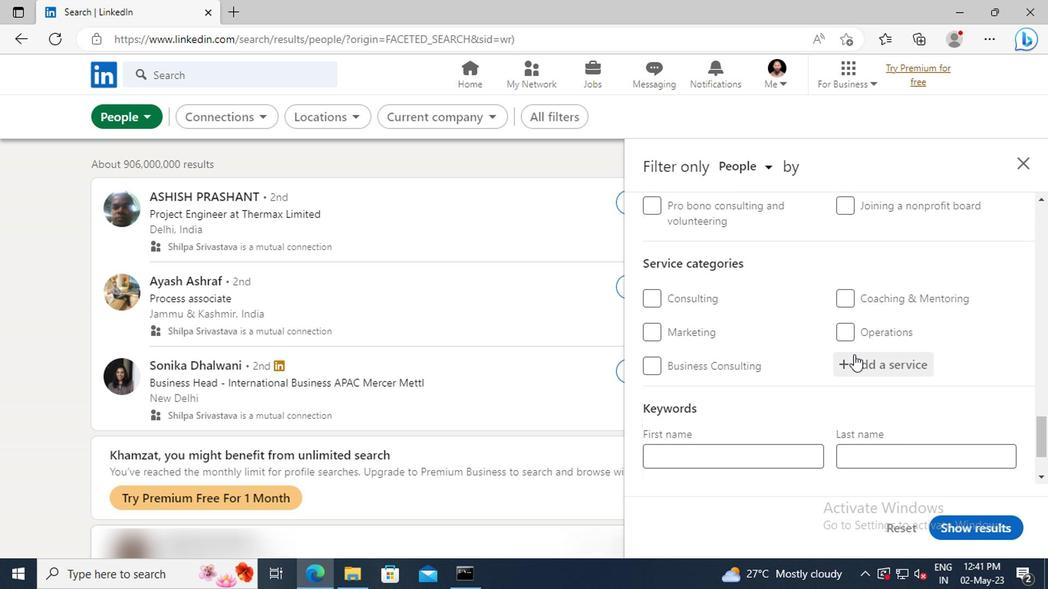 
Action: Mouse pressed left at (722, 370)
Screenshot: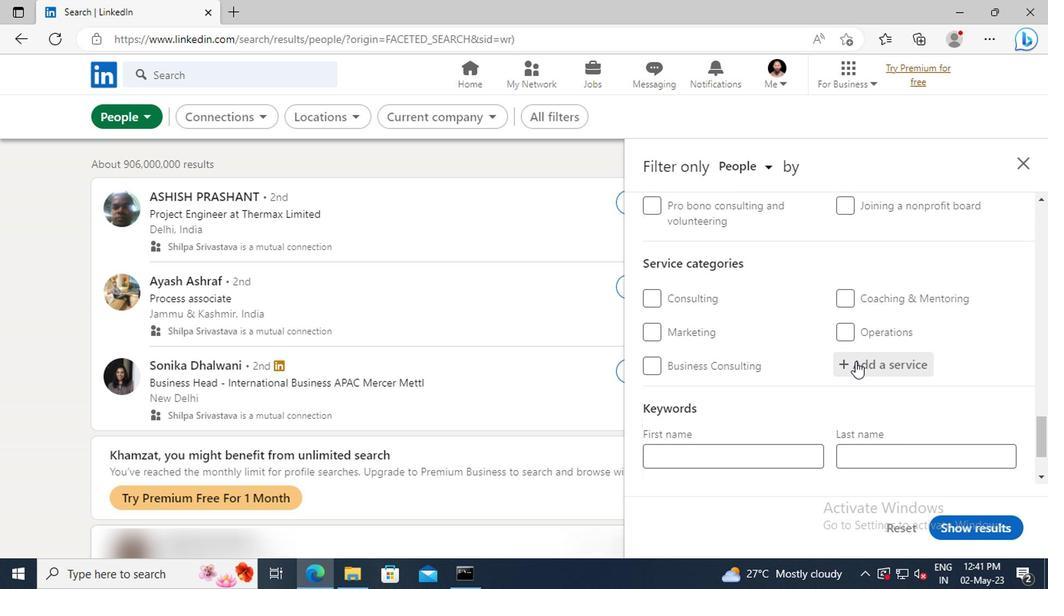 
Action: Key pressed <Key.shift>PROPERTY<Key.space><Key.shift>M
Screenshot: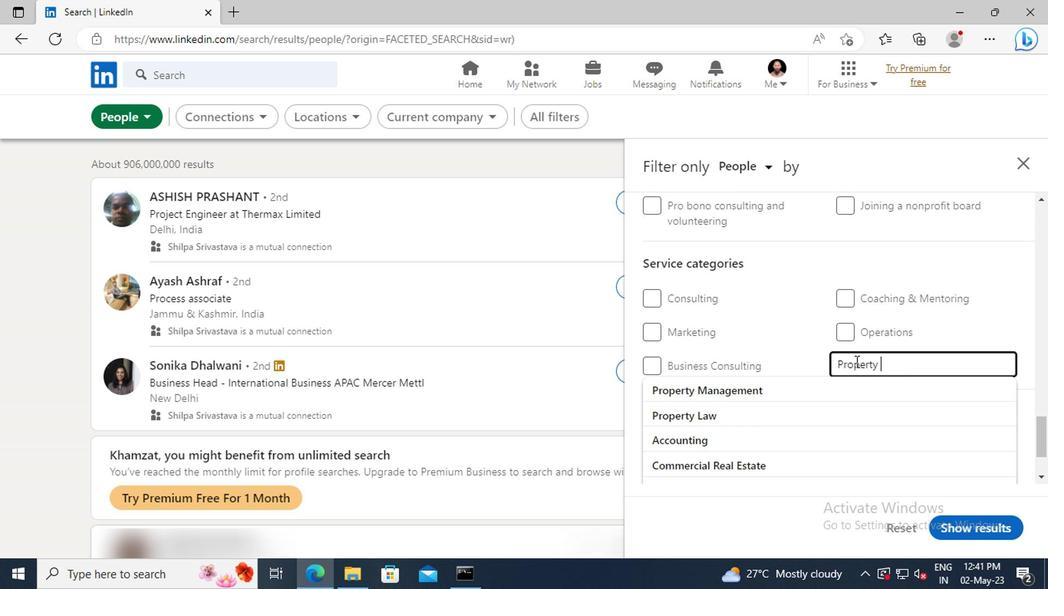 
Action: Mouse moved to (721, 387)
Screenshot: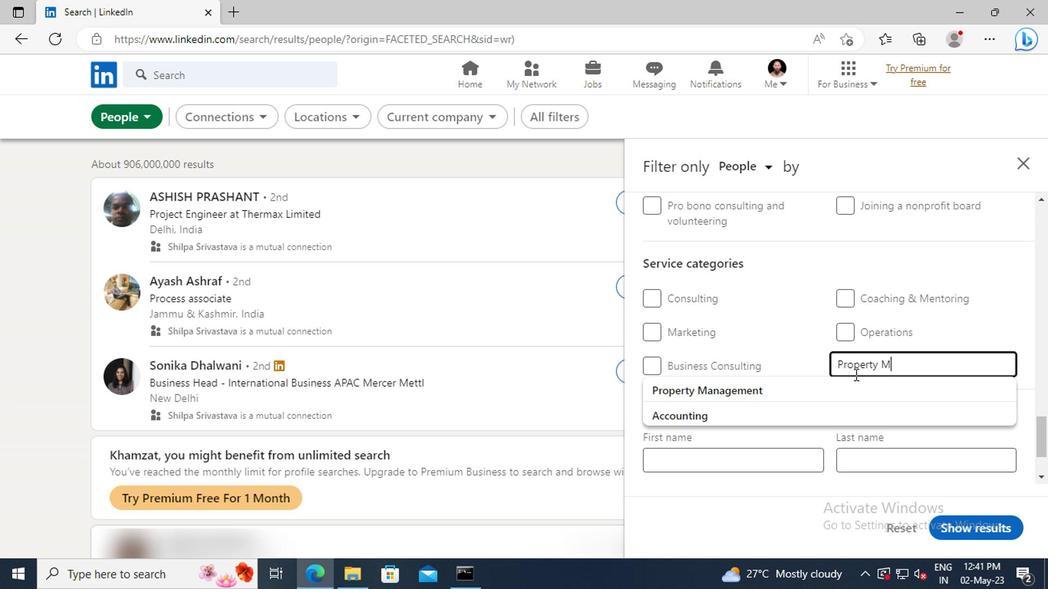 
Action: Mouse pressed left at (721, 387)
Screenshot: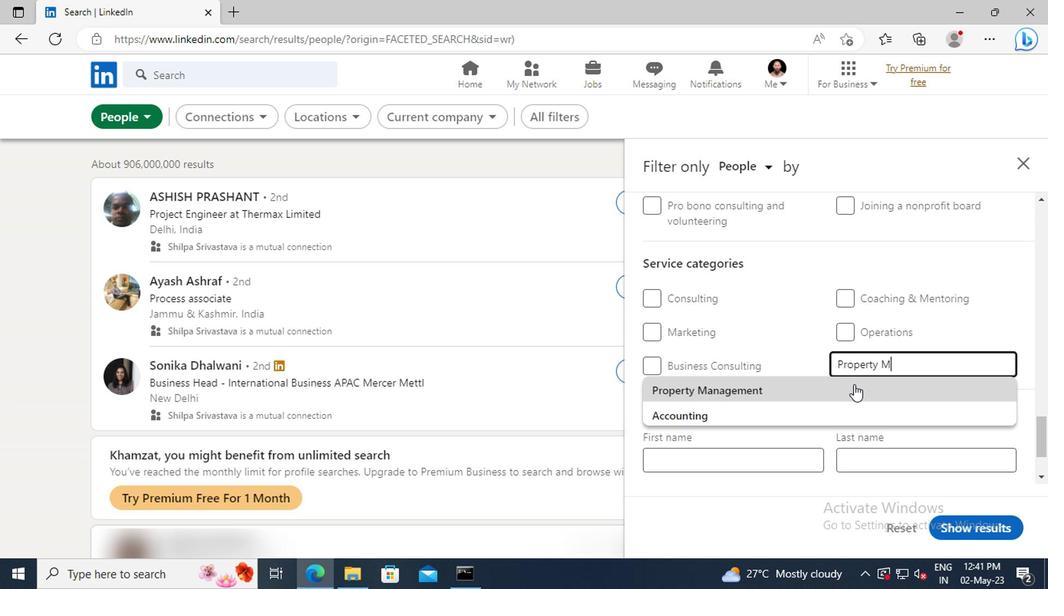 
Action: Mouse scrolled (721, 386) with delta (0, 0)
Screenshot: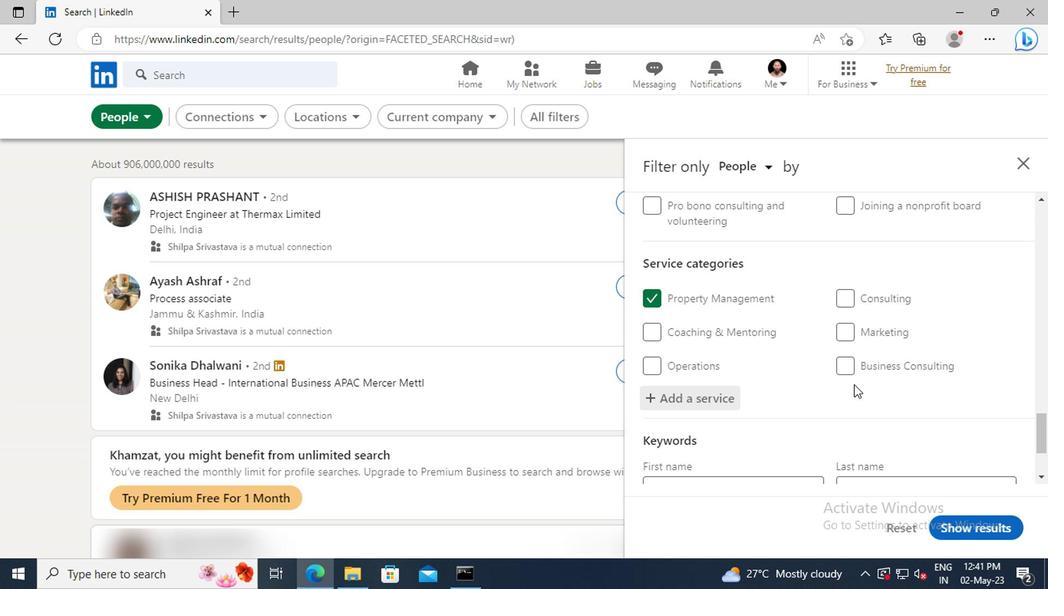 
Action: Mouse scrolled (721, 386) with delta (0, 0)
Screenshot: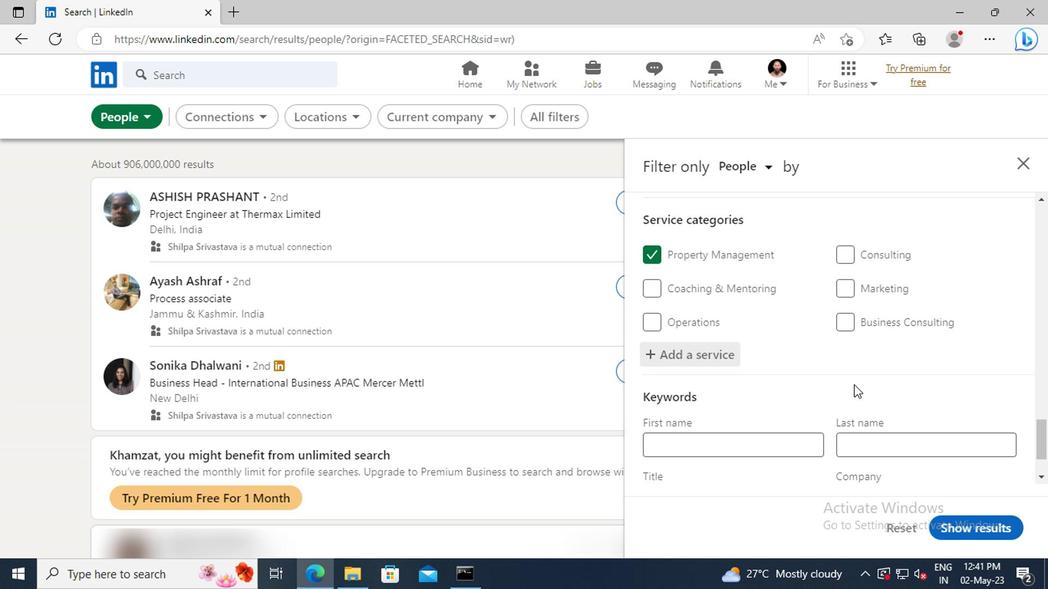 
Action: Mouse scrolled (721, 386) with delta (0, 0)
Screenshot: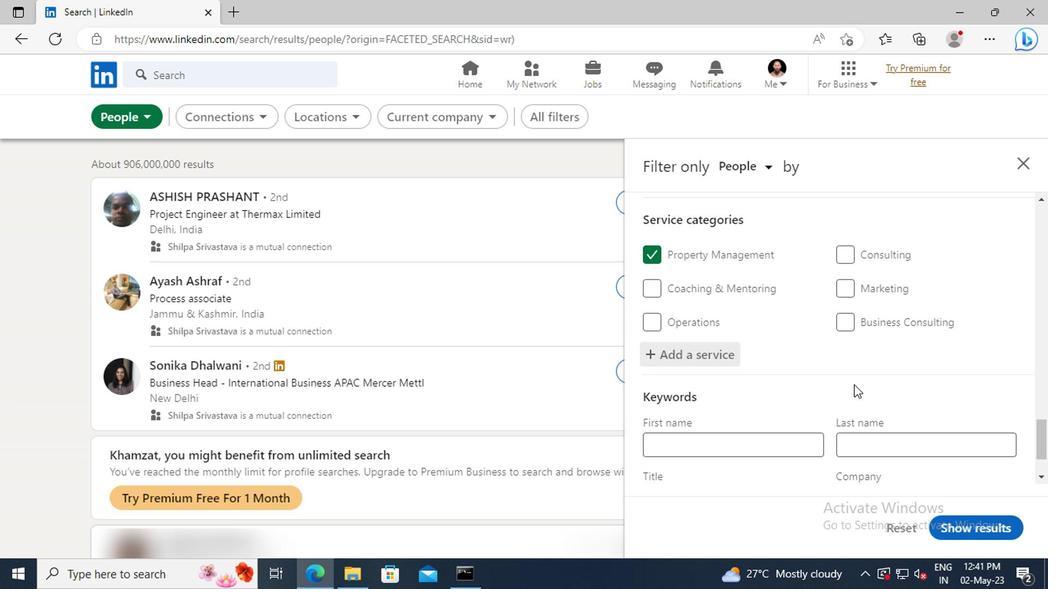 
Action: Mouse scrolled (721, 386) with delta (0, 0)
Screenshot: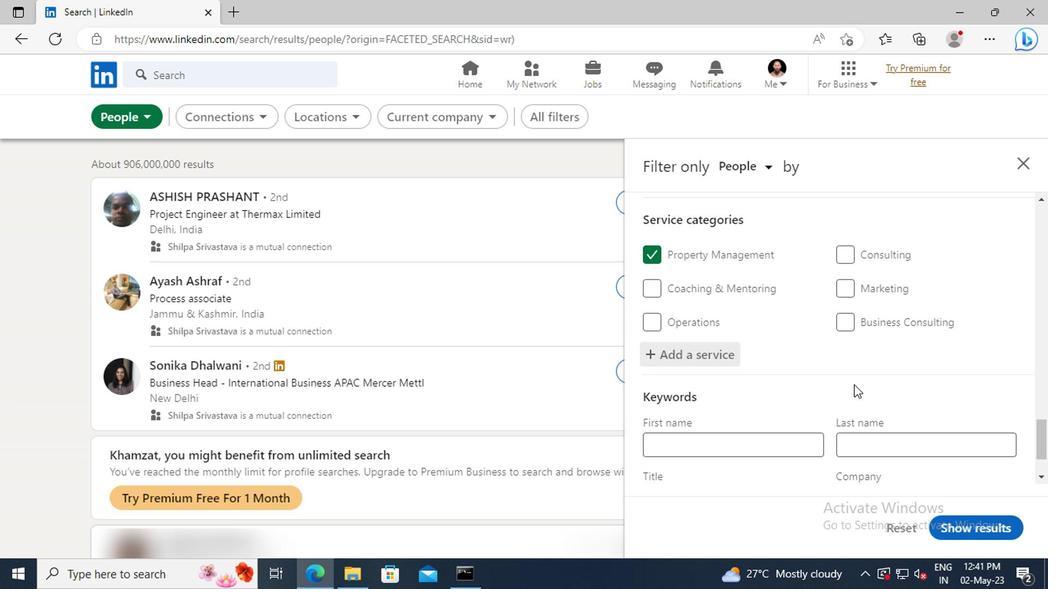 
Action: Mouse moved to (629, 408)
Screenshot: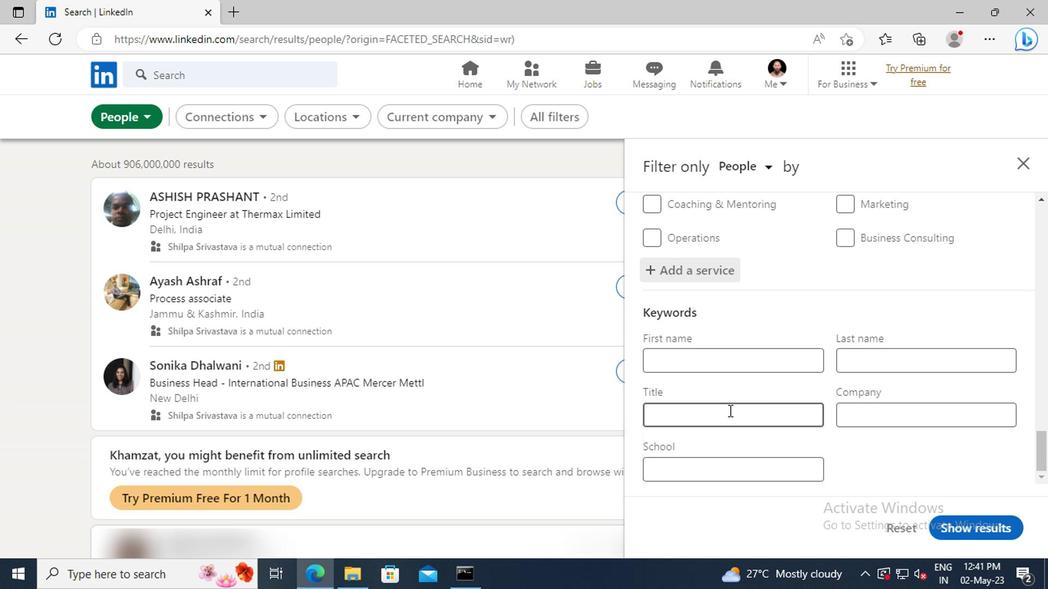 
Action: Mouse pressed left at (629, 408)
Screenshot: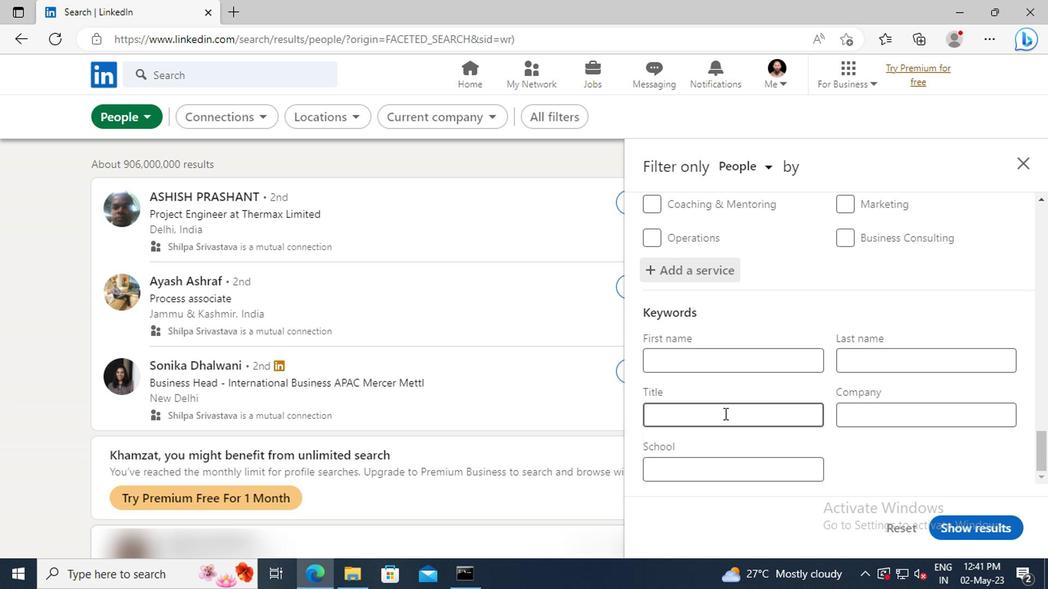
Action: Key pressed <Key.shift>CHURCH<Key.space><Key.shift>VOLUNTEER<Key.enter>
Screenshot: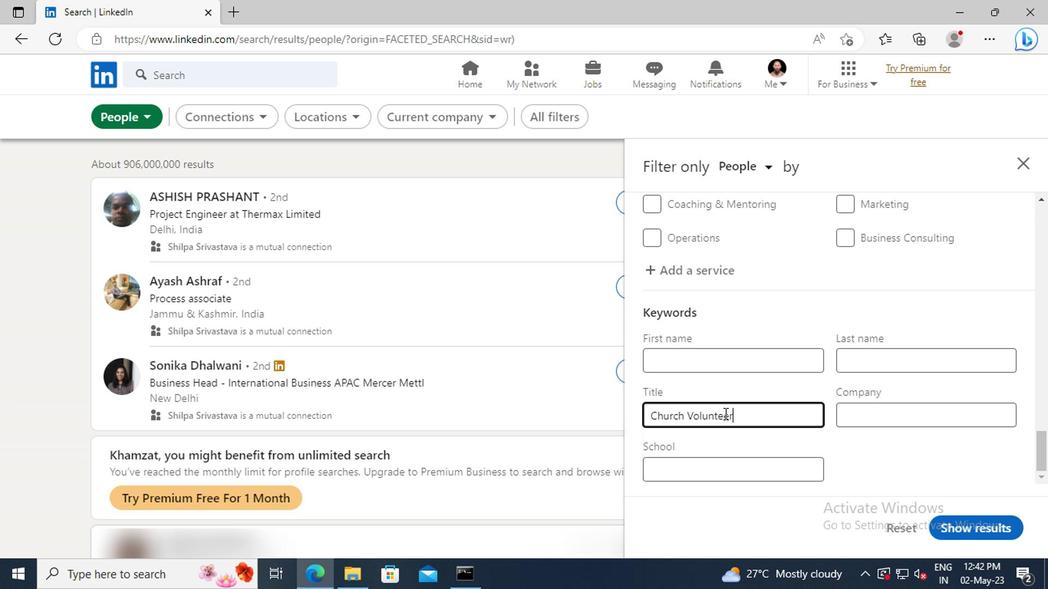 
Action: Mouse moved to (793, 486)
Screenshot: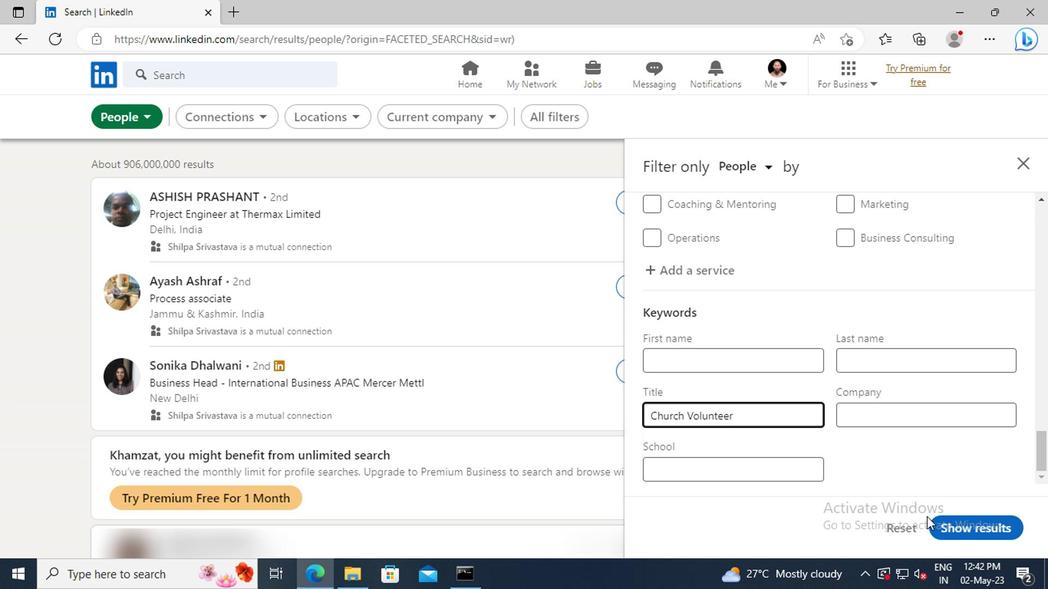 
Action: Mouse pressed left at (793, 486)
Screenshot: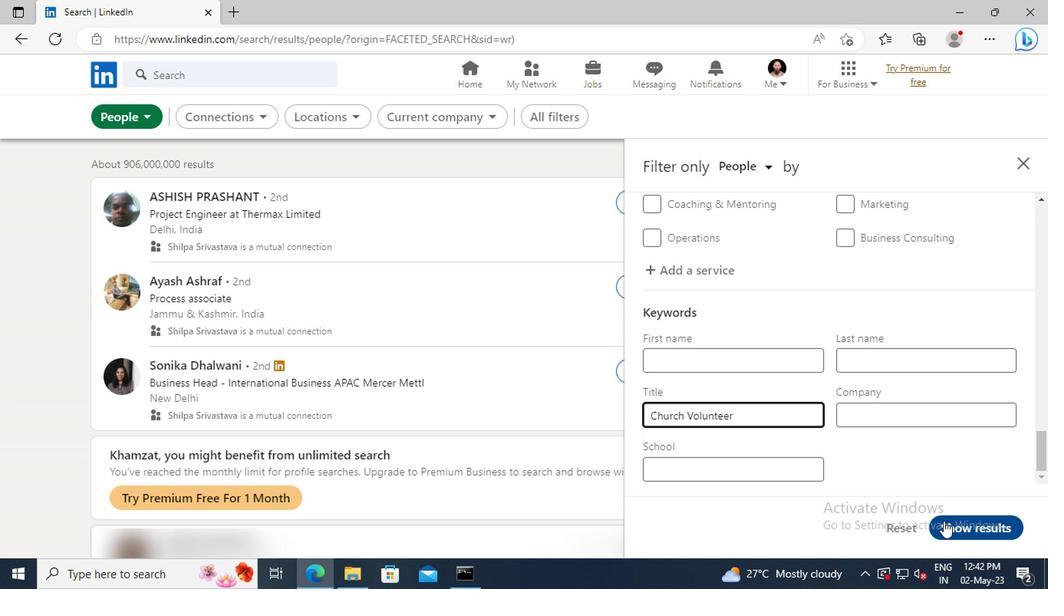
